 Task: Experiment with the "Pitch Shift" effect on a drum loop for a pitch-bending effect.
Action: Mouse moved to (97, 36)
Screenshot: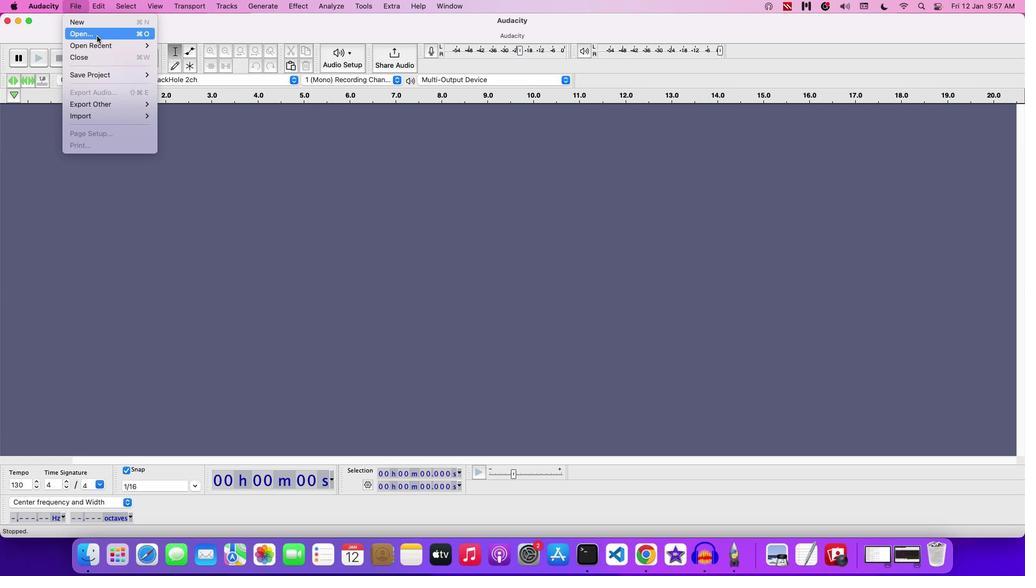 
Action: Mouse pressed left at (97, 36)
Screenshot: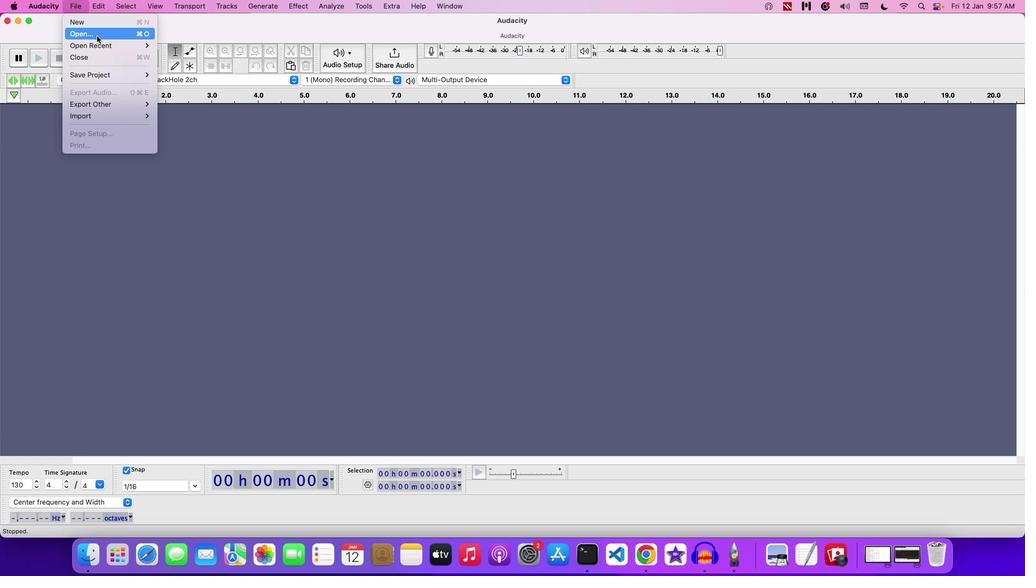 
Action: Mouse moved to (532, 112)
Screenshot: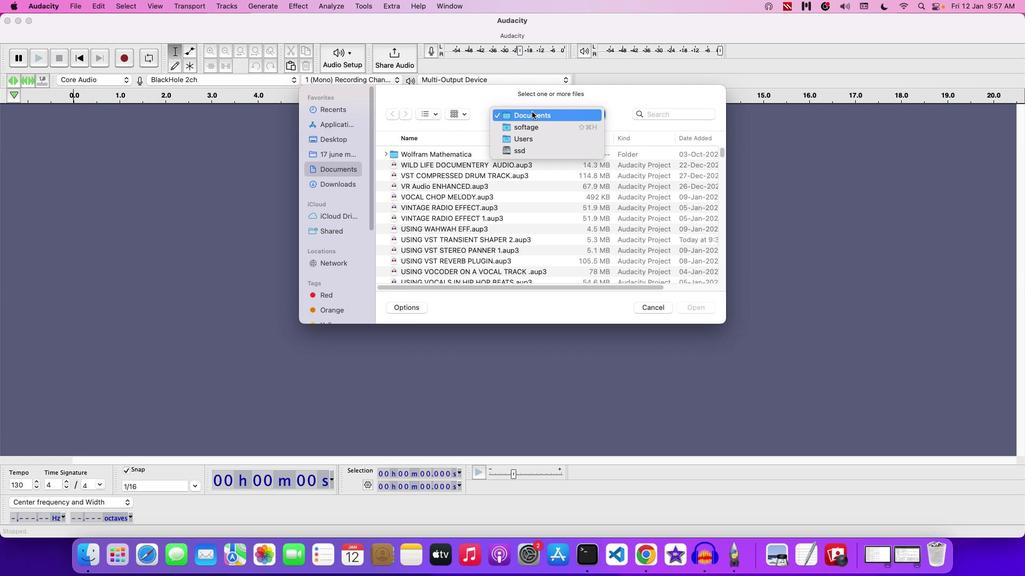 
Action: Mouse pressed left at (532, 112)
Screenshot: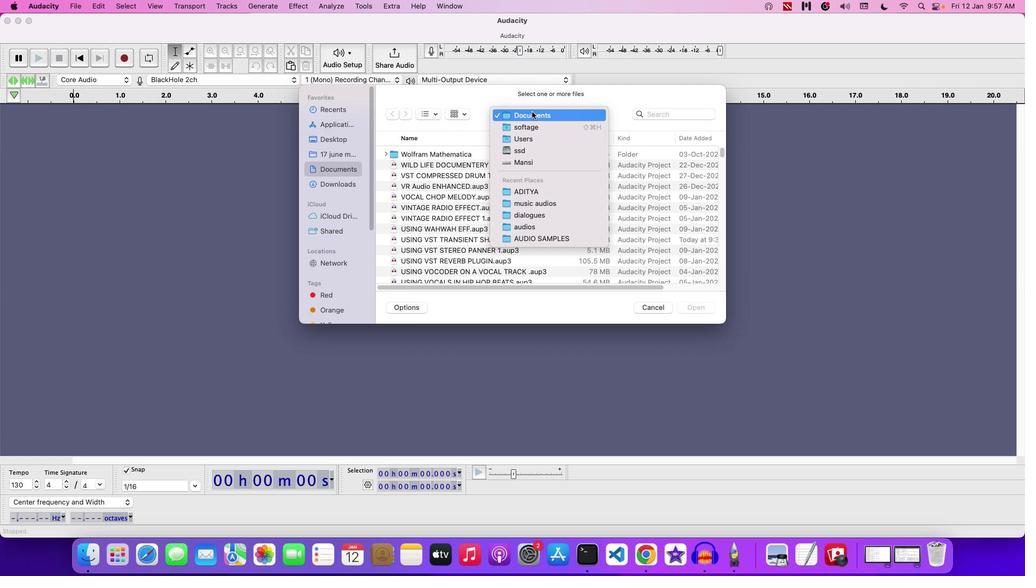 
Action: Mouse moved to (529, 186)
Screenshot: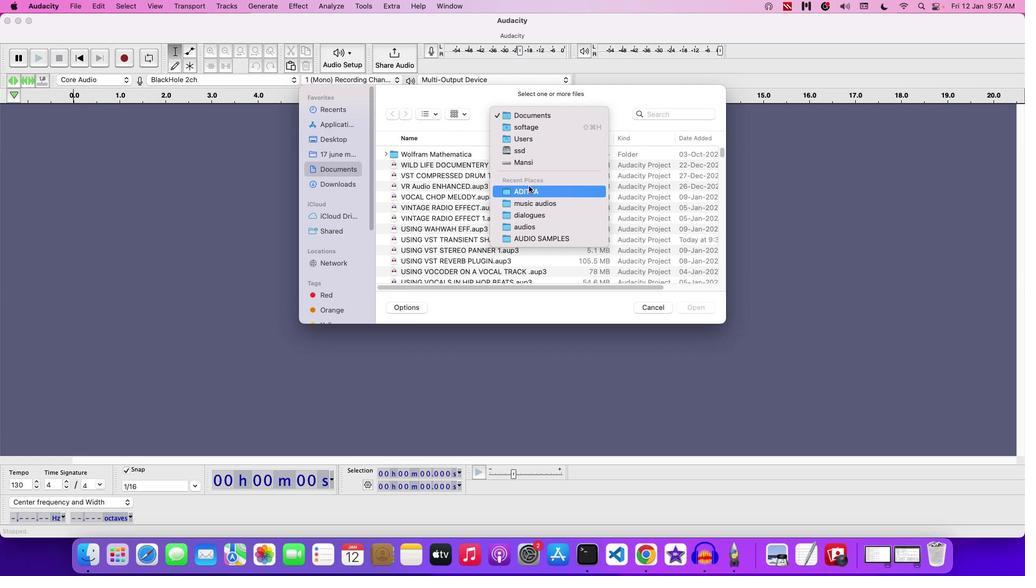 
Action: Mouse pressed left at (529, 186)
Screenshot: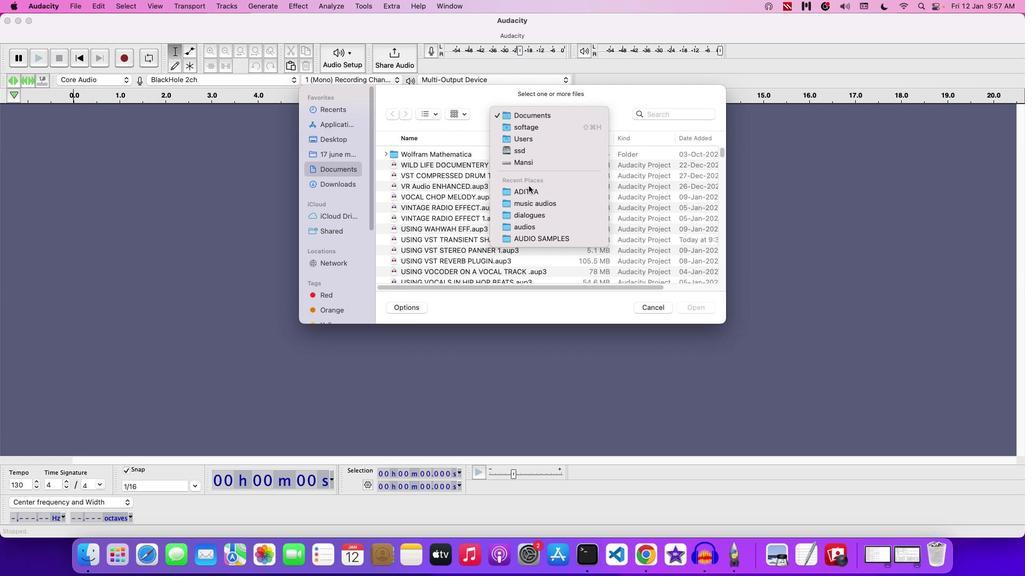 
Action: Mouse moved to (451, 229)
Screenshot: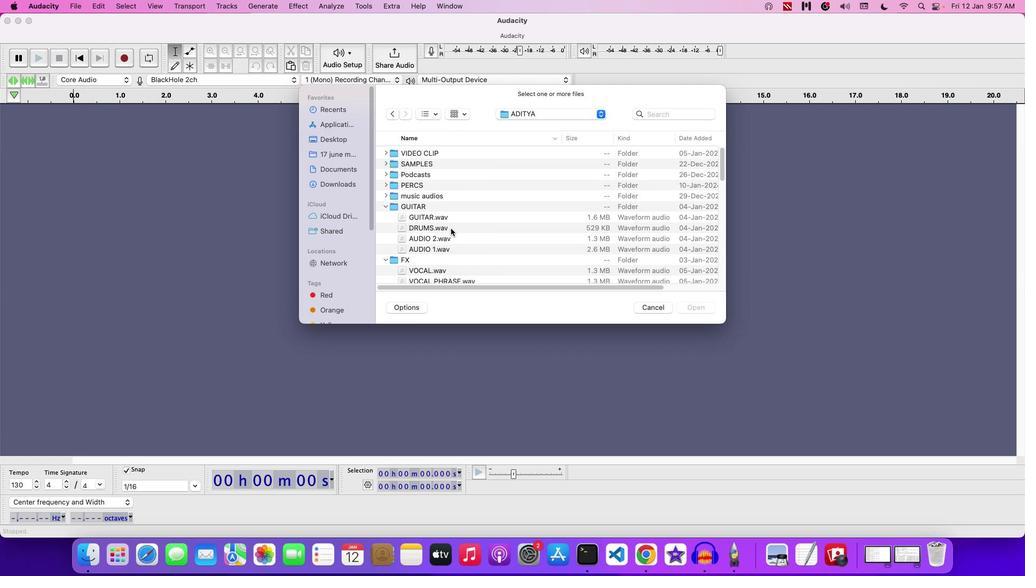 
Action: Mouse scrolled (451, 229) with delta (0, 0)
Screenshot: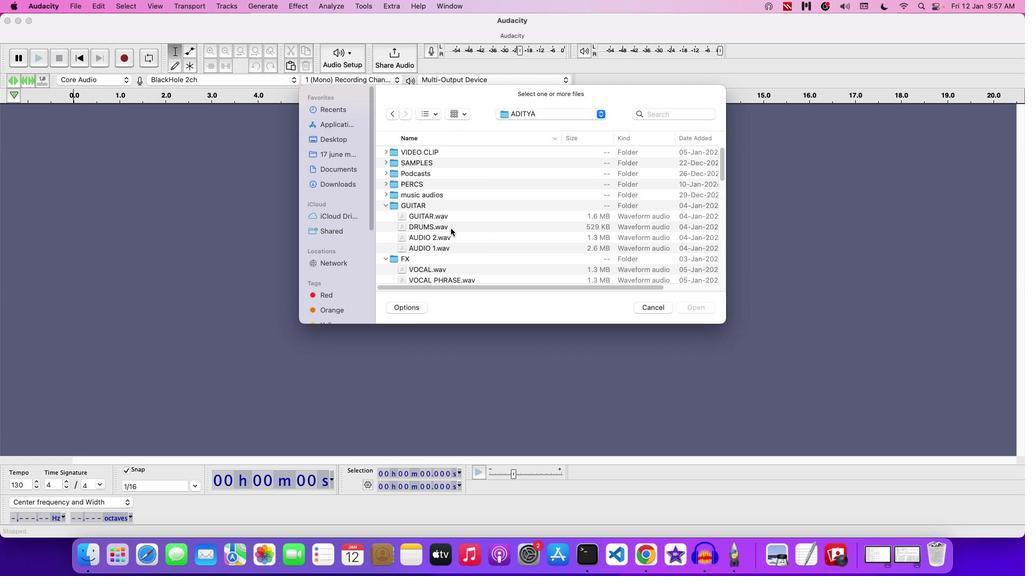 
Action: Mouse scrolled (451, 229) with delta (0, 0)
Screenshot: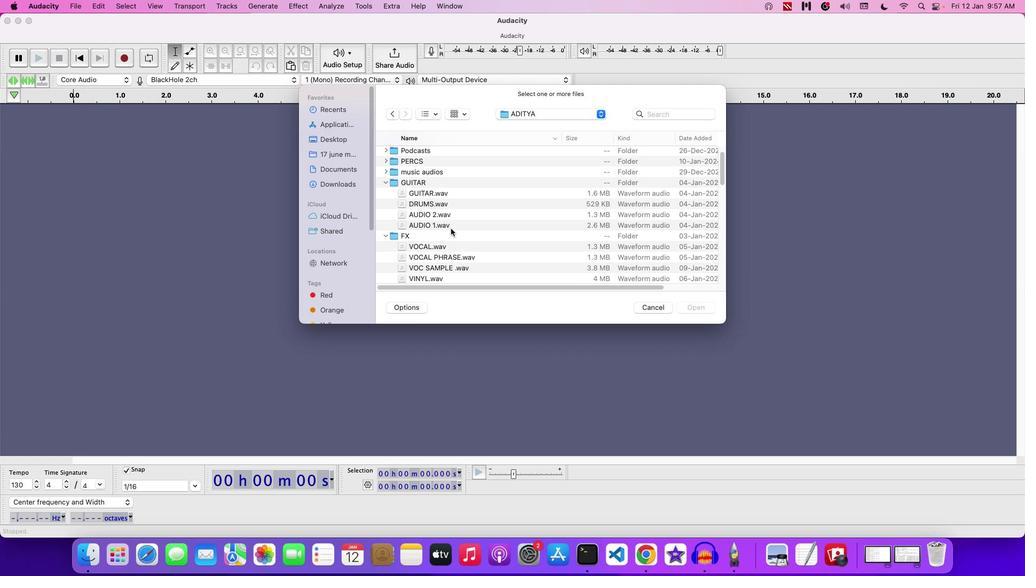 
Action: Mouse scrolled (451, 229) with delta (0, 0)
Screenshot: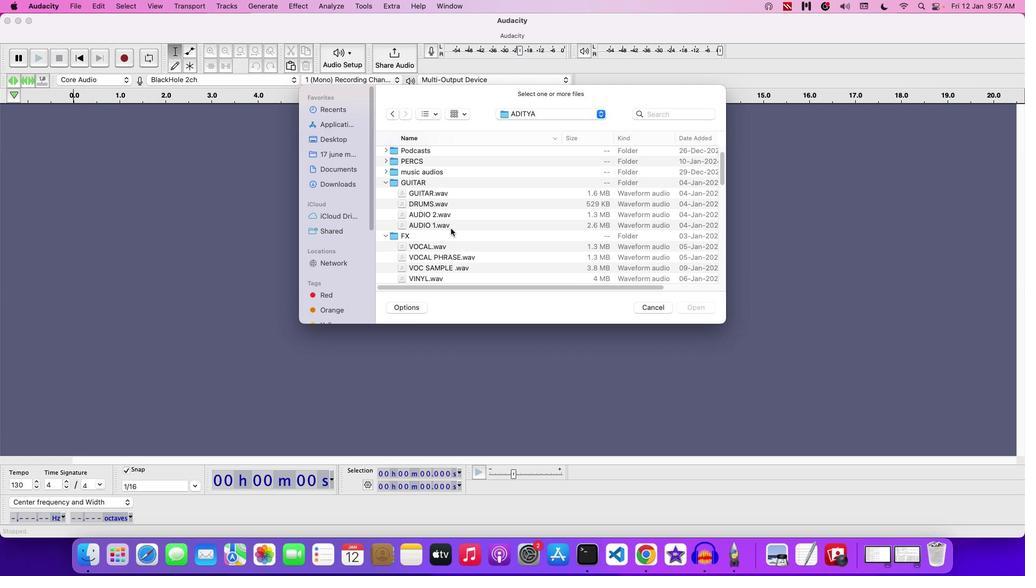 
Action: Mouse scrolled (451, 229) with delta (0, 0)
Screenshot: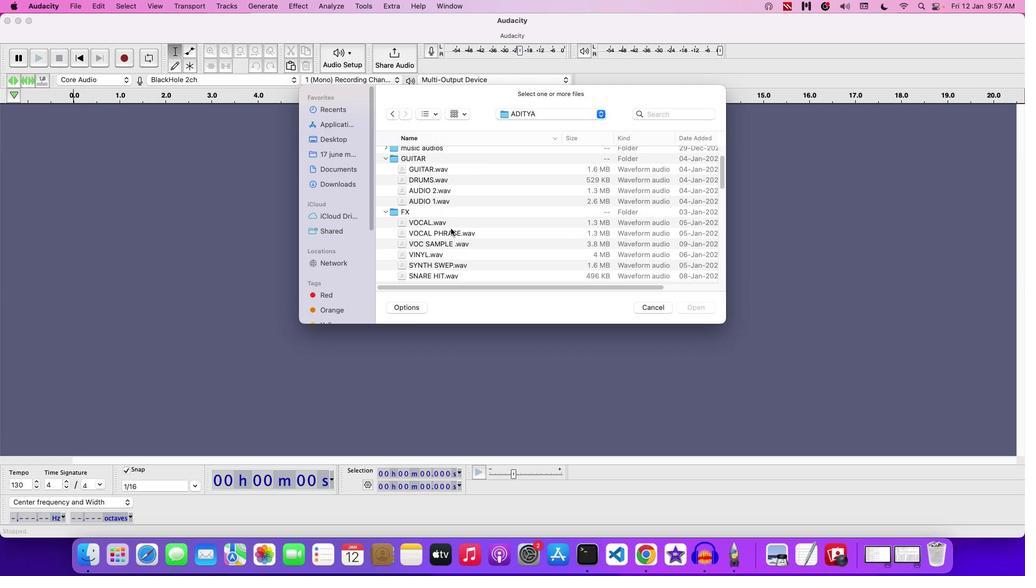
Action: Mouse scrolled (451, 229) with delta (0, 0)
Screenshot: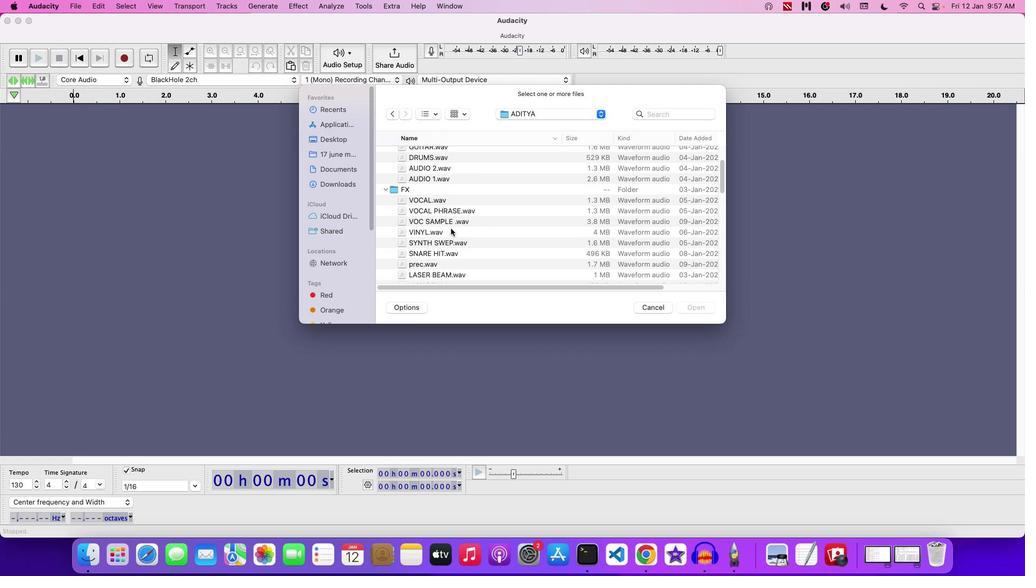 
Action: Mouse scrolled (451, 229) with delta (0, 0)
Screenshot: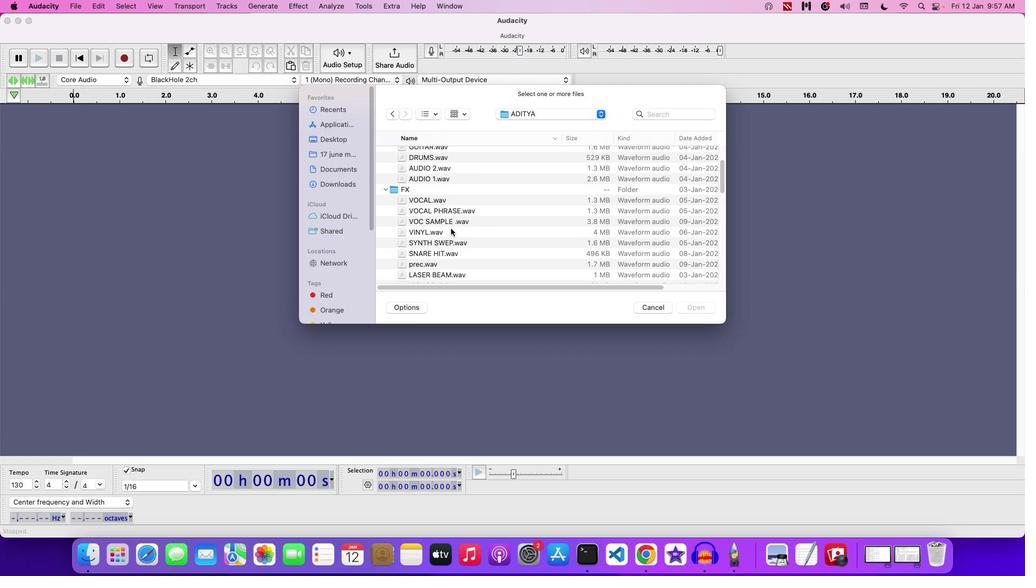 
Action: Mouse scrolled (451, 229) with delta (0, 0)
Screenshot: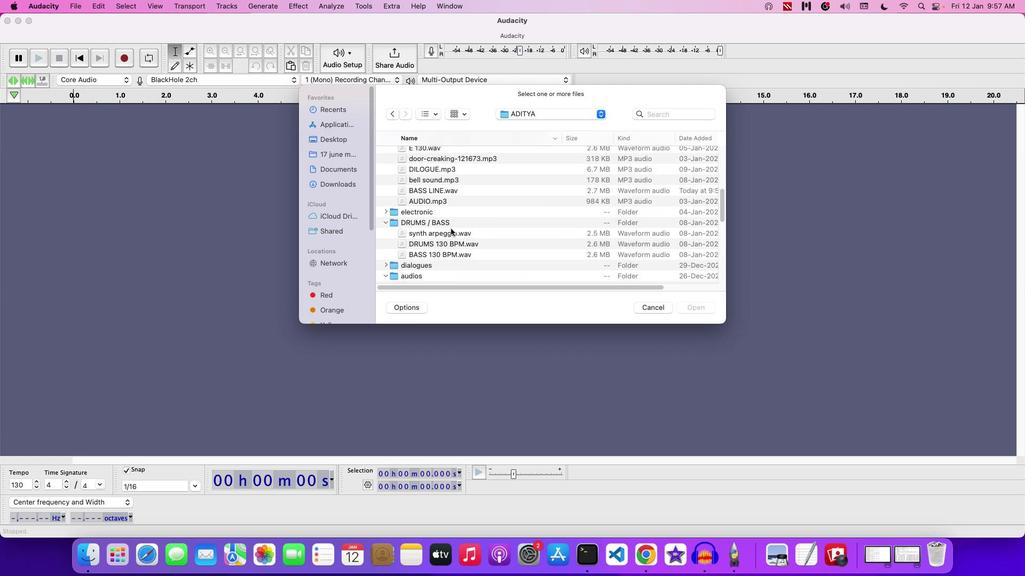 
Action: Mouse scrolled (451, 229) with delta (0, 0)
Screenshot: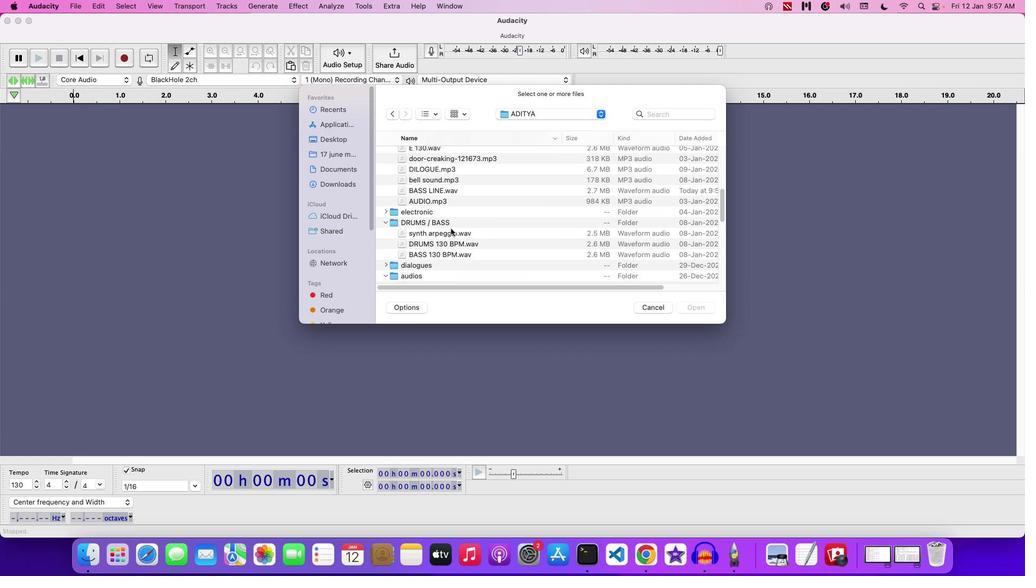 
Action: Mouse scrolled (451, 229) with delta (0, 0)
Screenshot: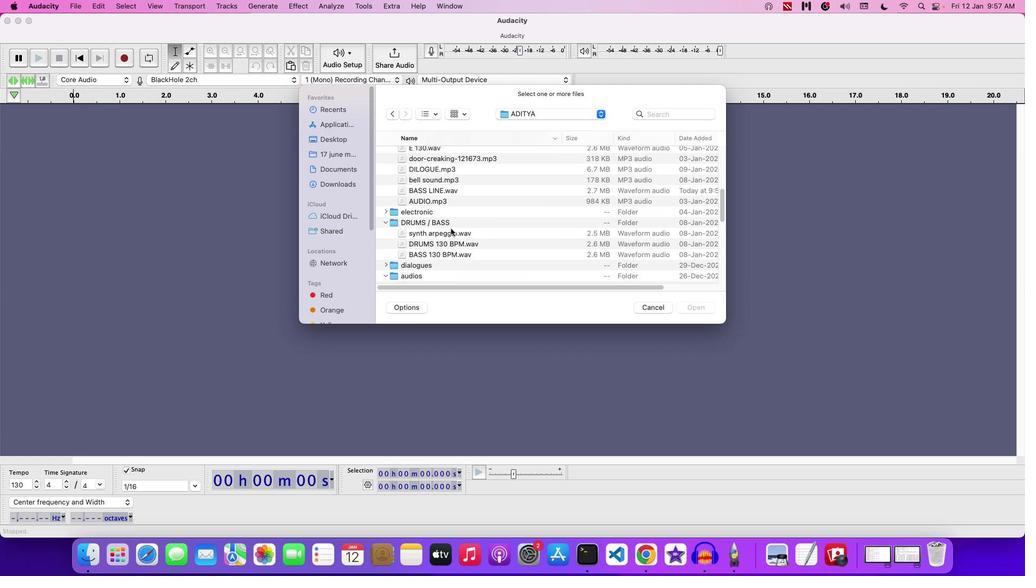 
Action: Mouse scrolled (451, 229) with delta (0, -1)
Screenshot: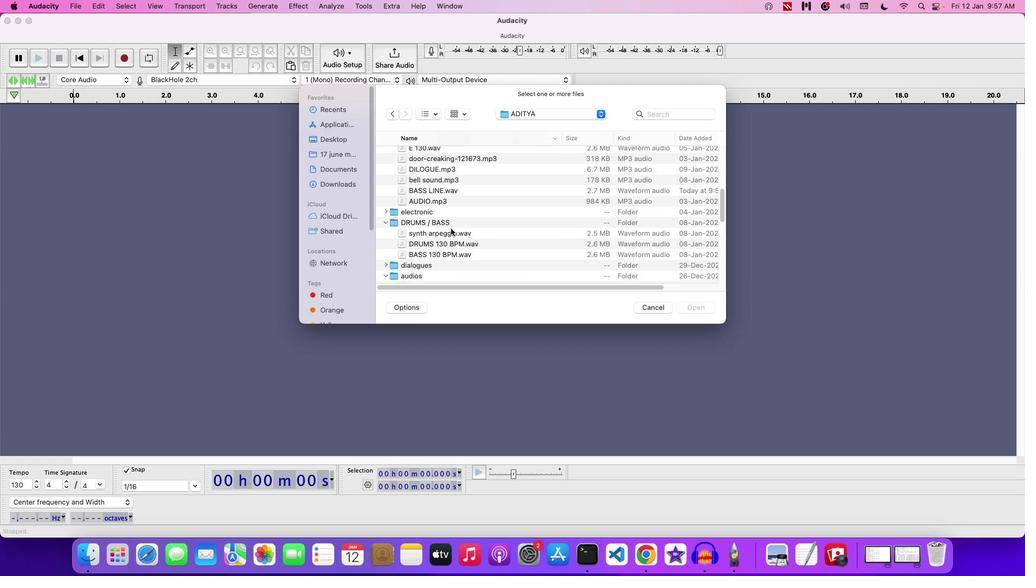
Action: Mouse scrolled (451, 229) with delta (0, -1)
Screenshot: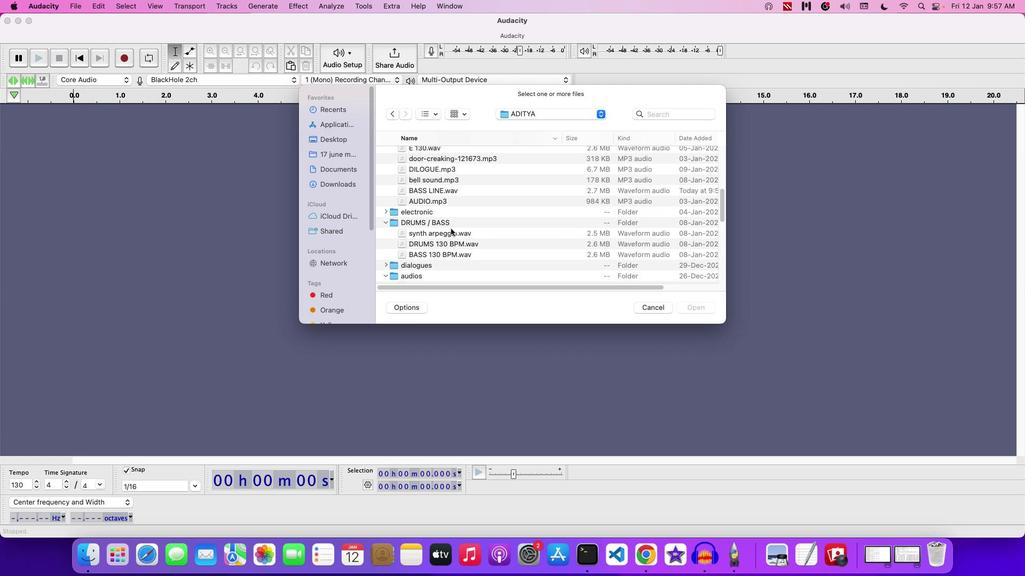 
Action: Mouse moved to (449, 246)
Screenshot: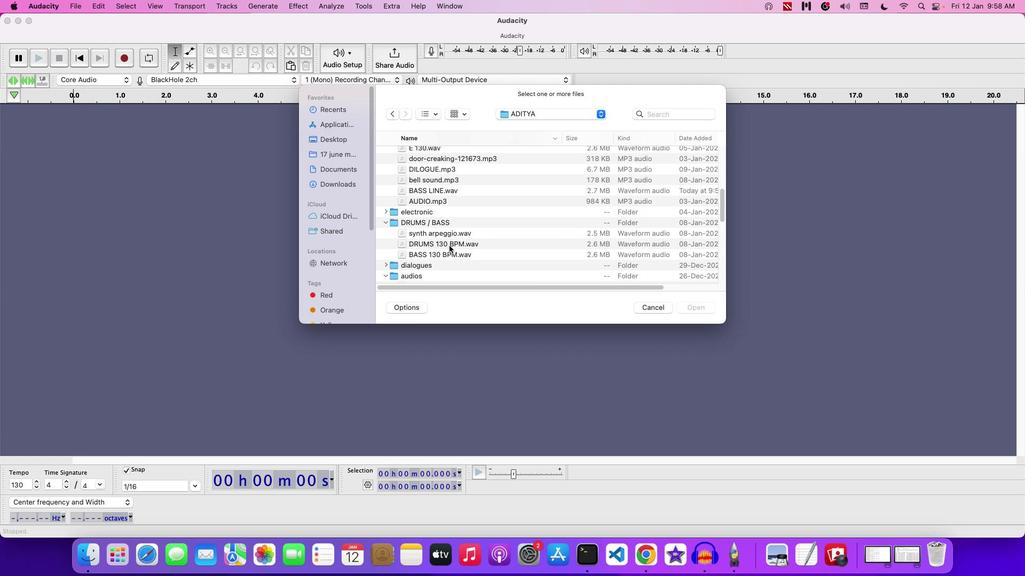 
Action: Mouse pressed left at (449, 246)
Screenshot: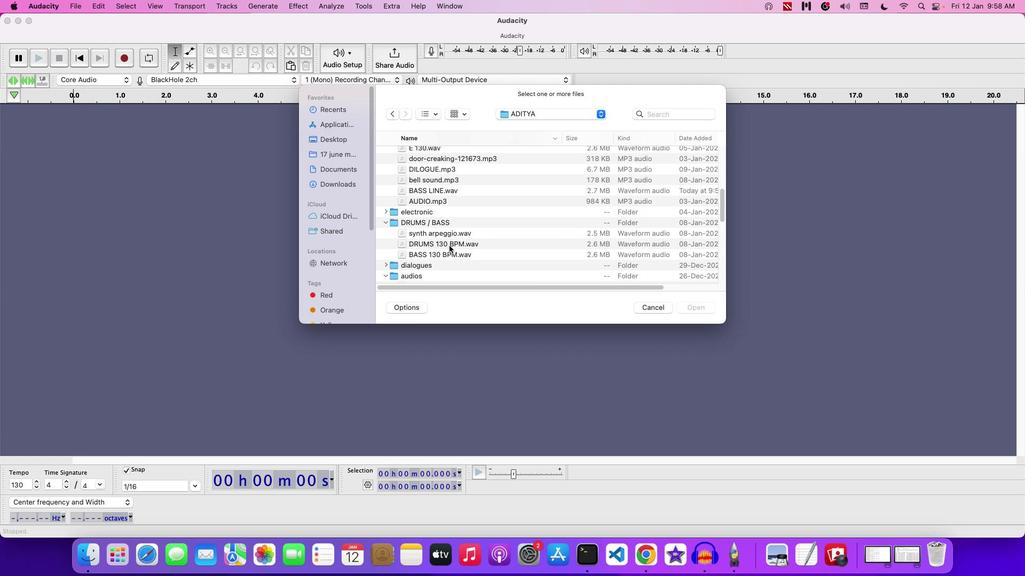 
Action: Mouse moved to (452, 245)
Screenshot: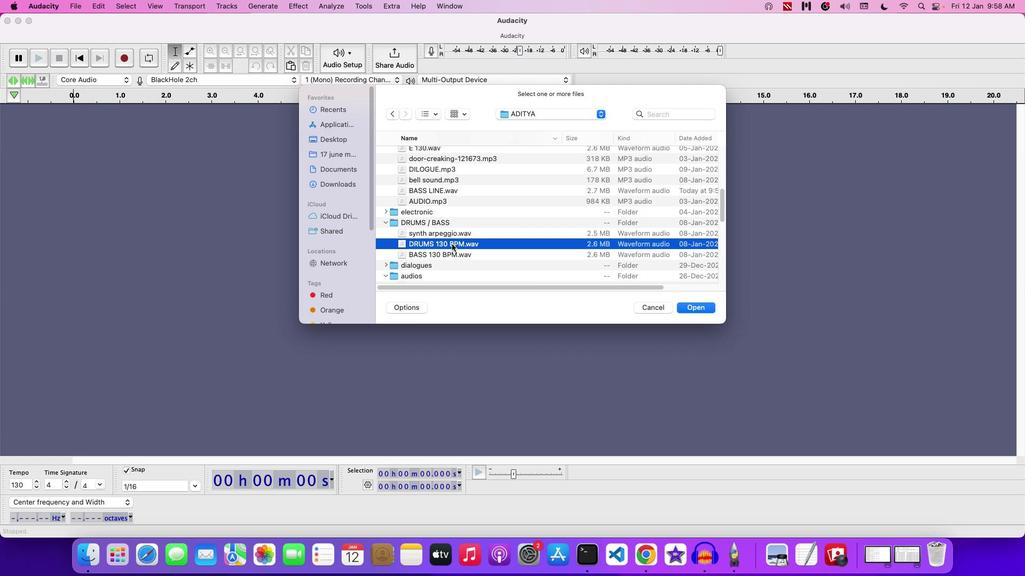 
Action: Mouse pressed left at (452, 245)
Screenshot: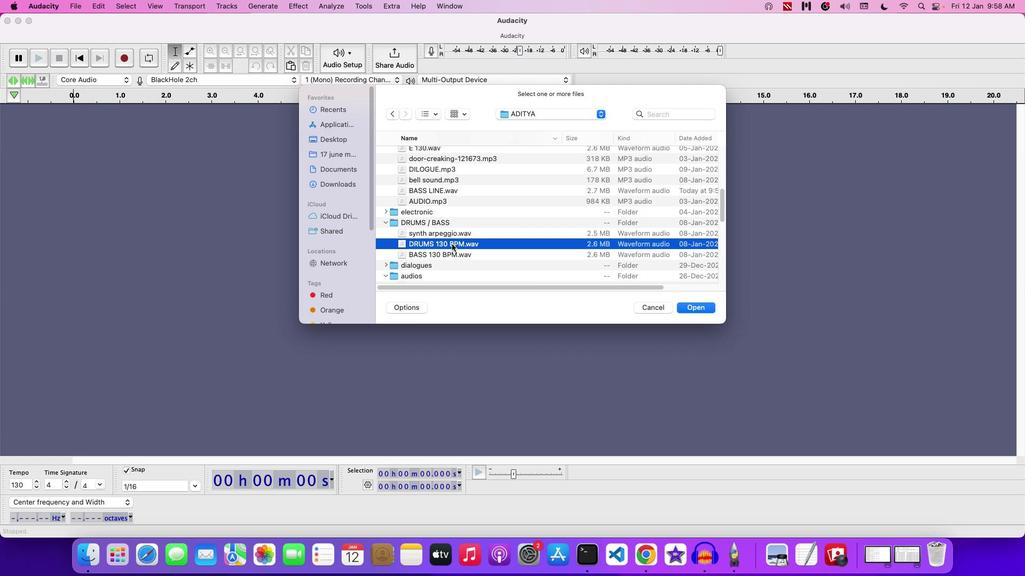 
Action: Mouse moved to (655, 309)
Screenshot: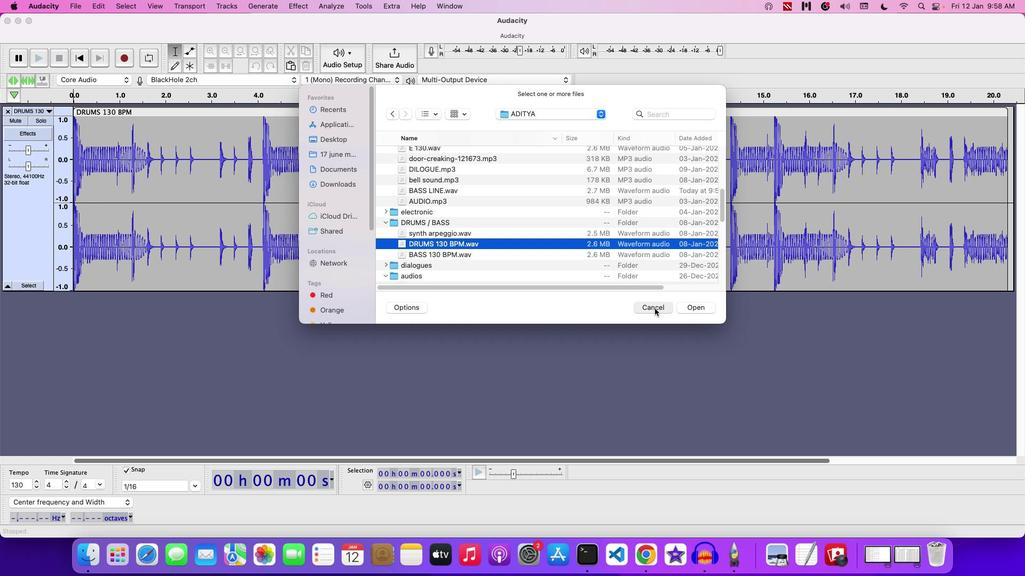 
Action: Mouse pressed left at (655, 309)
Screenshot: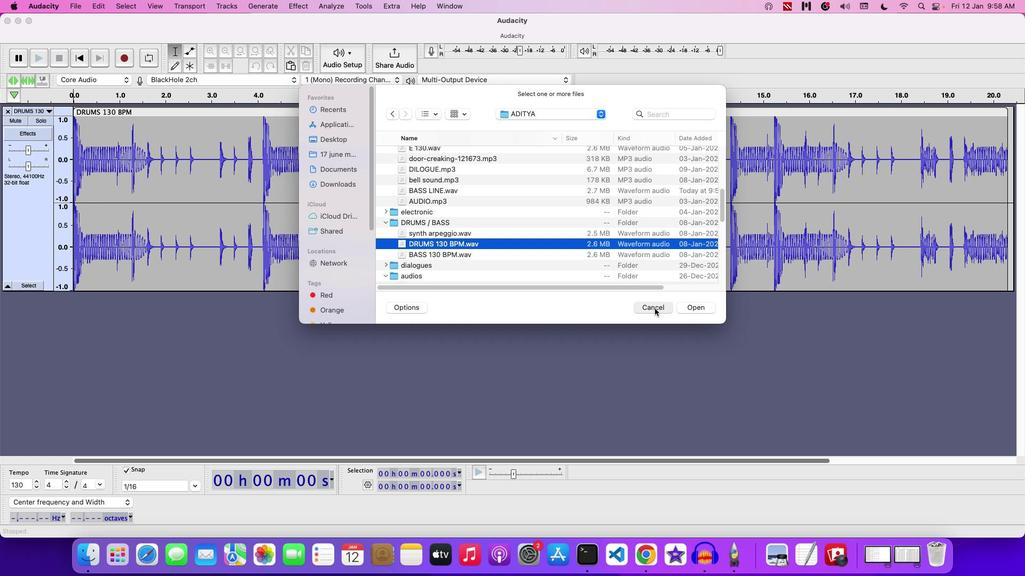 
Action: Mouse moved to (347, 265)
Screenshot: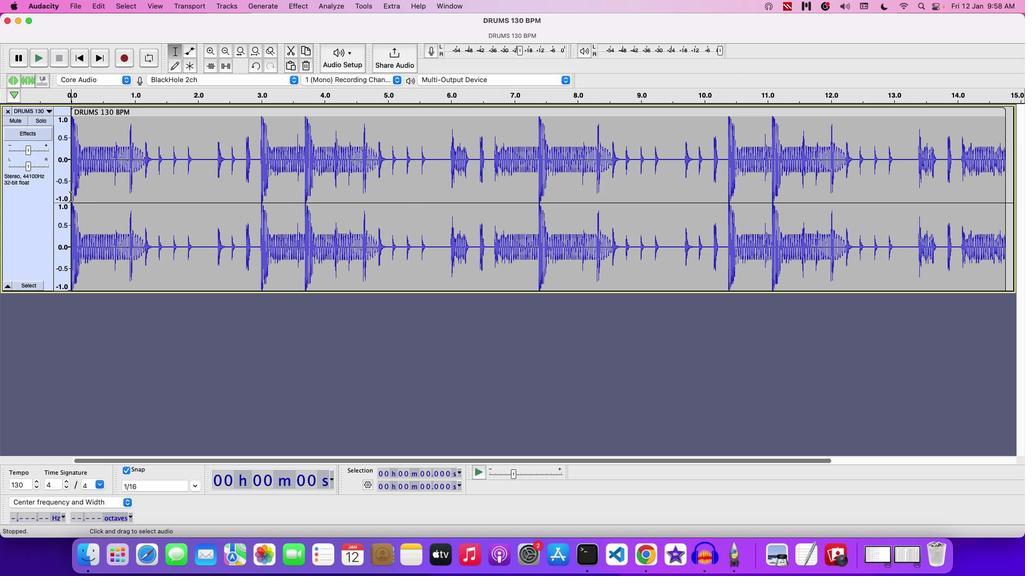 
Action: Key pressed Key.space
Screenshot: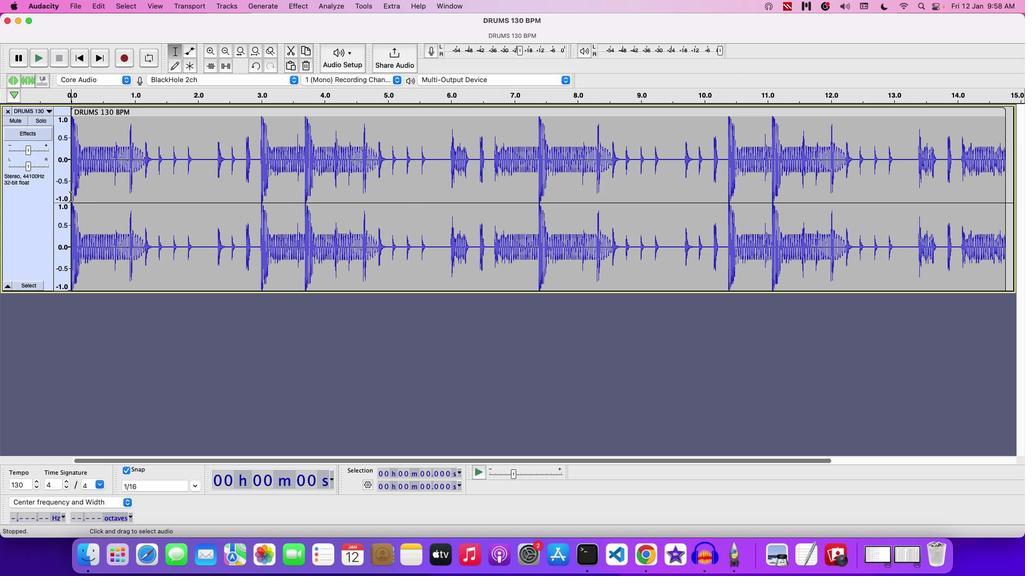 
Action: Mouse moved to (20, 153)
Screenshot: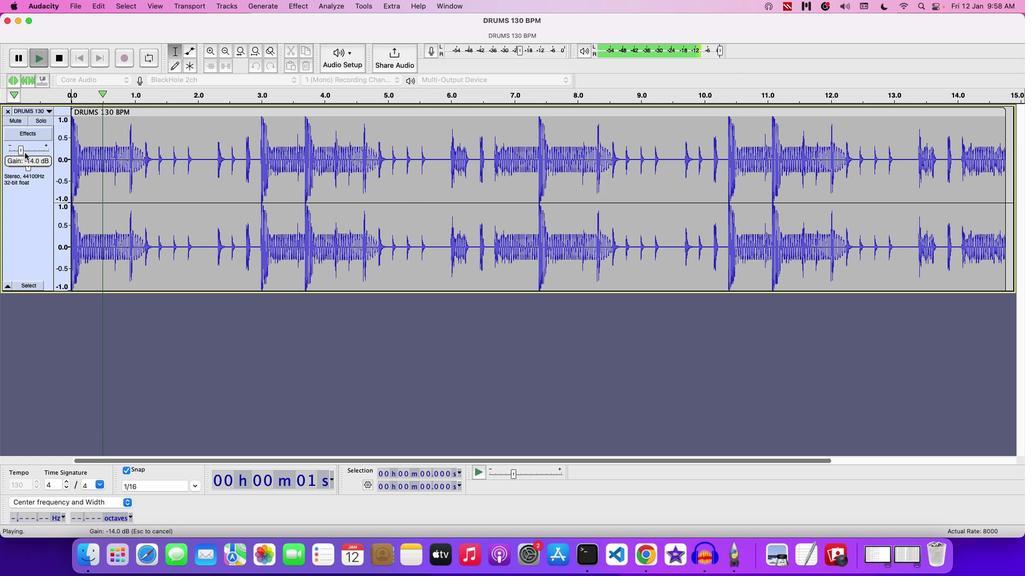 
Action: Mouse pressed left at (20, 153)
Screenshot: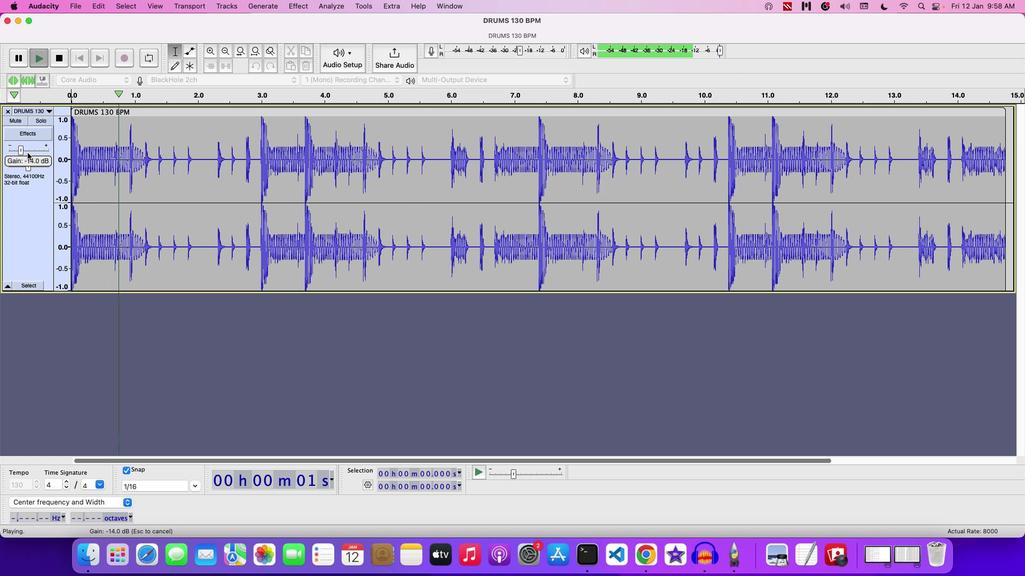 
Action: Mouse moved to (32, 152)
Screenshot: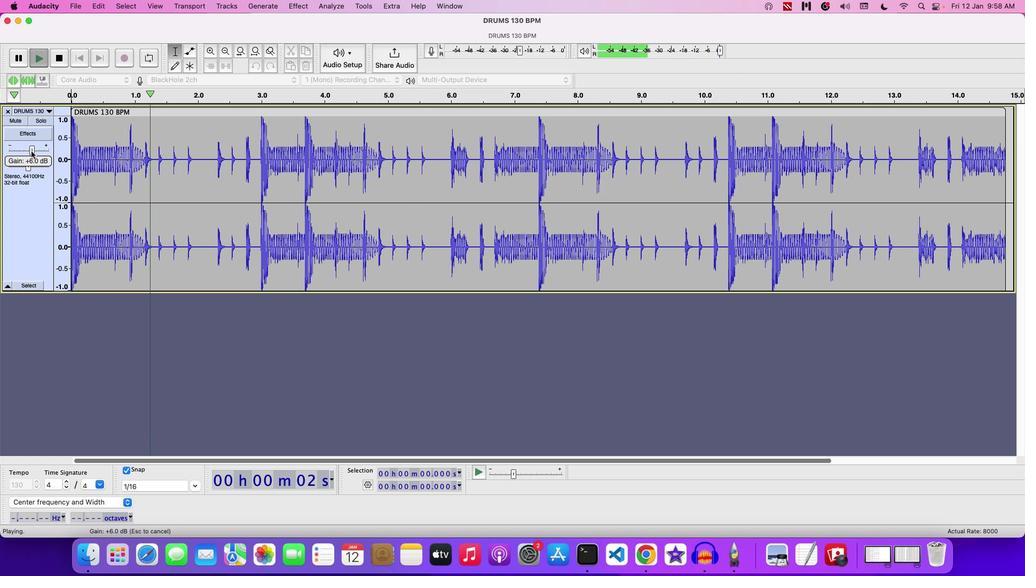 
Action: Mouse pressed left at (32, 152)
Screenshot: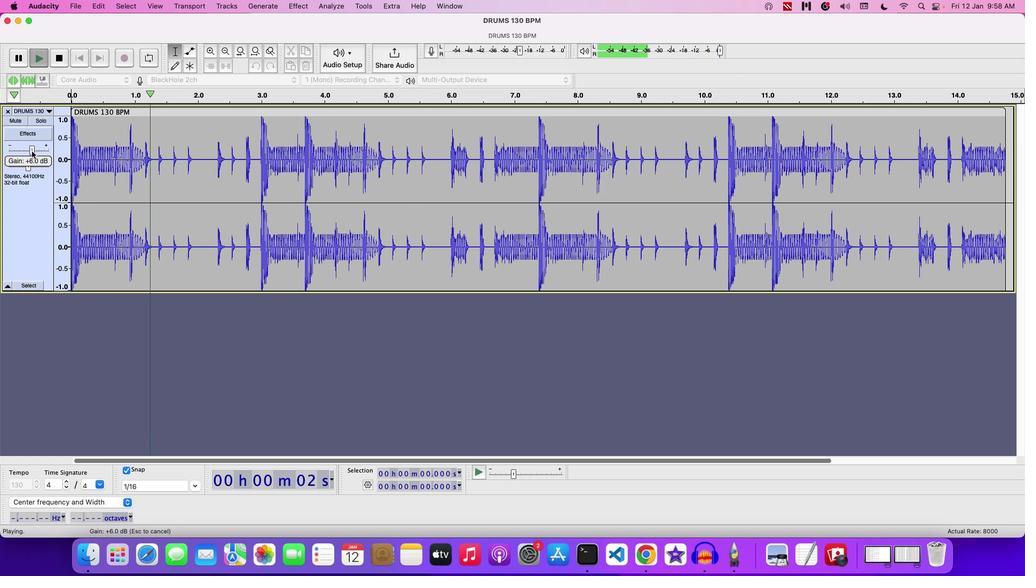 
Action: Mouse moved to (32, 150)
Screenshot: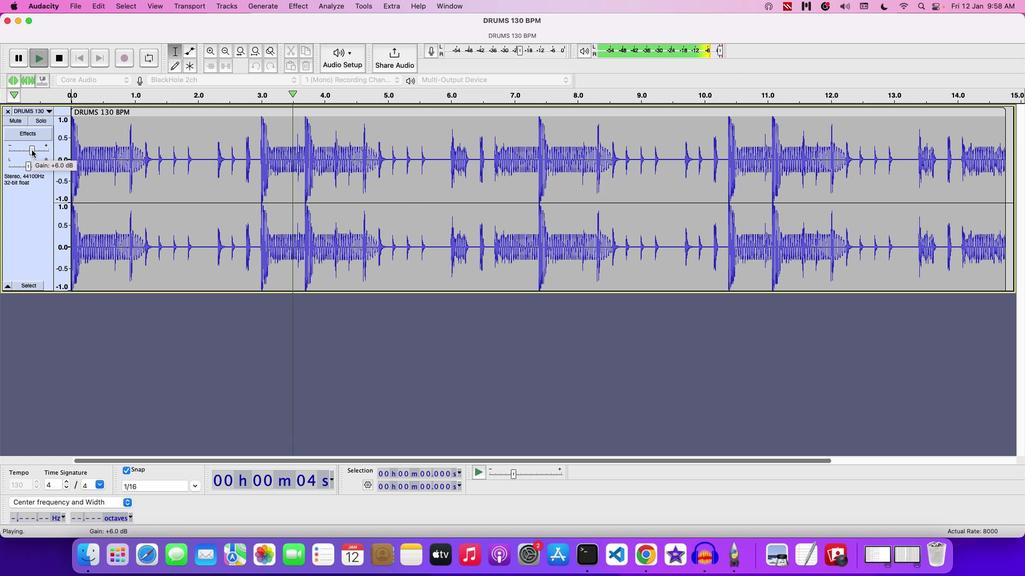 
Action: Mouse pressed left at (32, 150)
Screenshot: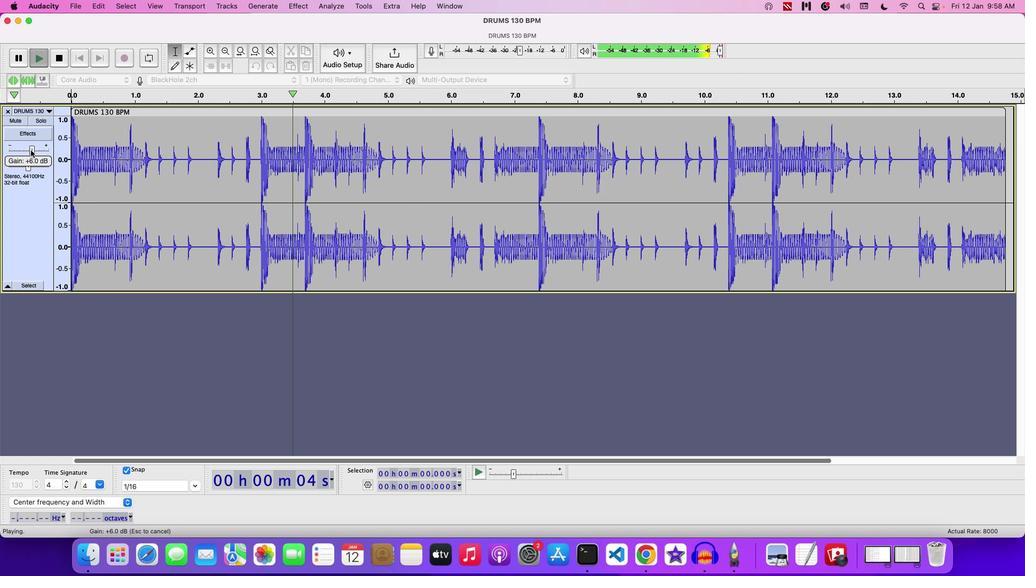 
Action: Mouse moved to (132, 165)
Screenshot: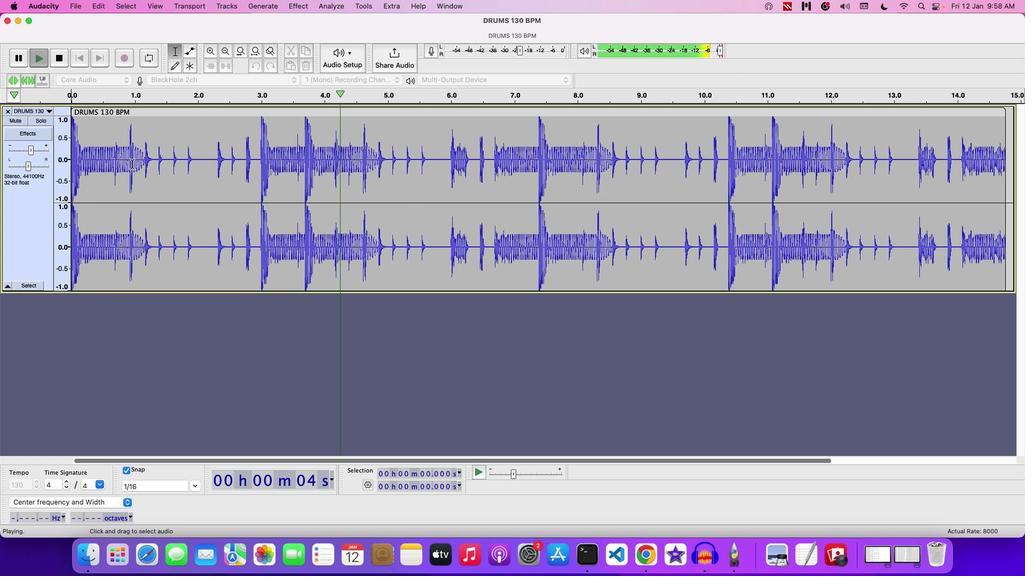 
Action: Mouse pressed left at (132, 165)
Screenshot: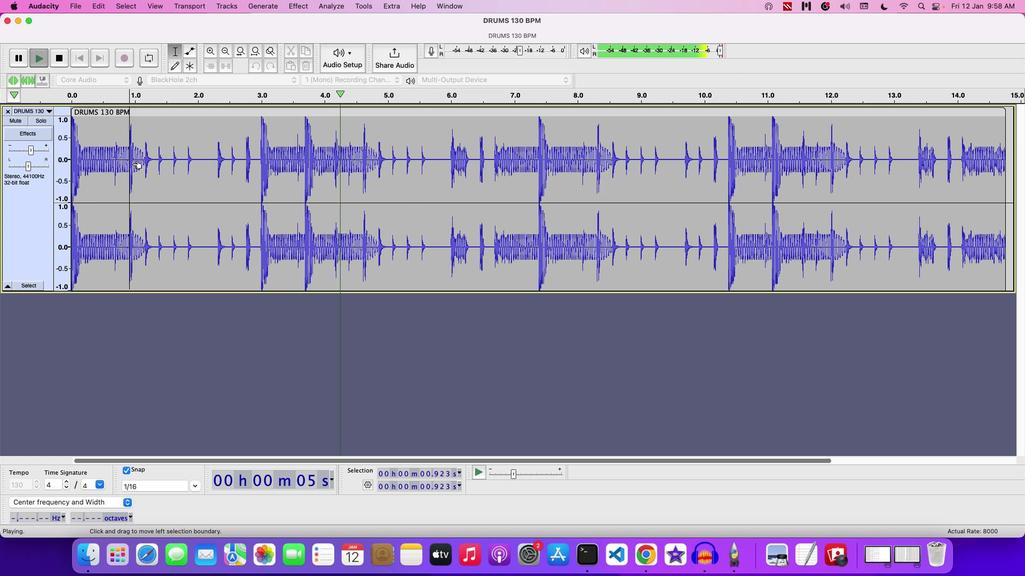 
Action: Mouse pressed left at (132, 165)
Screenshot: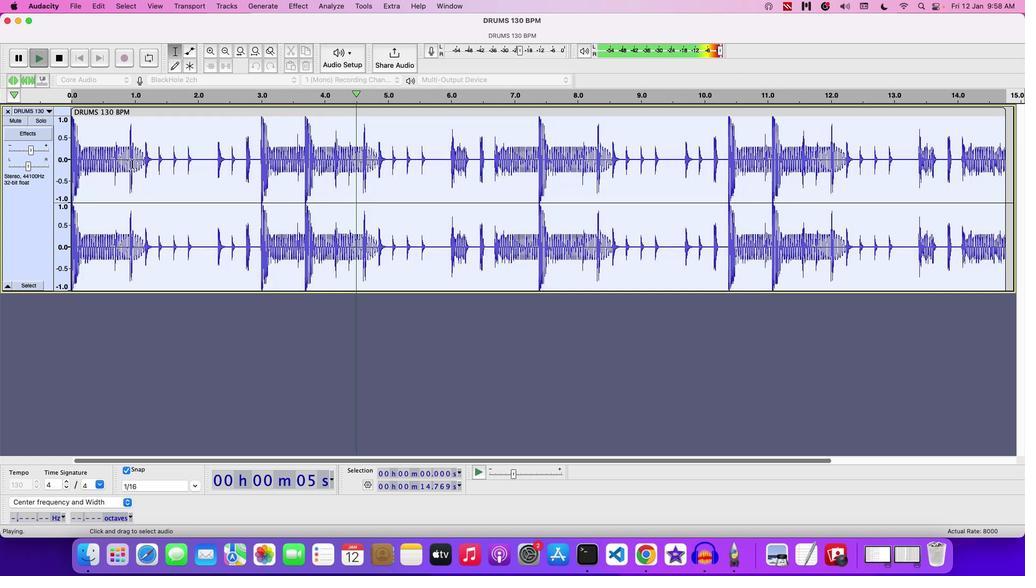 
Action: Mouse moved to (537, 196)
Screenshot: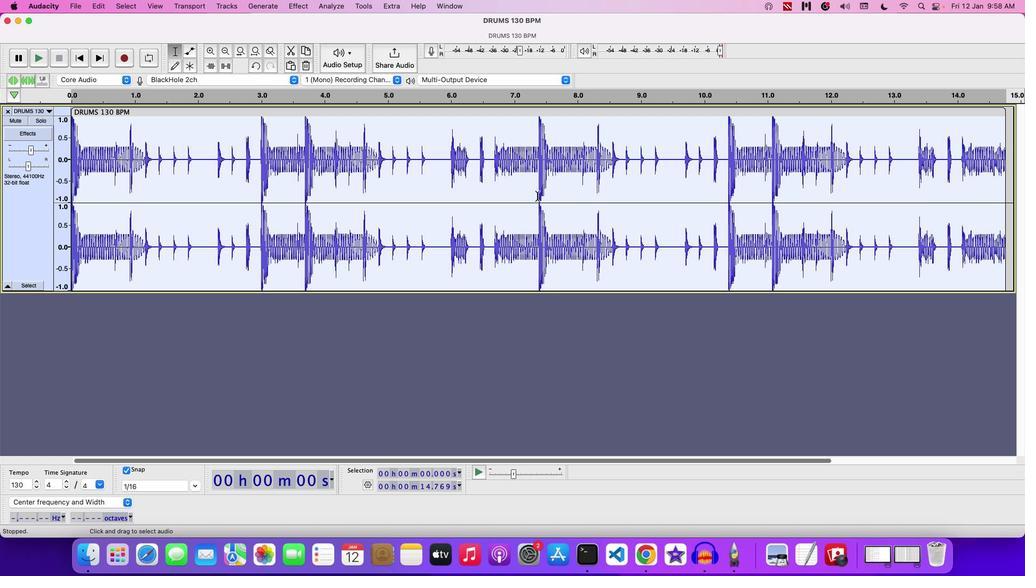 
Action: Key pressed Key.cmd'c'
Screenshot: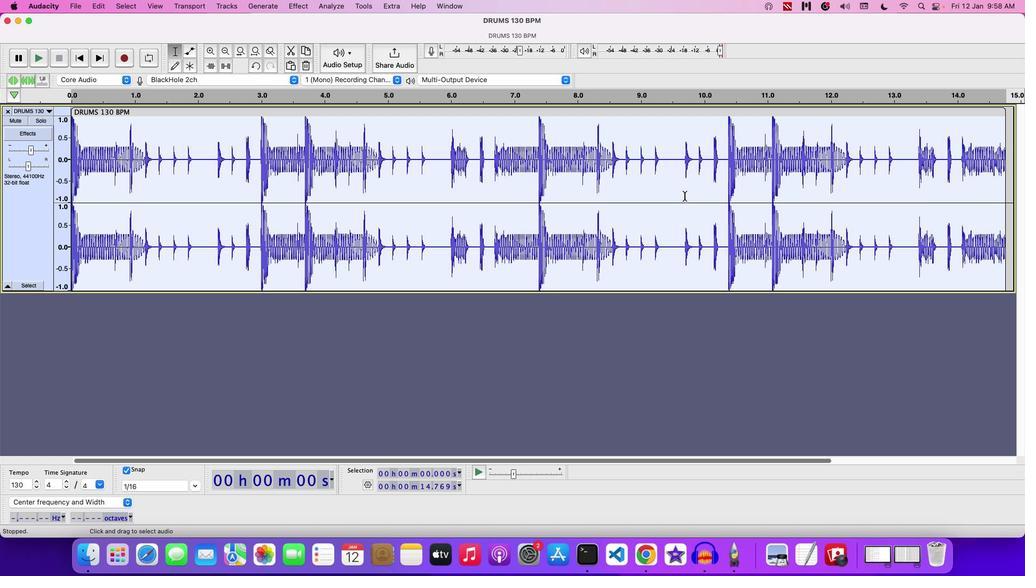 
Action: Mouse moved to (423, 360)
Screenshot: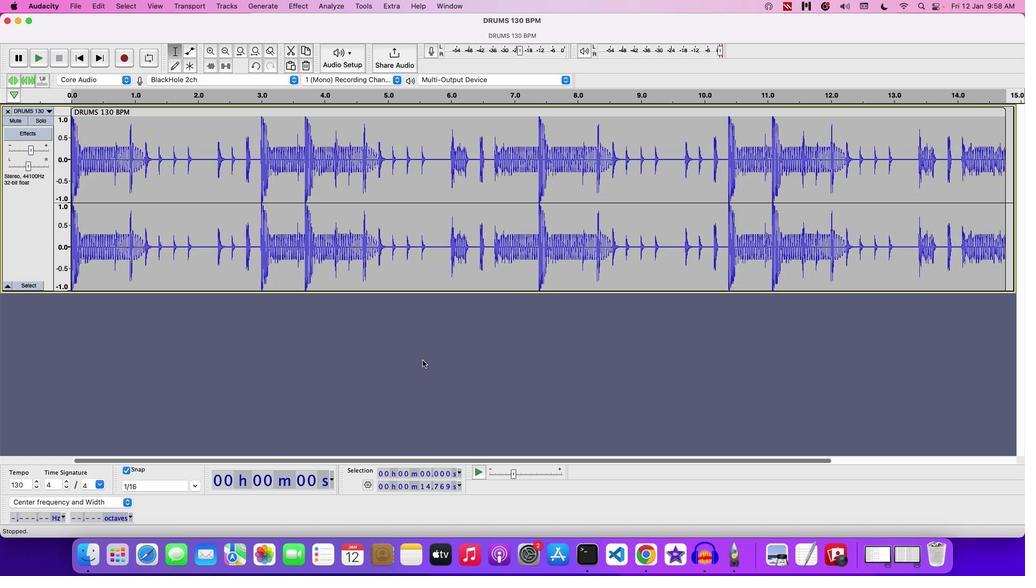 
Action: Mouse pressed left at (423, 360)
Screenshot: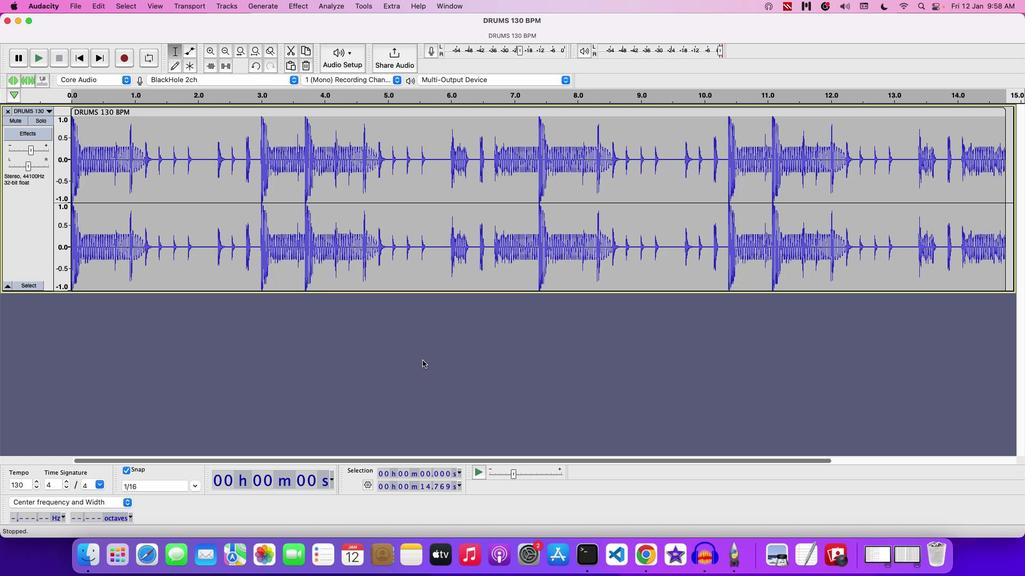 
Action: Mouse moved to (423, 360)
Screenshot: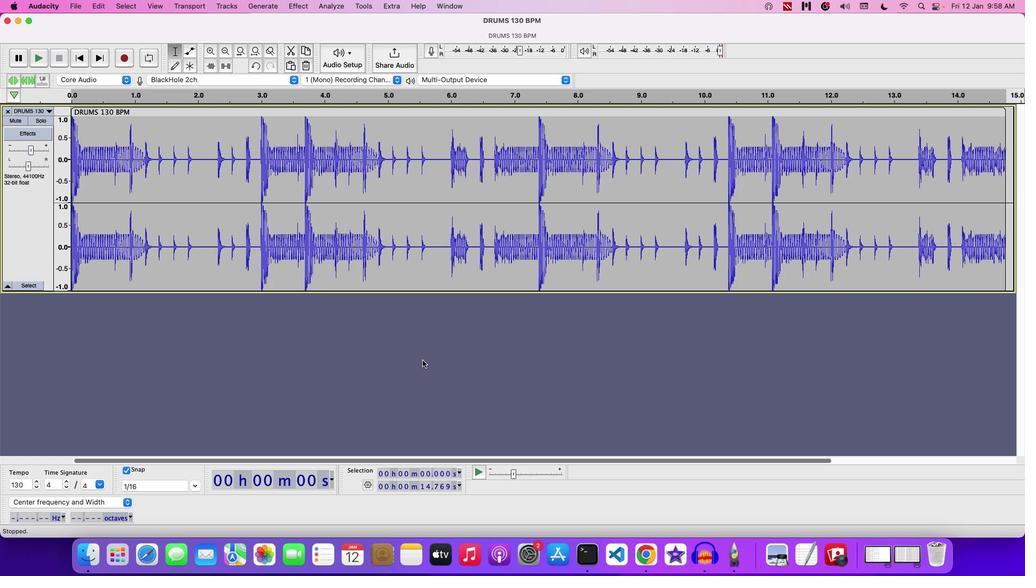 
Action: Mouse pressed right at (423, 360)
Screenshot: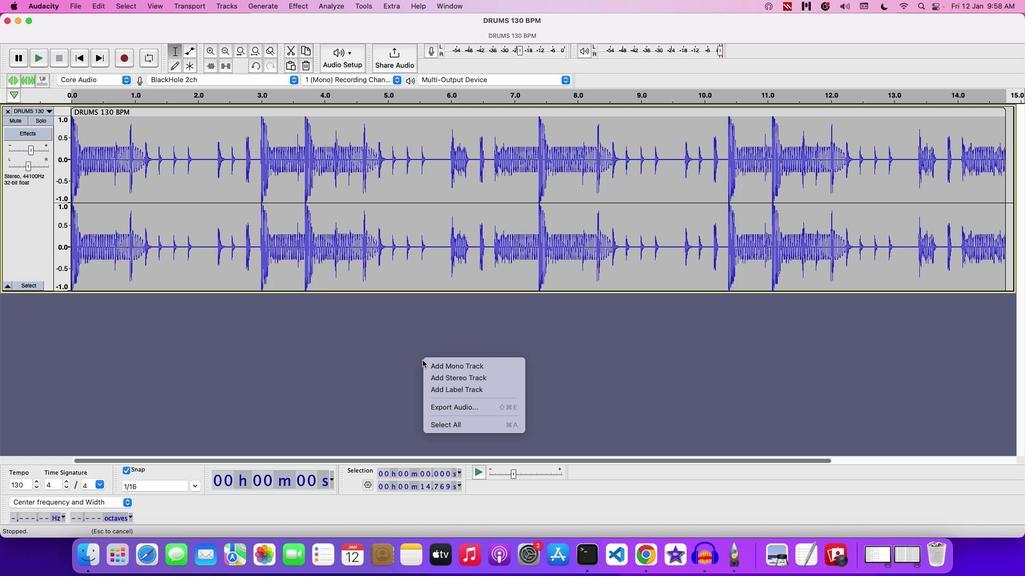 
Action: Mouse moved to (458, 378)
Screenshot: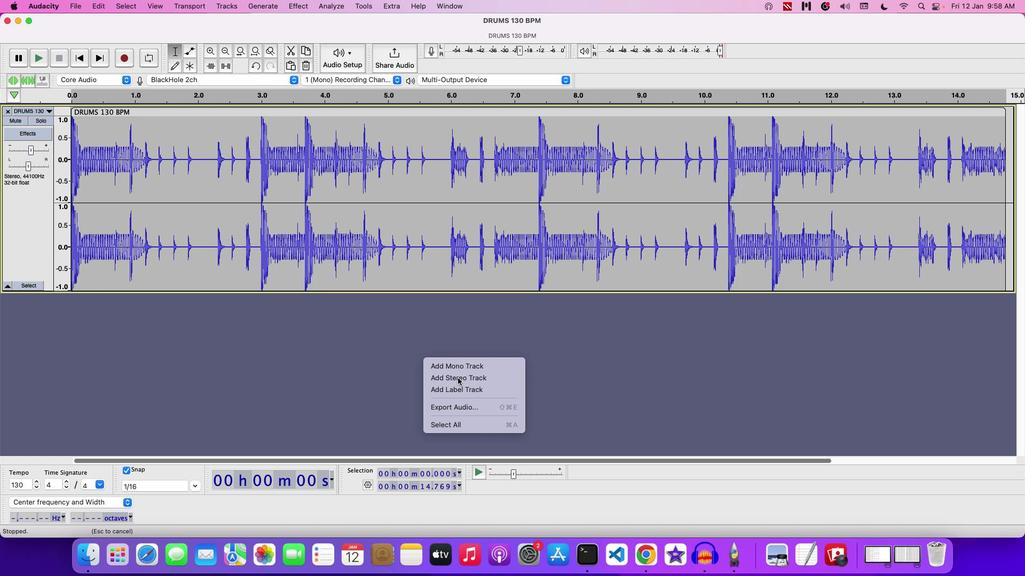 
Action: Mouse pressed left at (458, 378)
Screenshot: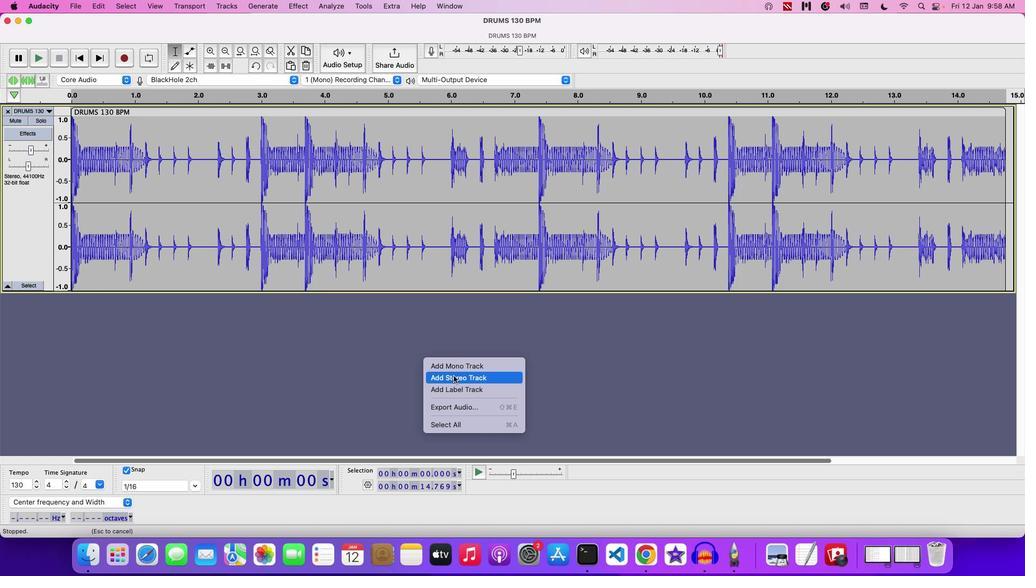 
Action: Mouse moved to (407, 377)
Screenshot: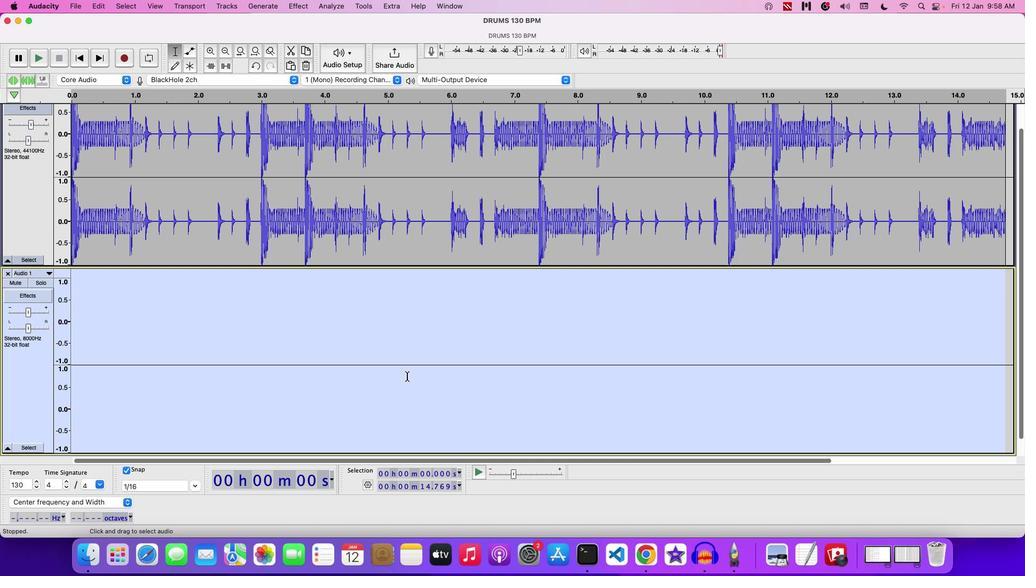 
Action: Key pressed Key.cmd
Screenshot: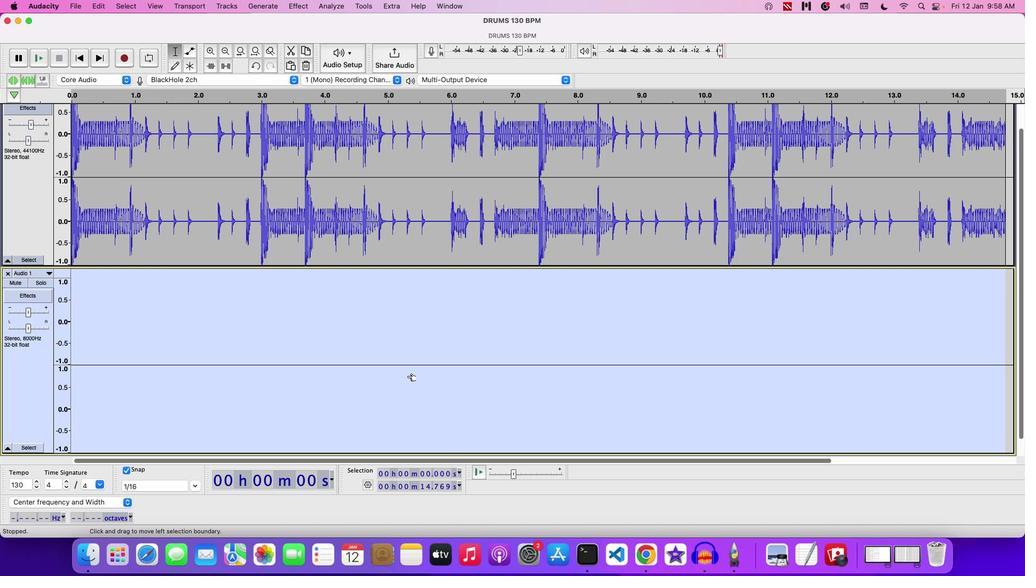 
Action: Mouse moved to (407, 376)
Screenshot: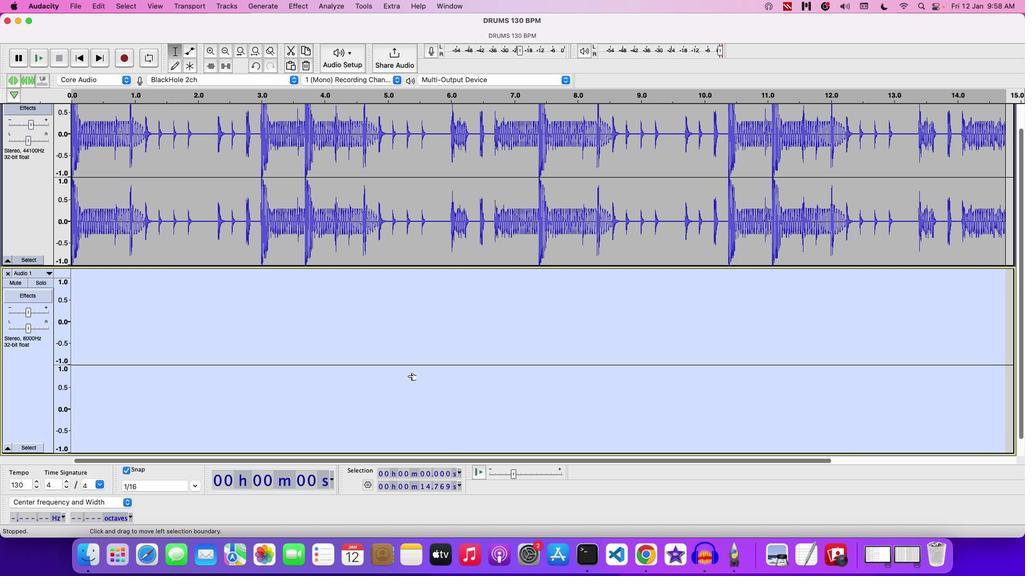 
Action: Key pressed 'v'
Screenshot: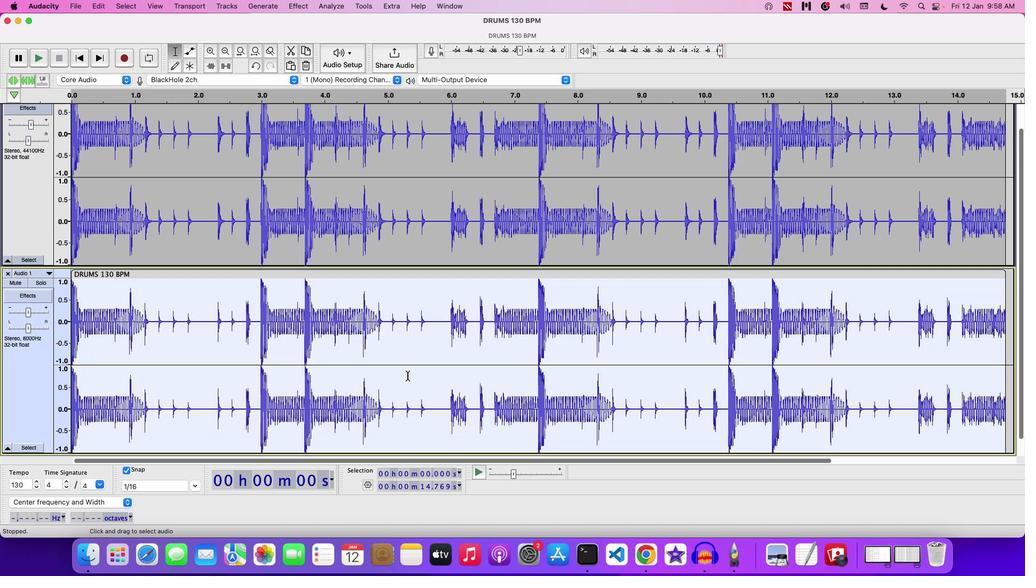 
Action: Mouse moved to (303, 275)
Screenshot: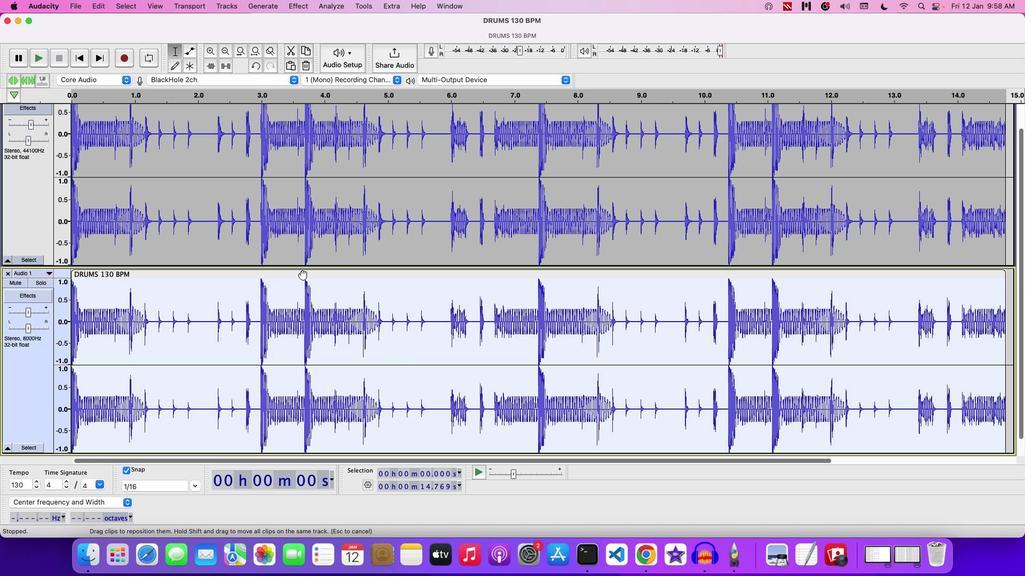 
Action: Mouse pressed left at (303, 275)
Screenshot: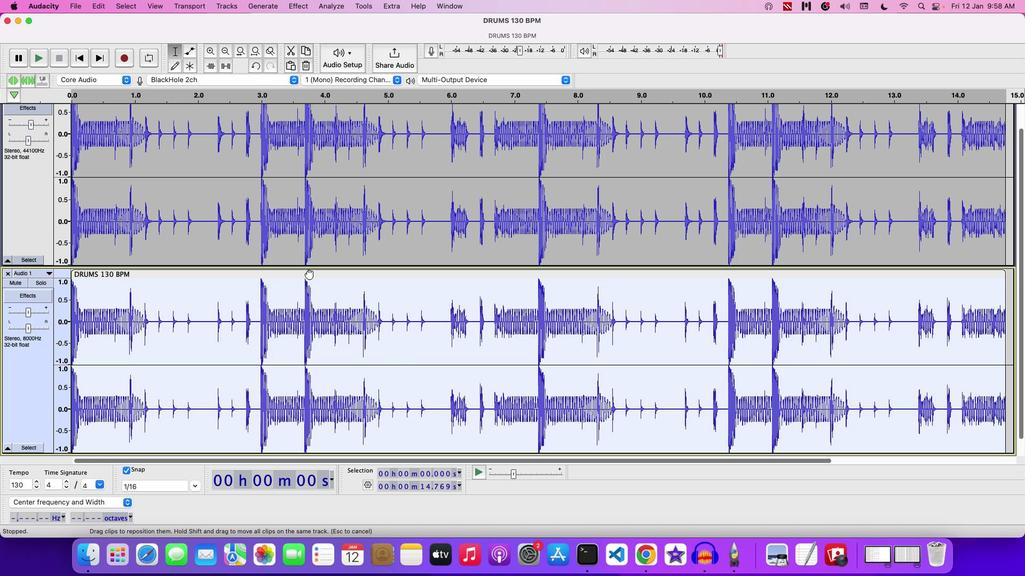 
Action: Mouse moved to (744, 276)
Screenshot: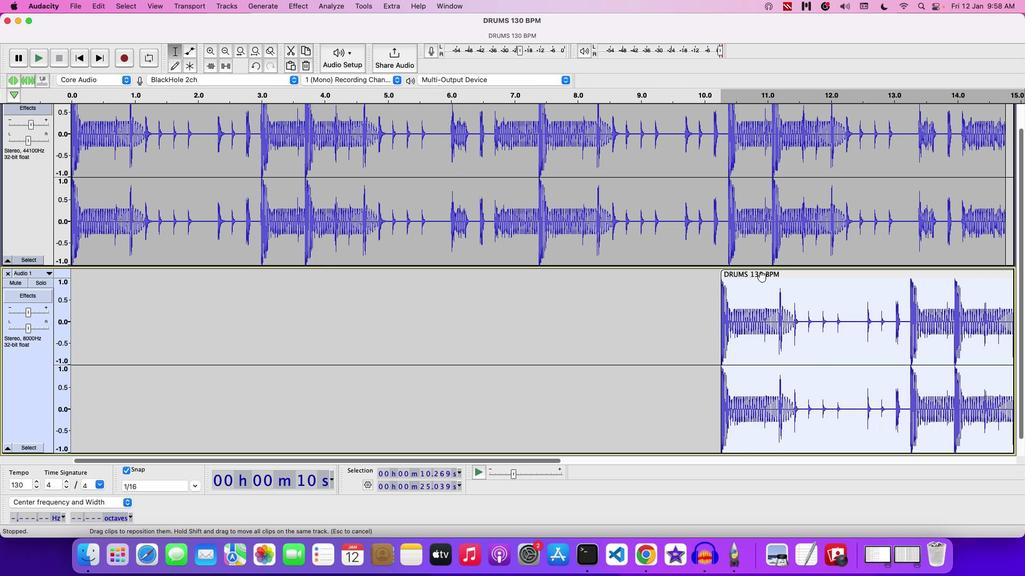 
Action: Mouse pressed left at (744, 276)
Screenshot: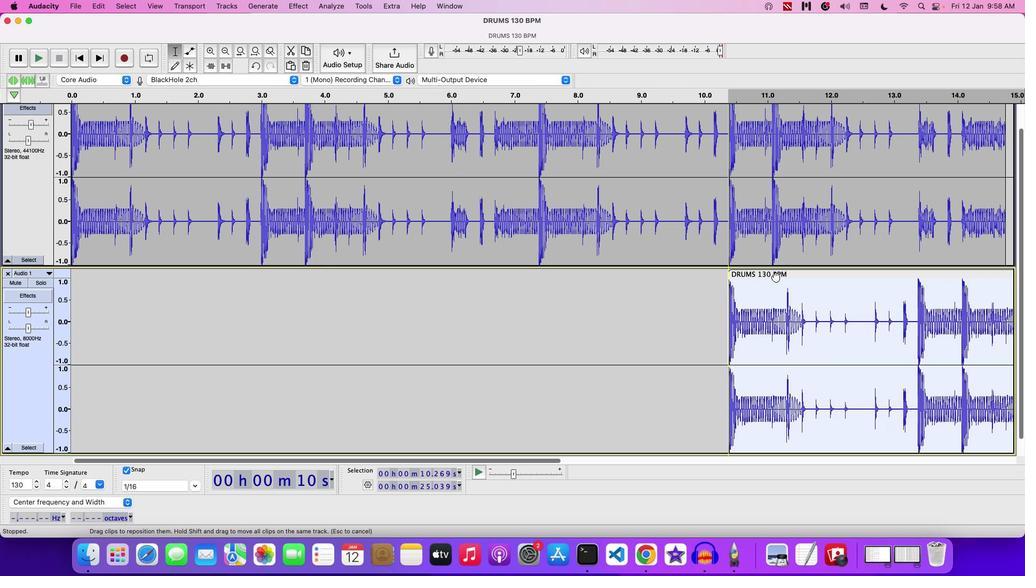 
Action: Mouse moved to (466, 463)
Screenshot: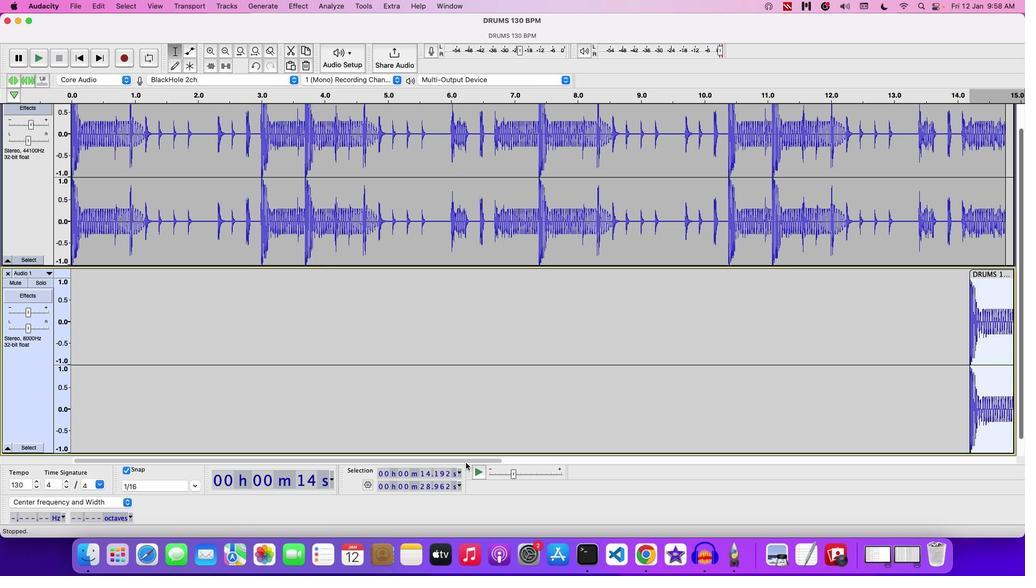
Action: Mouse pressed left at (466, 463)
Screenshot: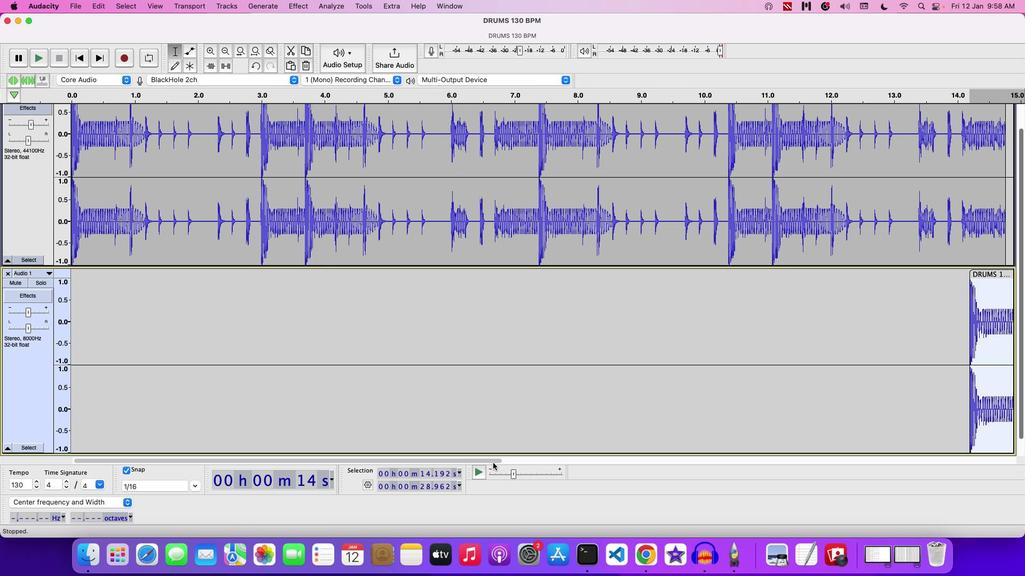 
Action: Mouse moved to (614, 273)
Screenshot: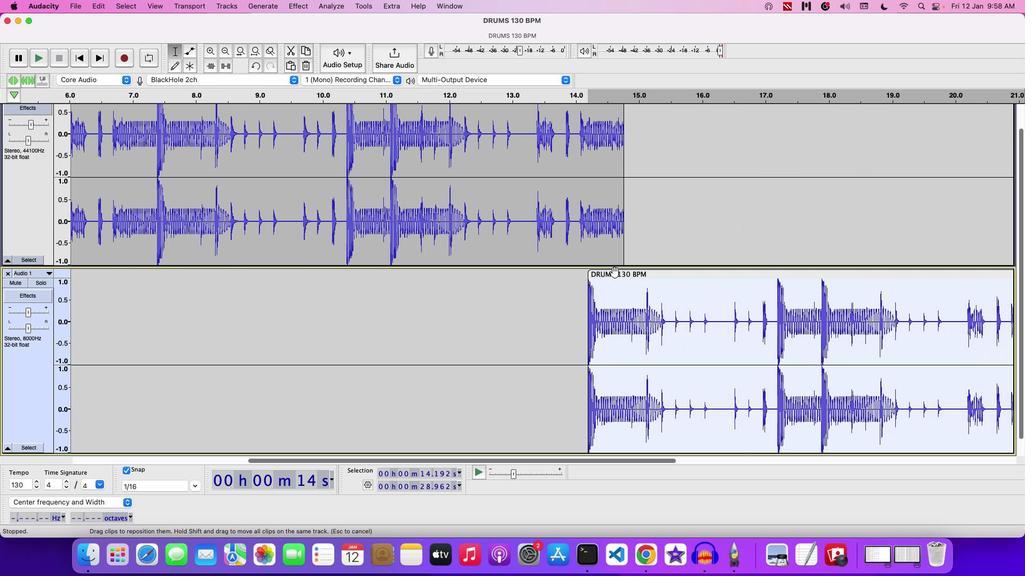 
Action: Mouse pressed left at (614, 273)
Screenshot: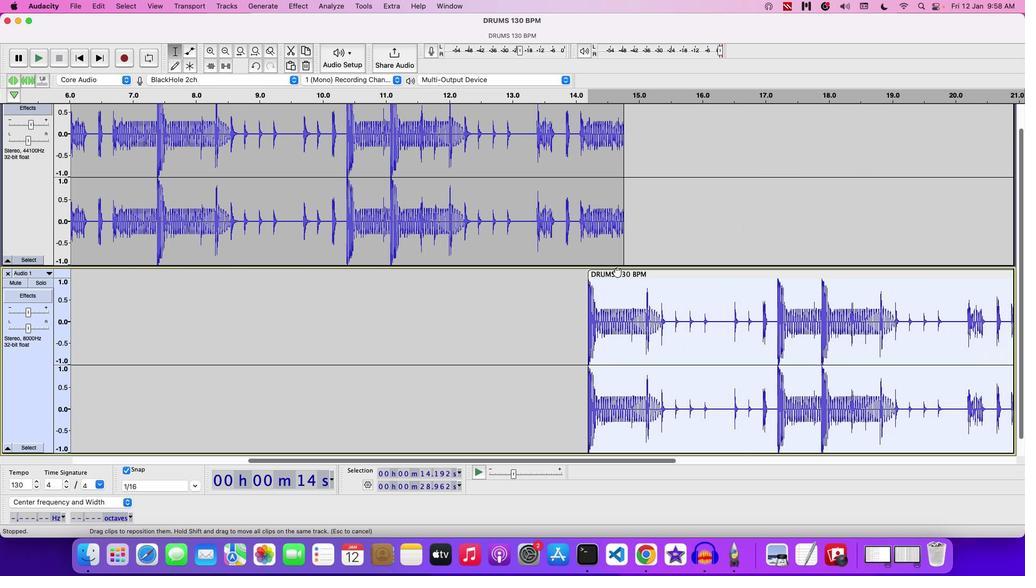 
Action: Mouse moved to (648, 324)
Screenshot: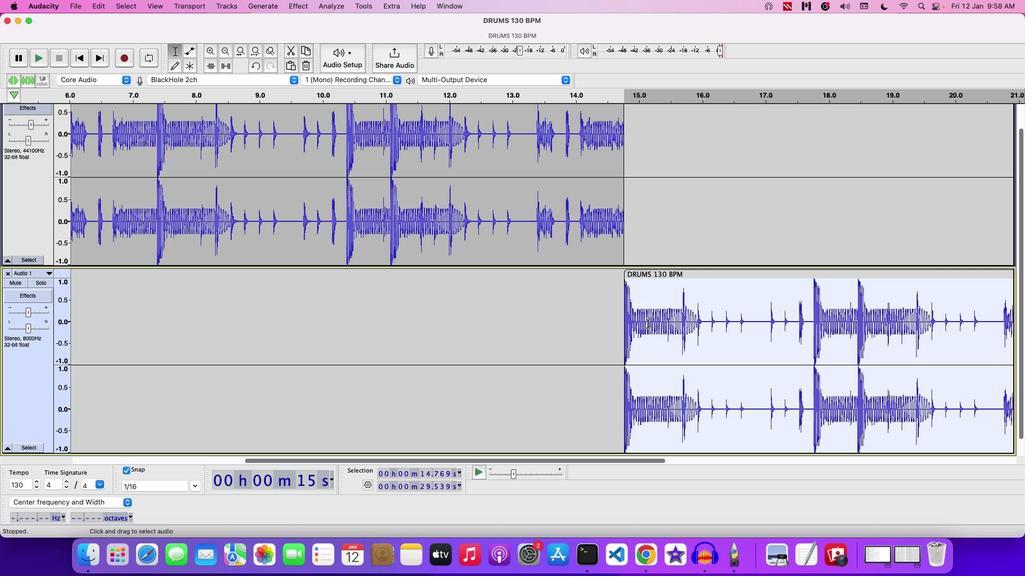 
Action: Mouse pressed left at (648, 324)
Screenshot: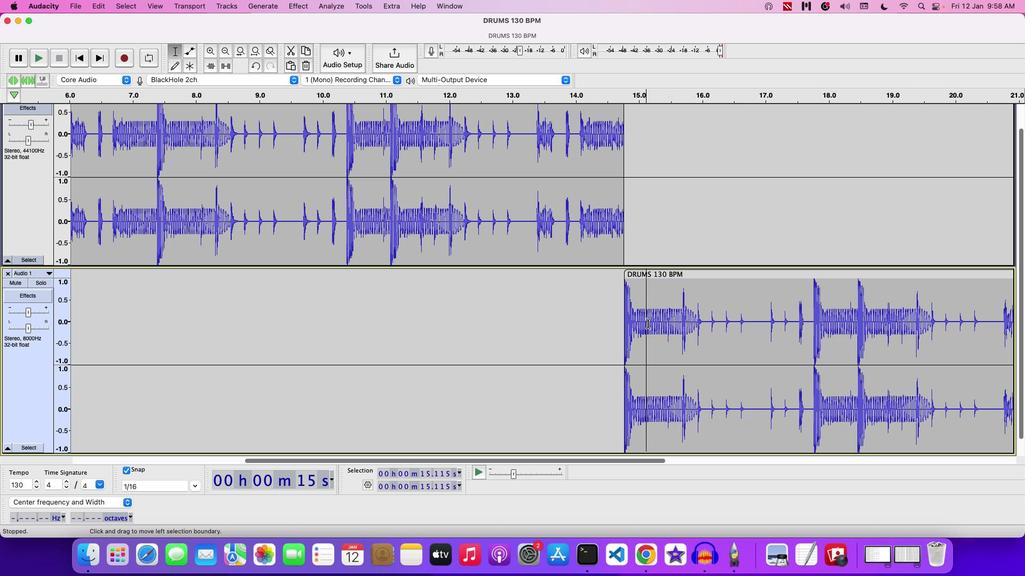 
Action: Mouse pressed left at (648, 324)
Screenshot: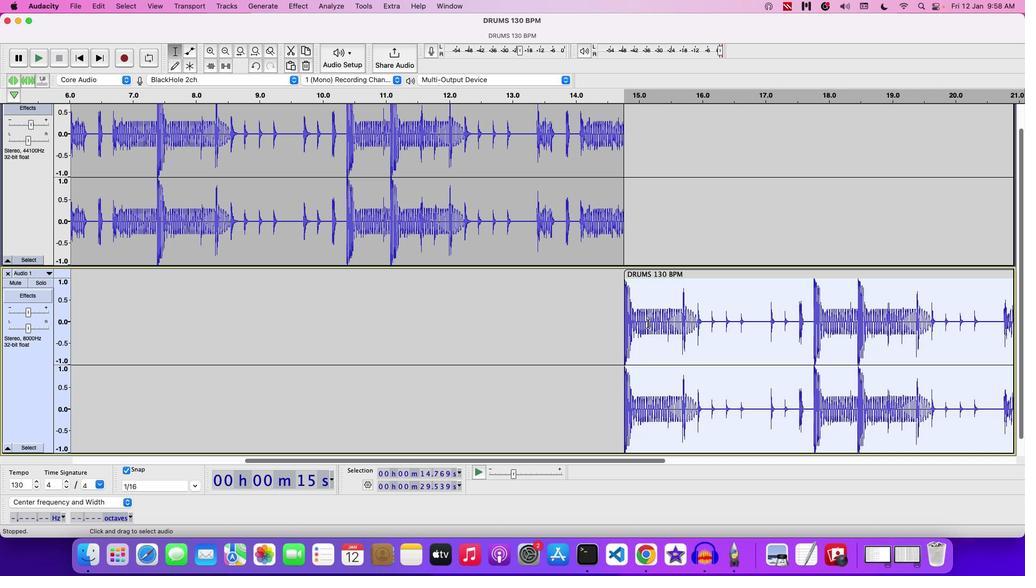 
Action: Mouse moved to (300, 4)
Screenshot: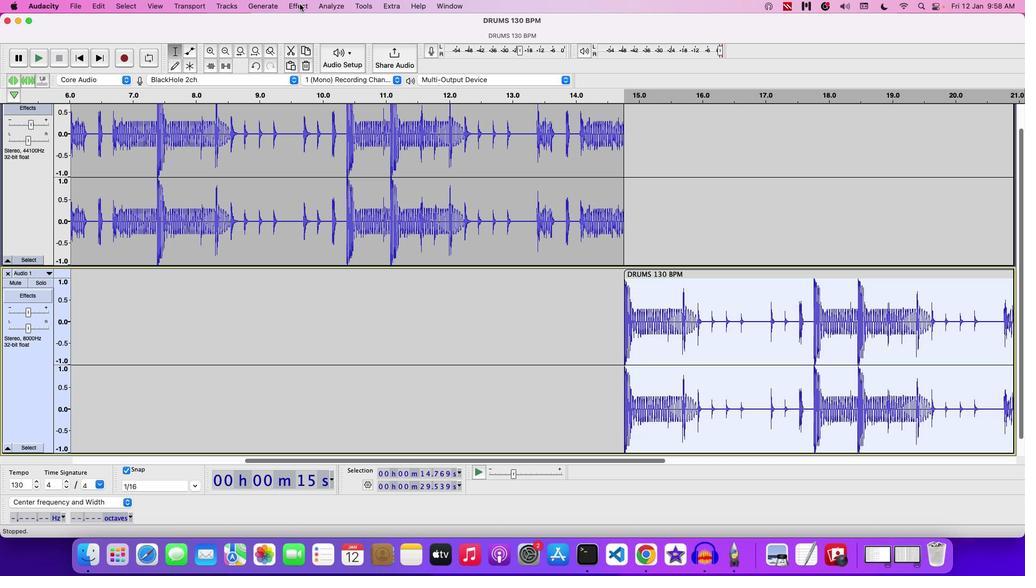 
Action: Mouse pressed left at (300, 4)
Screenshot: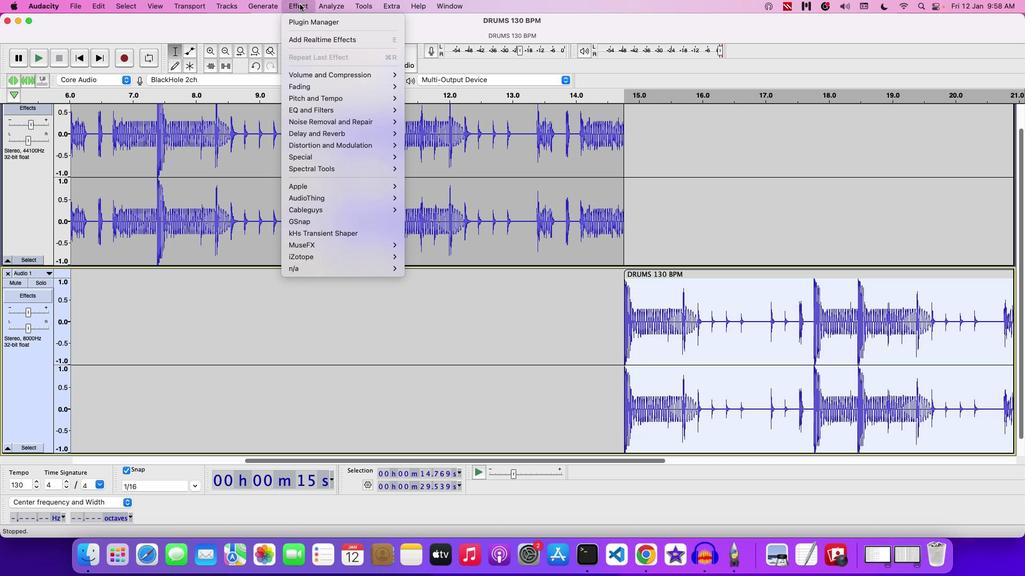 
Action: Mouse moved to (418, 96)
Screenshot: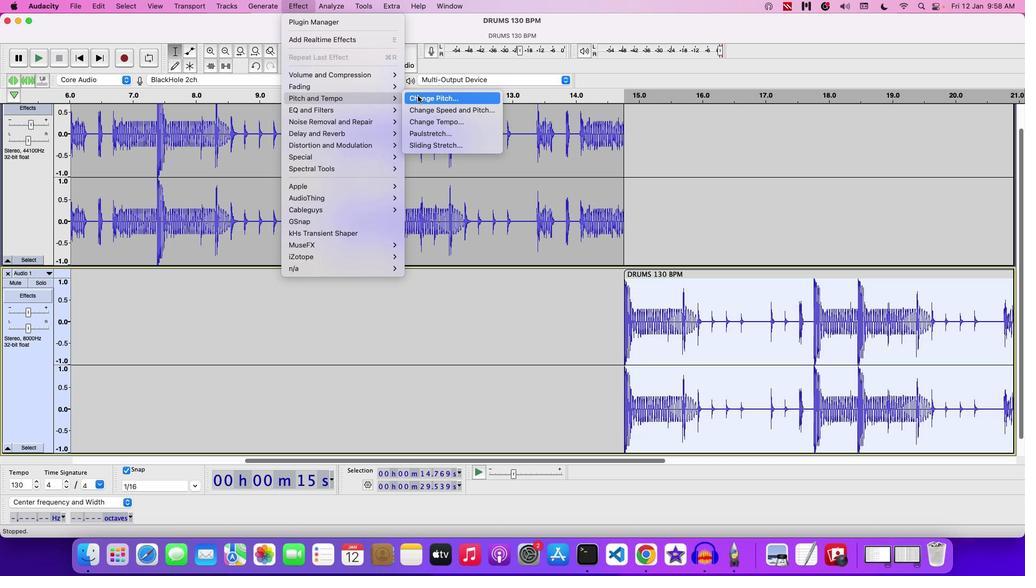
Action: Mouse pressed left at (418, 96)
Screenshot: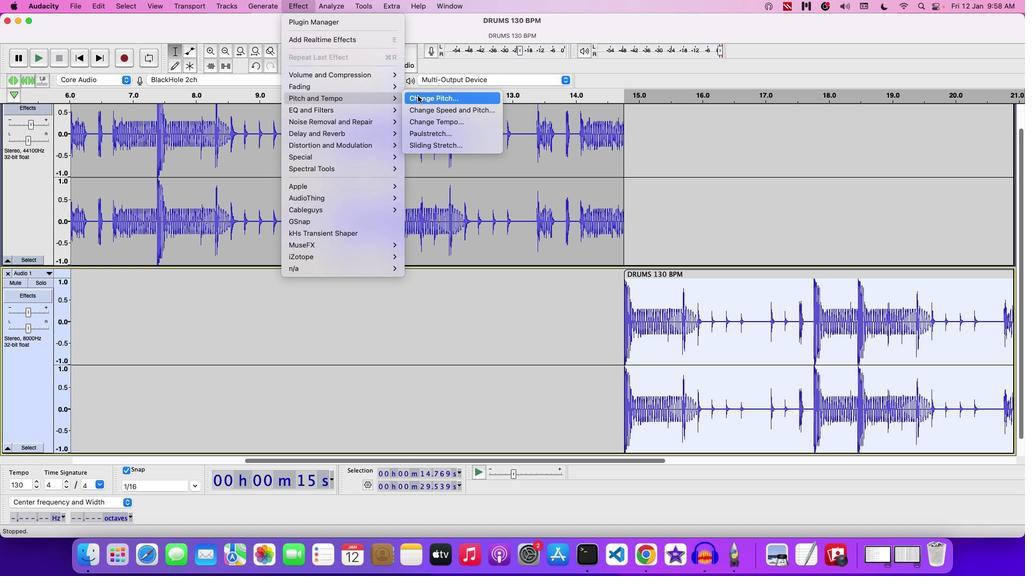 
Action: Mouse moved to (477, 339)
Screenshot: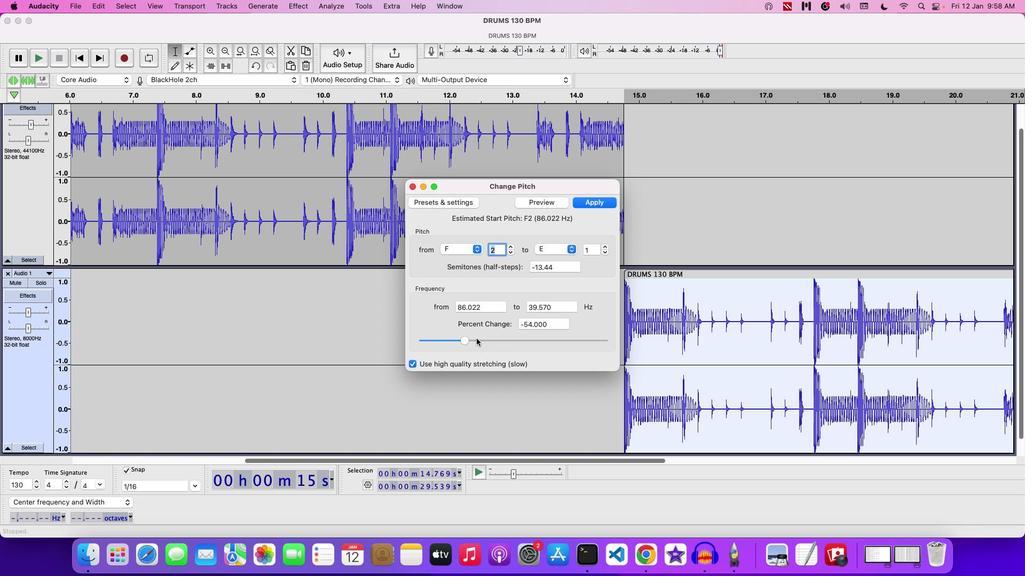 
Action: Mouse pressed left at (477, 339)
Screenshot: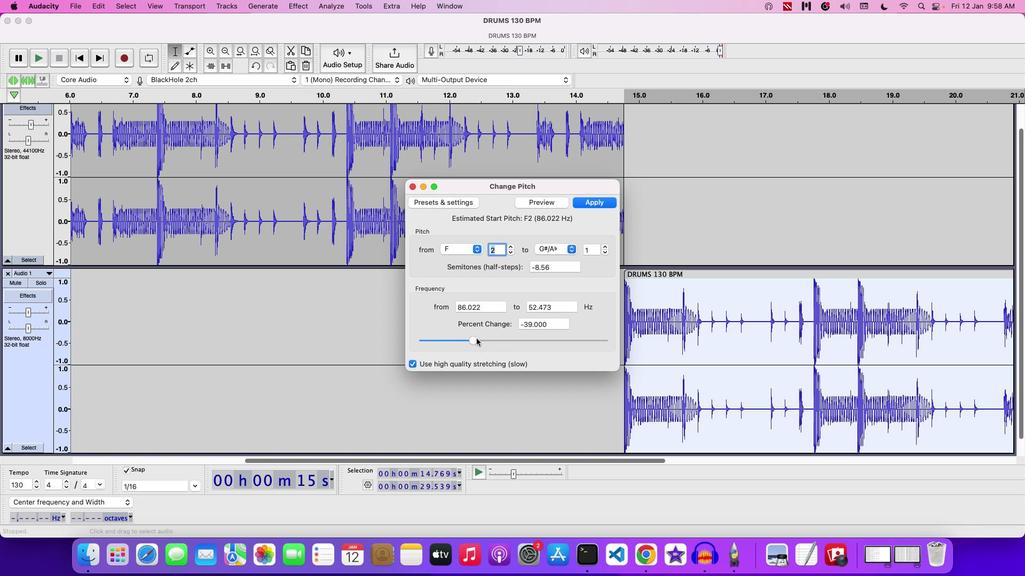 
Action: Mouse moved to (534, 200)
Screenshot: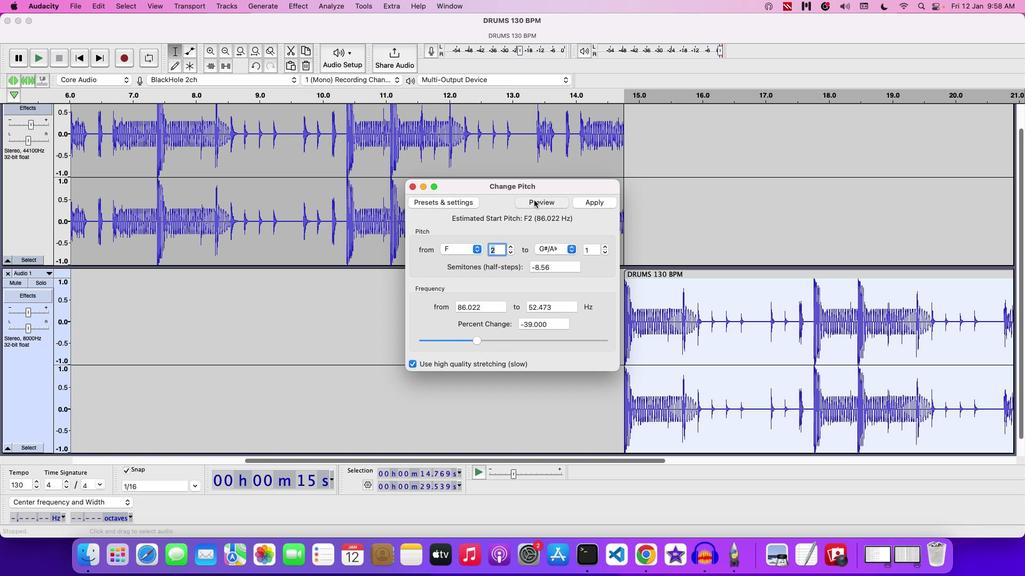 
Action: Mouse pressed left at (534, 200)
Screenshot: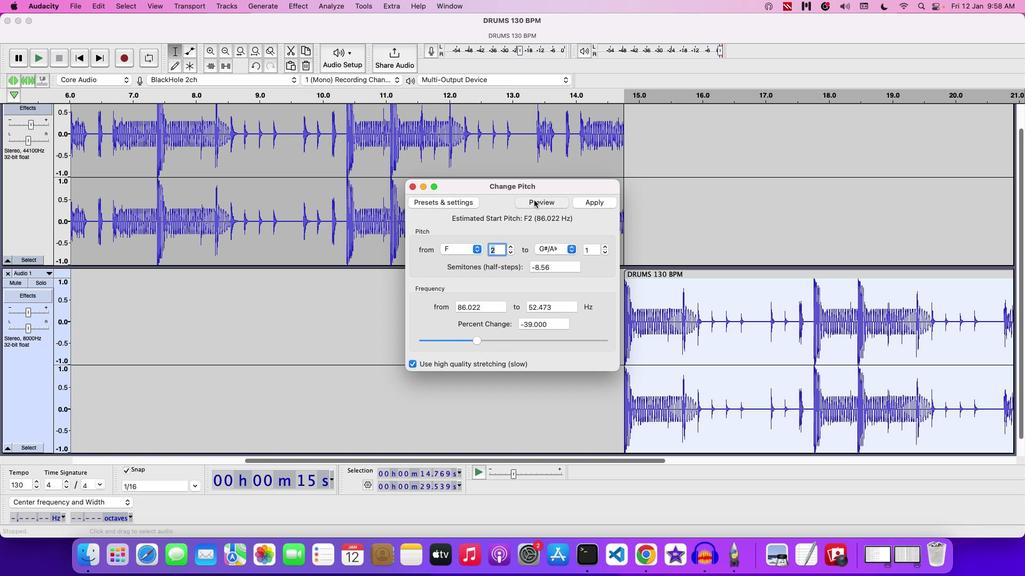 
Action: Mouse moved to (454, 338)
Screenshot: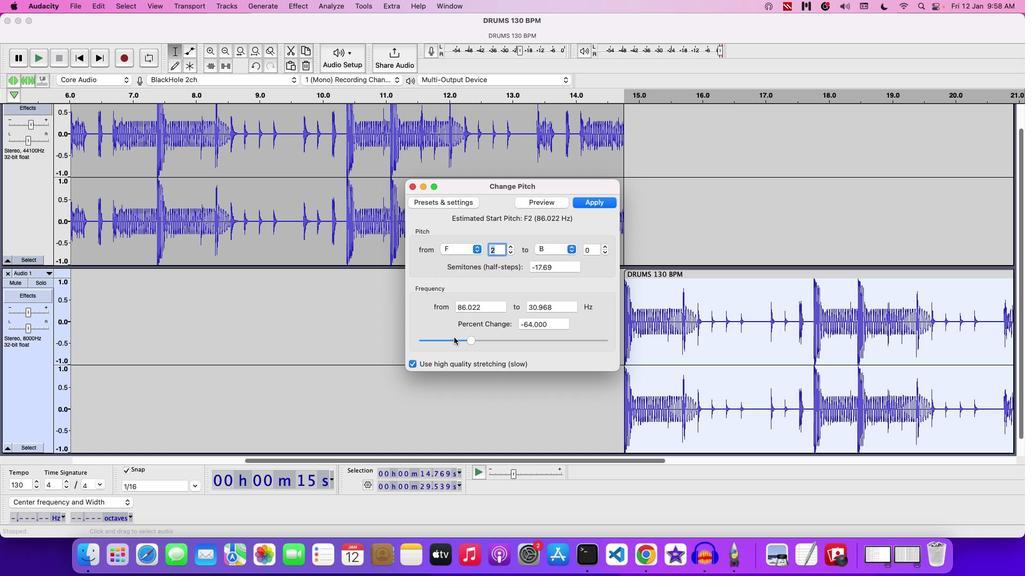 
Action: Mouse pressed left at (454, 338)
Screenshot: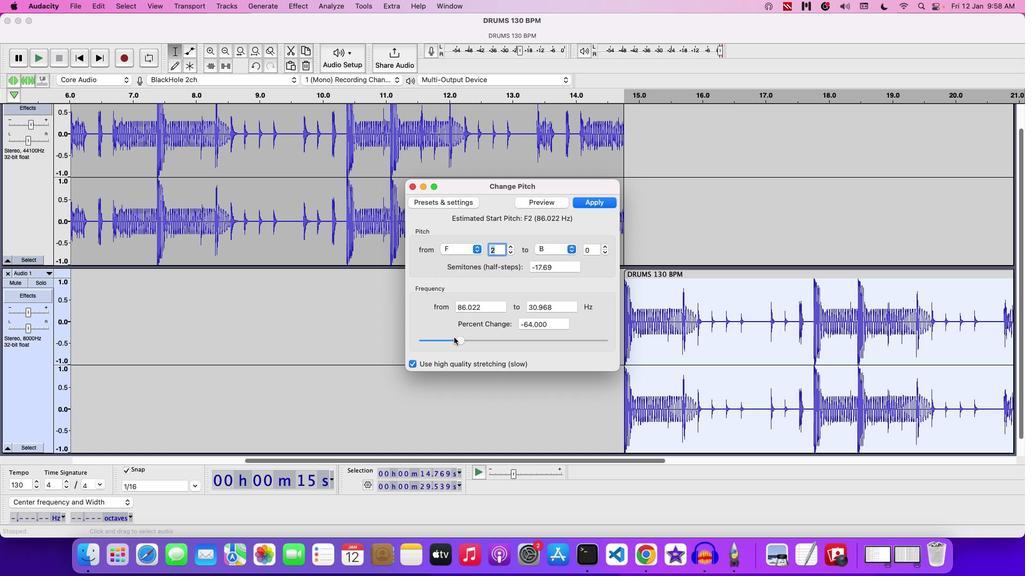 
Action: Mouse moved to (531, 200)
Screenshot: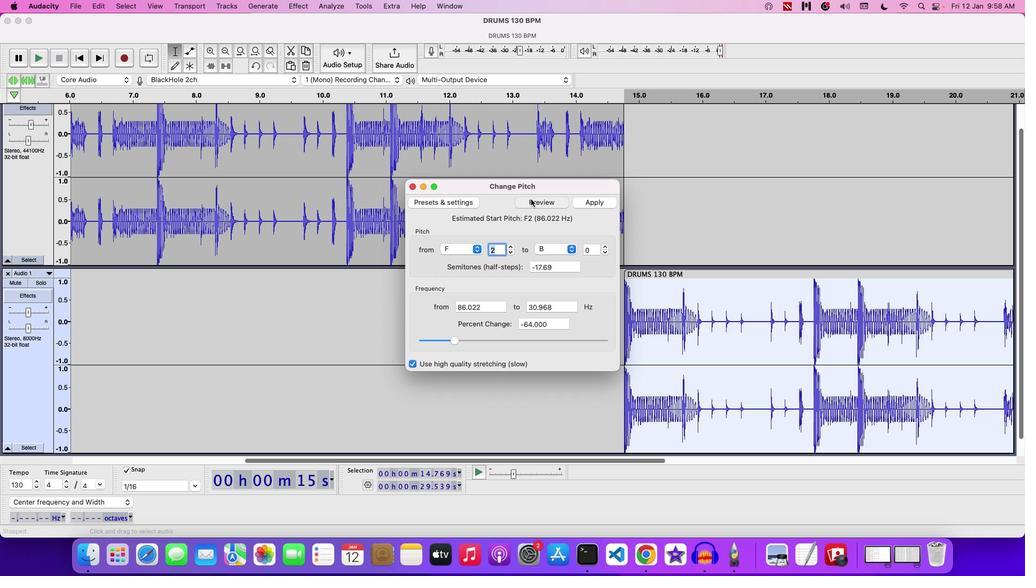 
Action: Mouse pressed left at (531, 200)
Screenshot: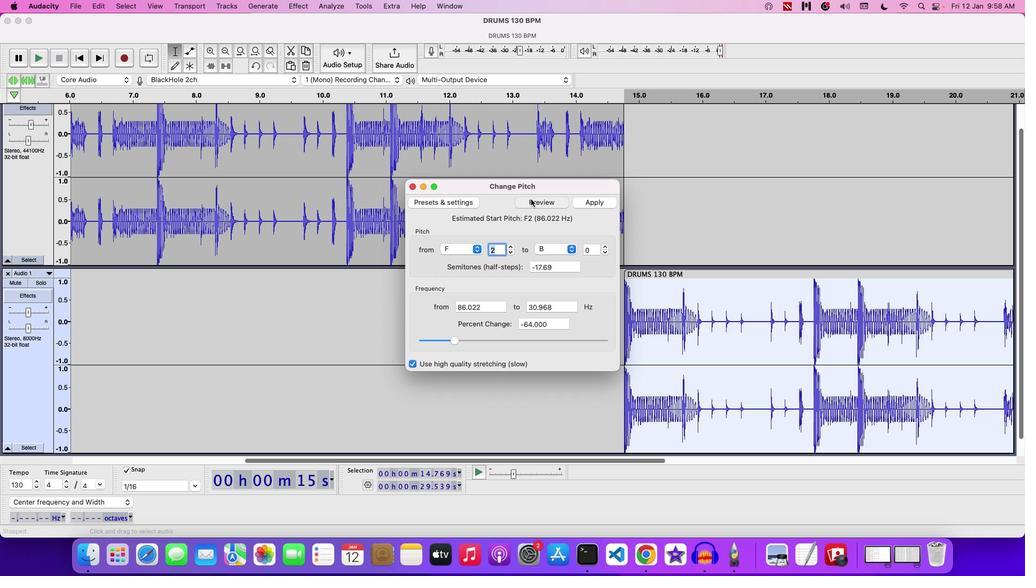 
Action: Mouse moved to (496, 339)
Screenshot: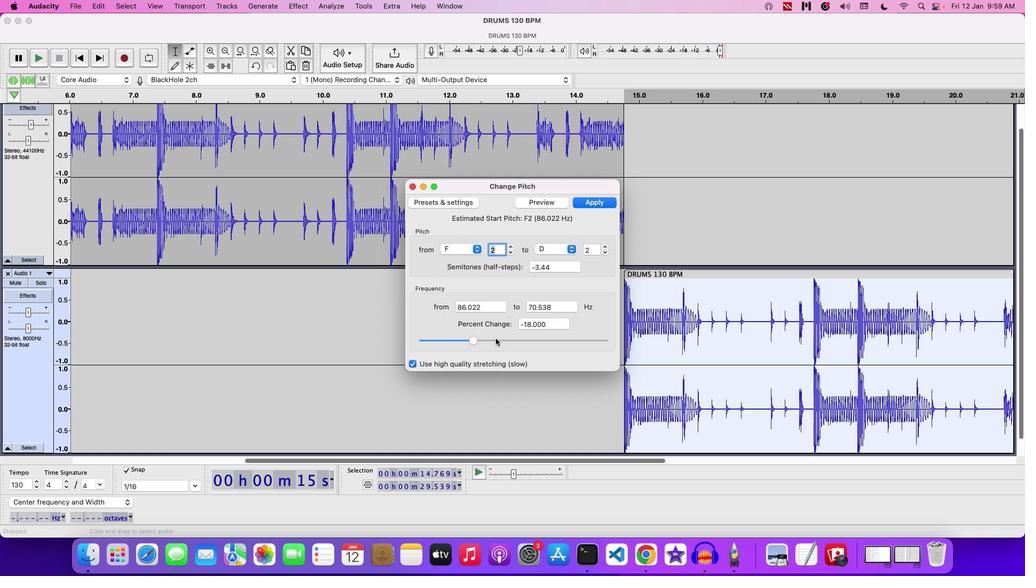 
Action: Mouse pressed left at (496, 339)
Screenshot: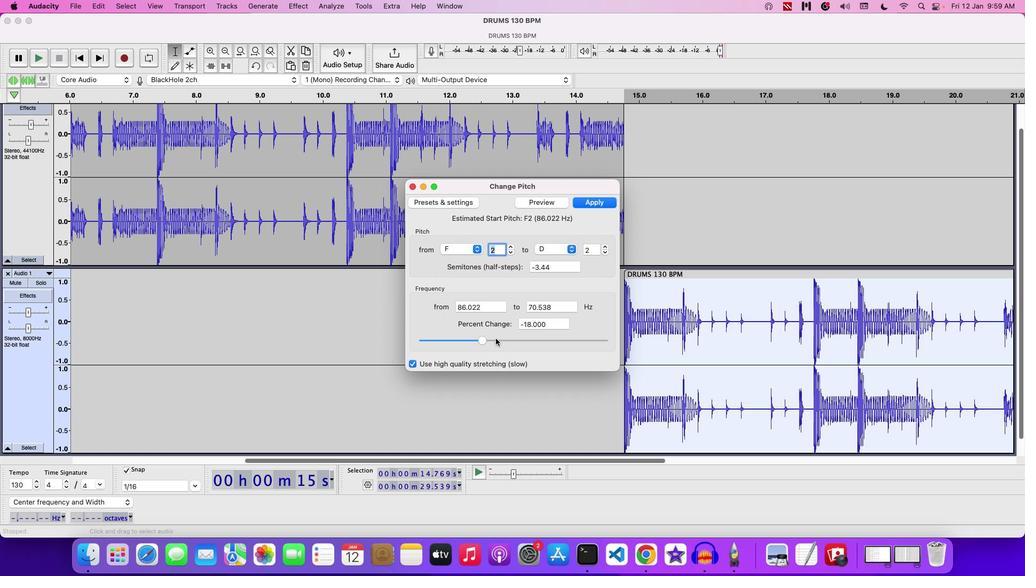 
Action: Mouse moved to (549, 199)
Screenshot: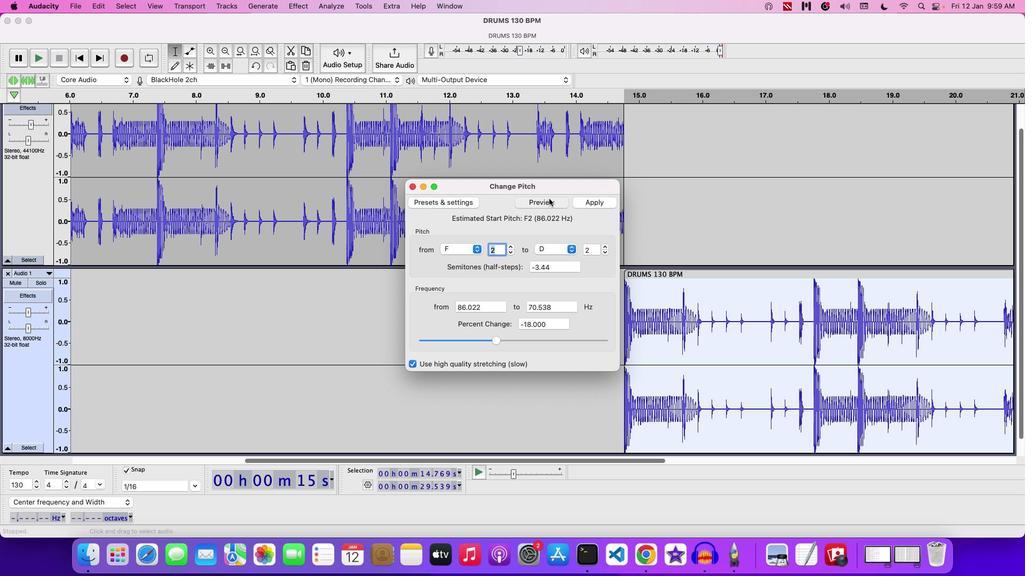 
Action: Mouse pressed left at (549, 199)
Screenshot: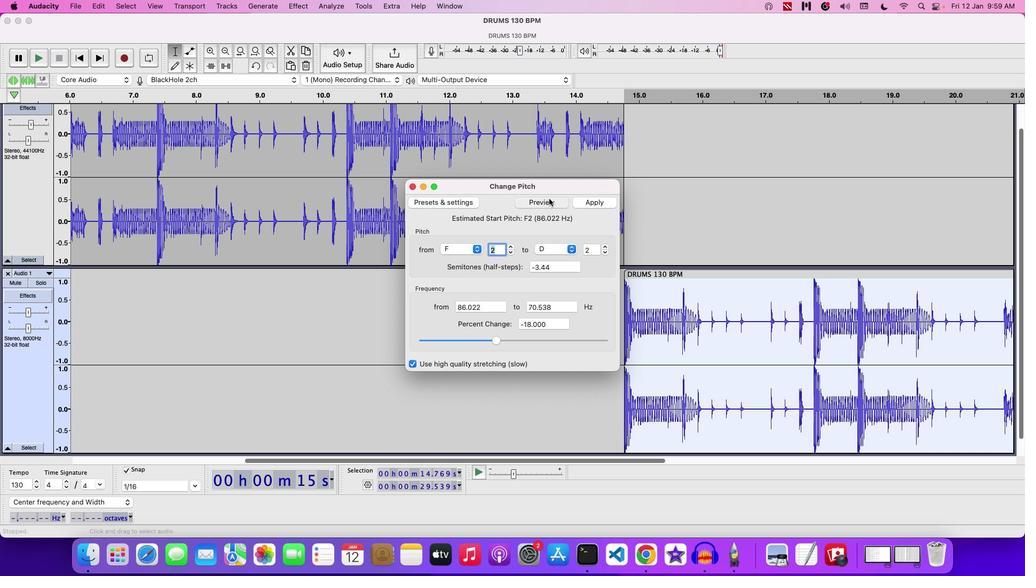 
Action: Mouse moved to (529, 314)
Screenshot: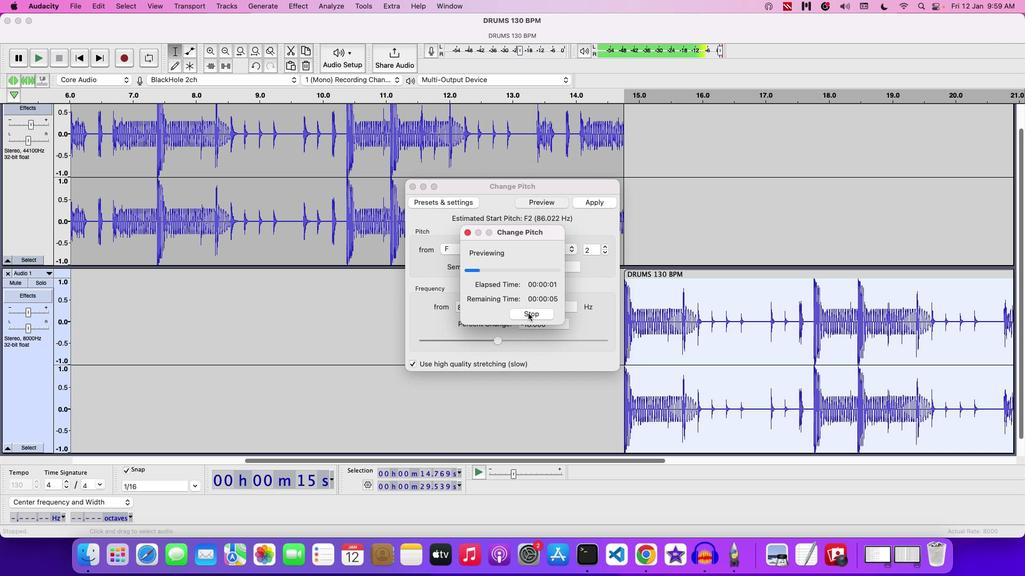 
Action: Mouse pressed left at (529, 314)
Screenshot: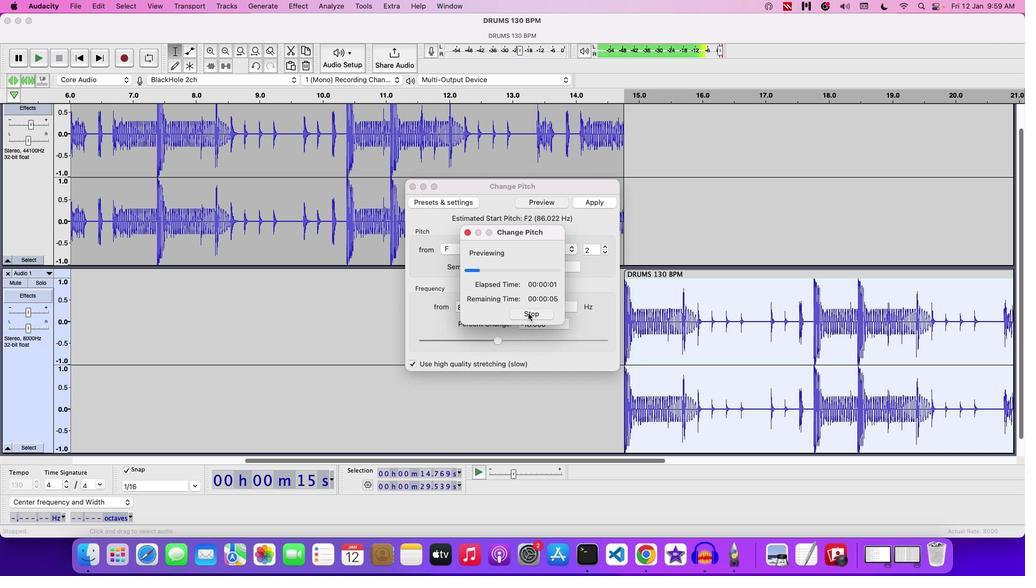 
Action: Mouse moved to (470, 343)
Screenshot: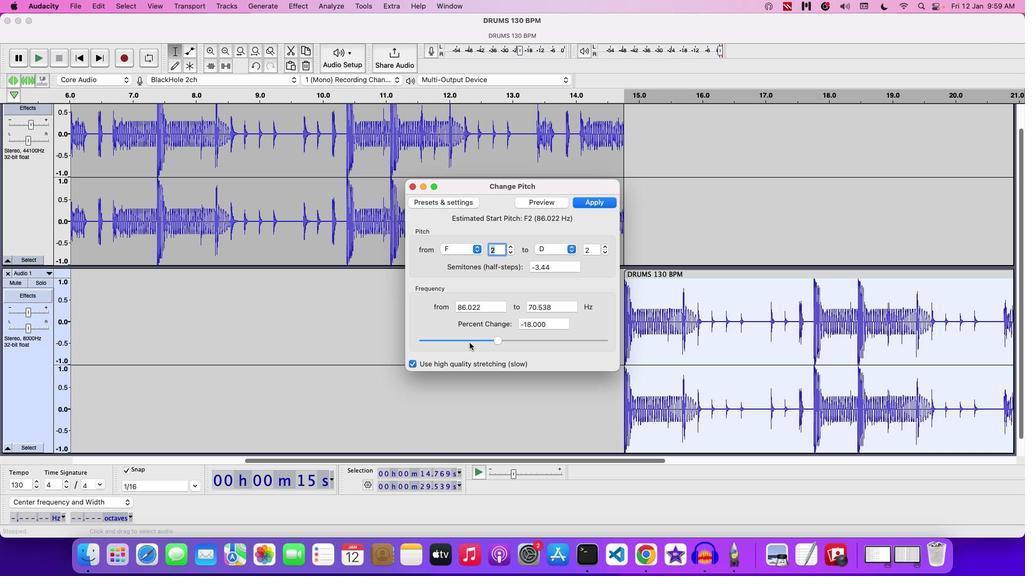
Action: Mouse pressed left at (470, 343)
Screenshot: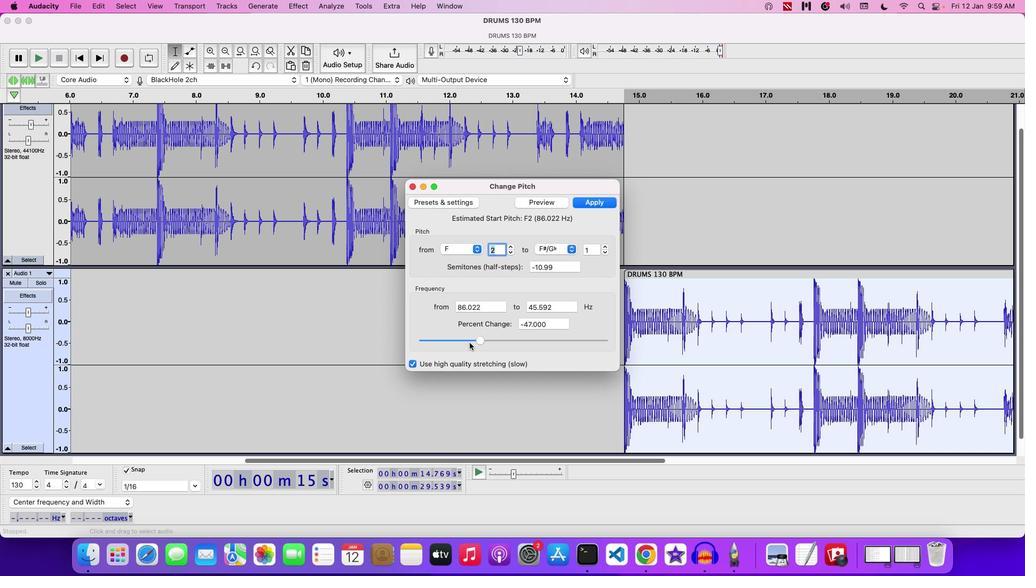 
Action: Mouse moved to (461, 341)
Screenshot: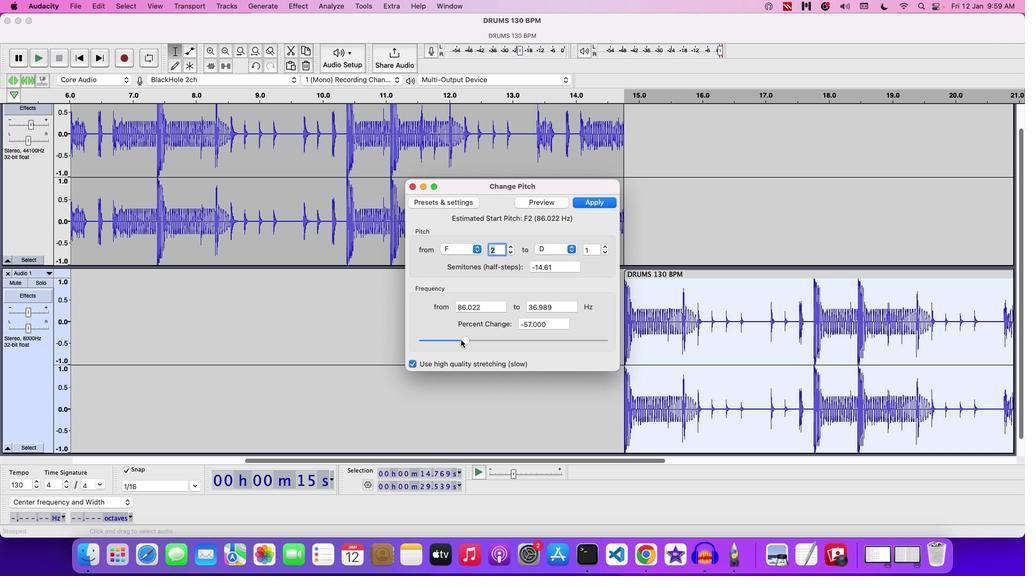 
Action: Mouse pressed left at (461, 341)
Screenshot: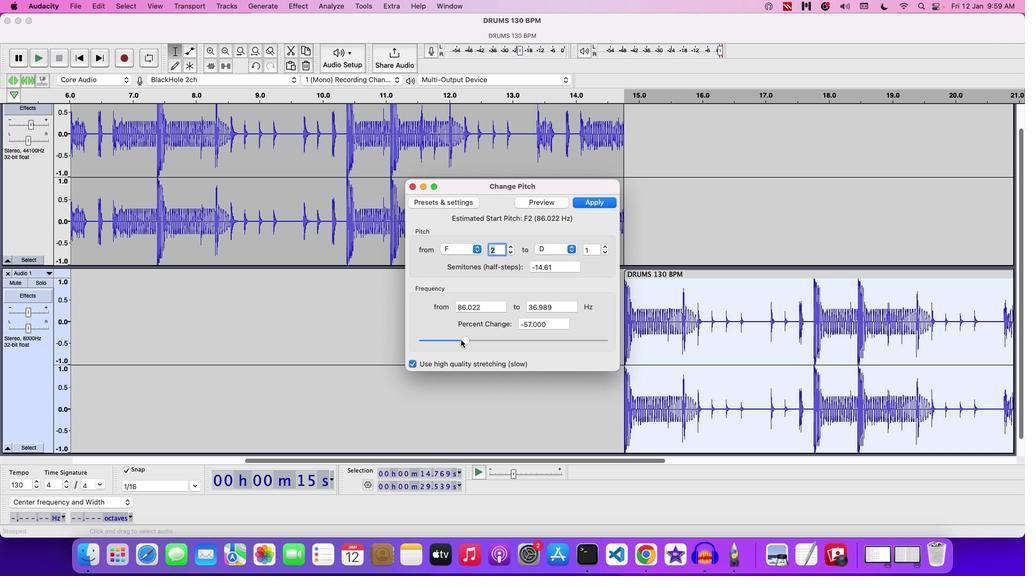 
Action: Mouse moved to (597, 196)
Screenshot: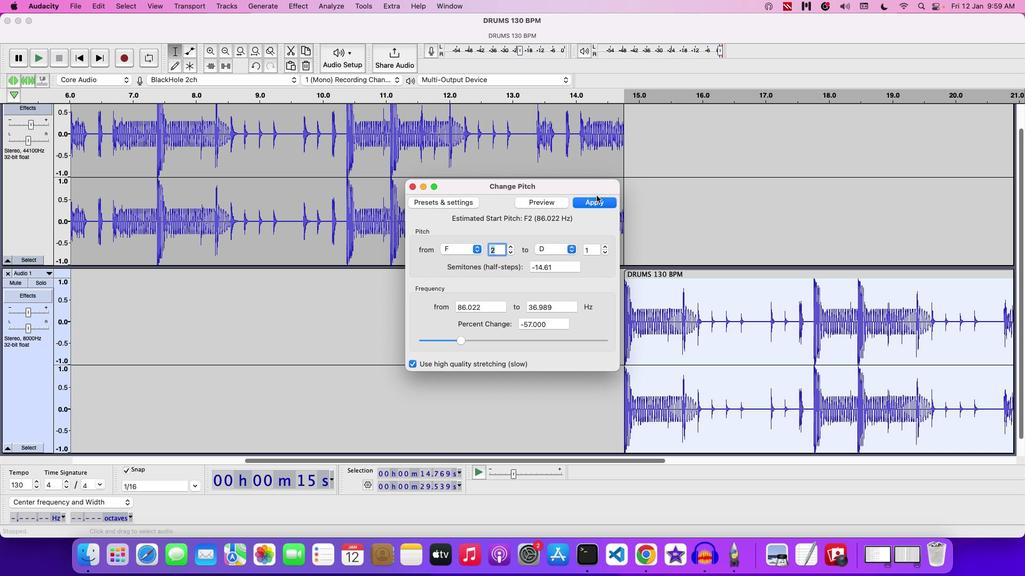 
Action: Mouse pressed left at (597, 196)
Screenshot: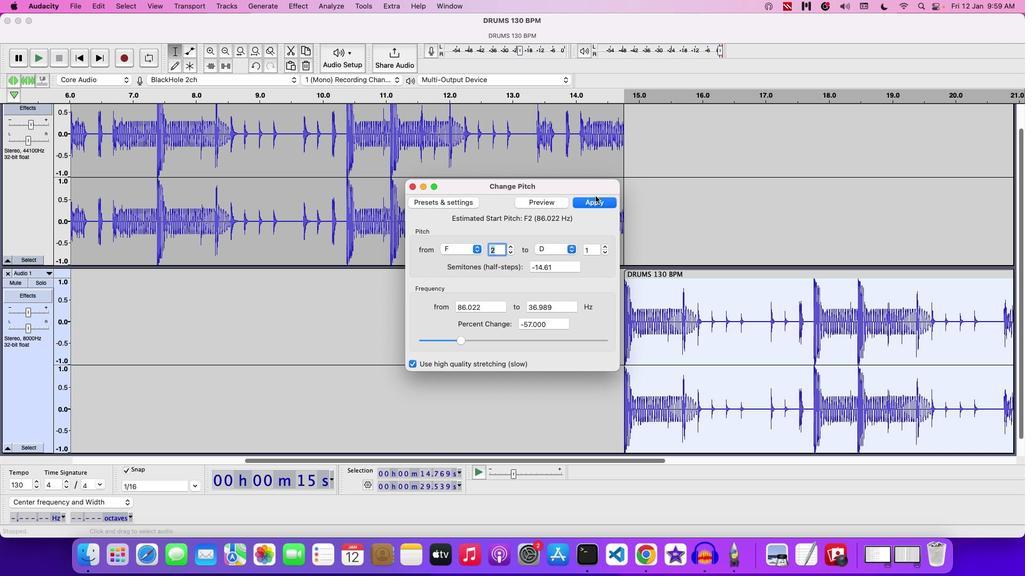 
Action: Mouse moved to (587, 204)
Screenshot: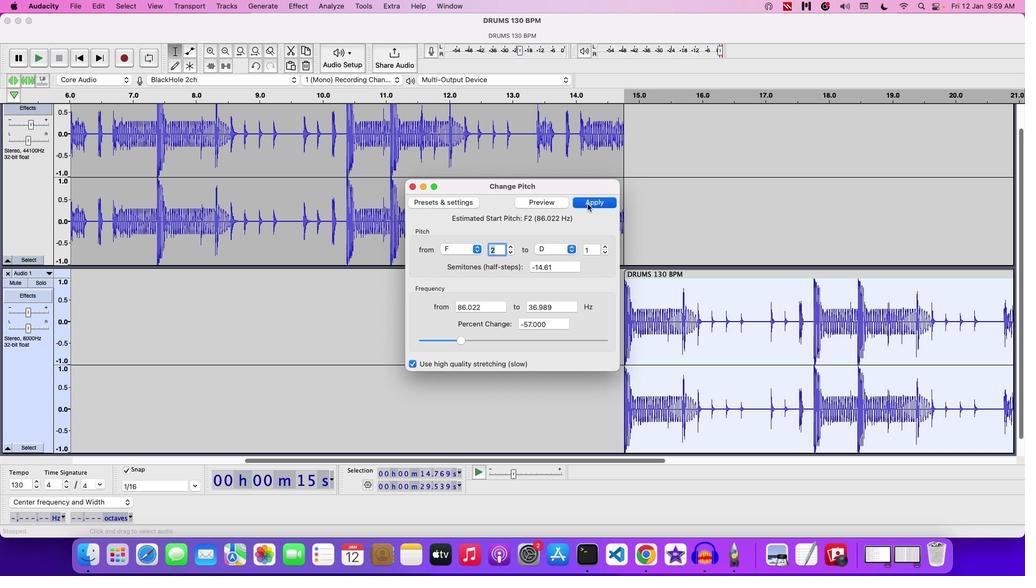 
Action: Mouse pressed left at (587, 204)
Screenshot: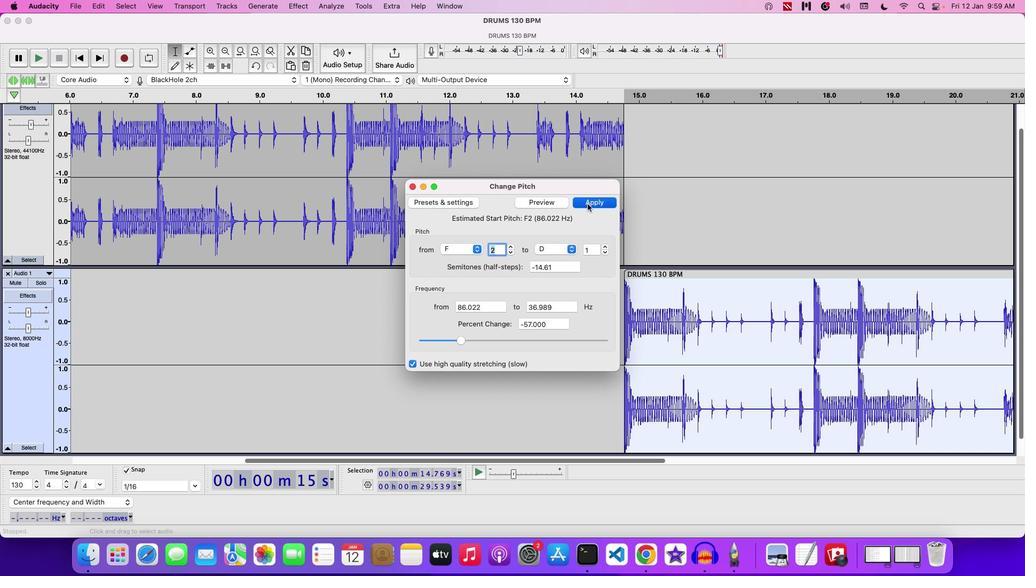 
Action: Mouse moved to (37, 179)
Screenshot: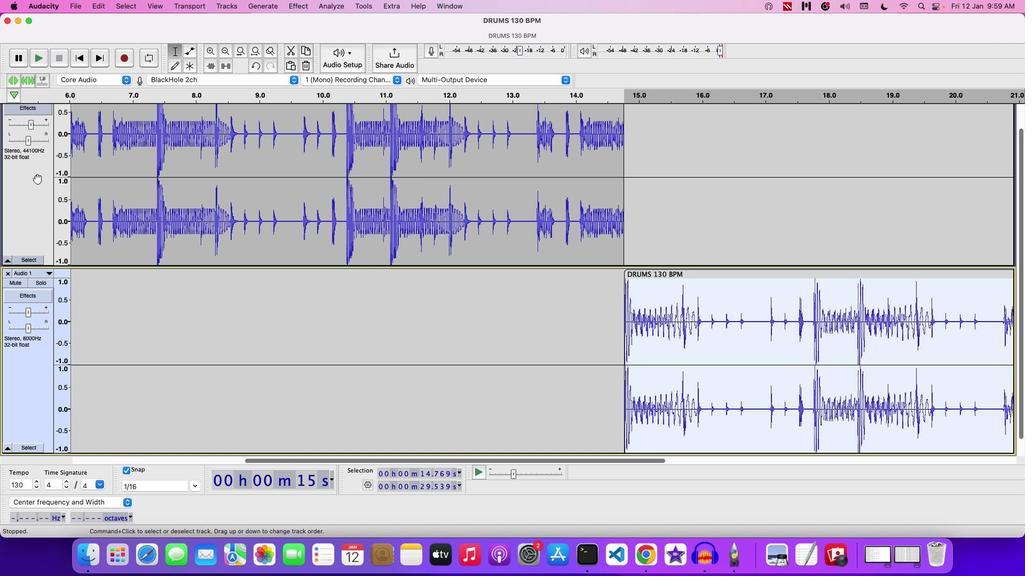 
Action: Mouse pressed left at (37, 179)
Screenshot: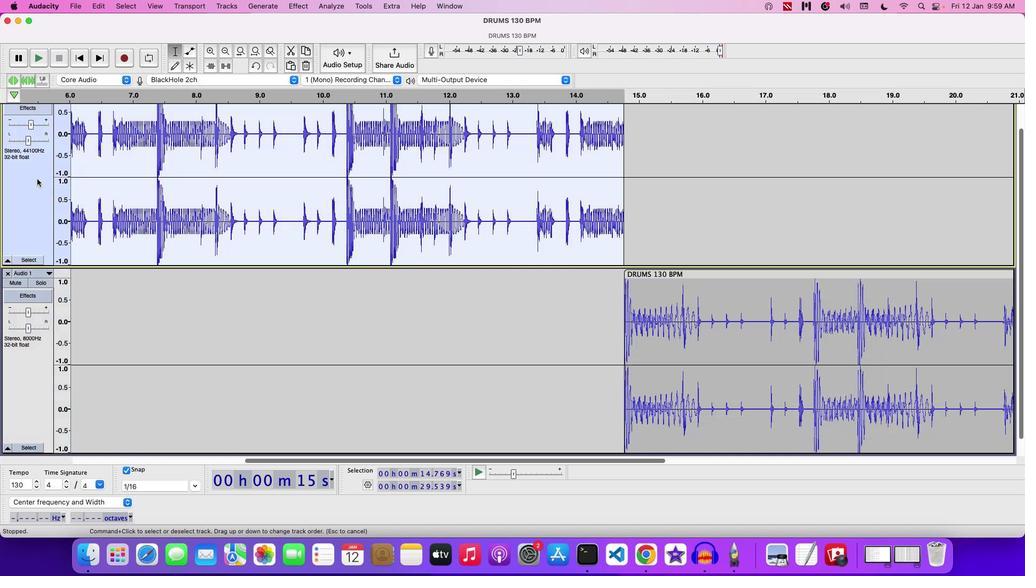 
Action: Mouse pressed left at (37, 179)
Screenshot: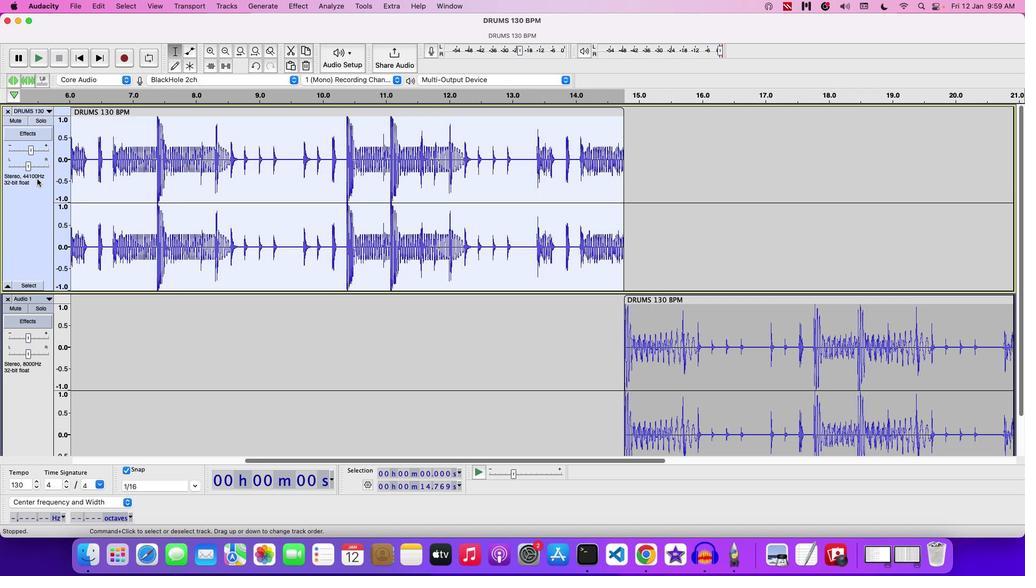 
Action: Mouse moved to (37, 179)
Screenshot: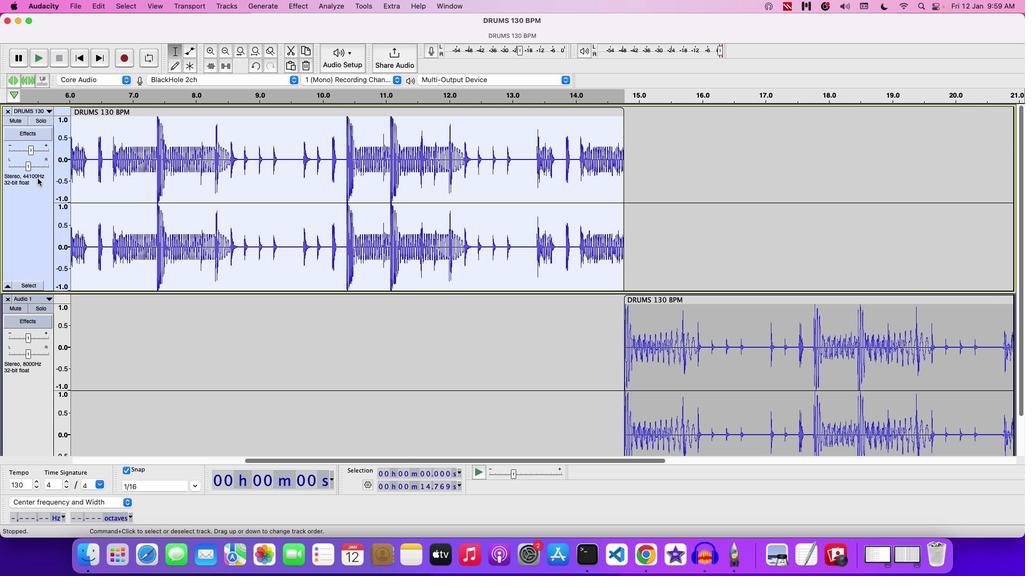 
Action: Key pressed Key.space
Screenshot: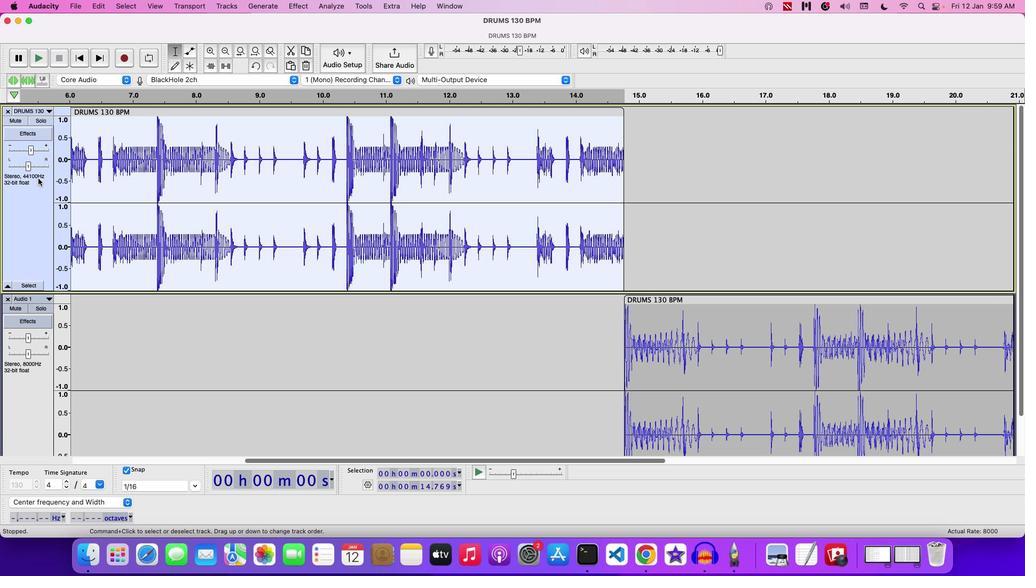 
Action: Mouse moved to (228, 52)
Screenshot: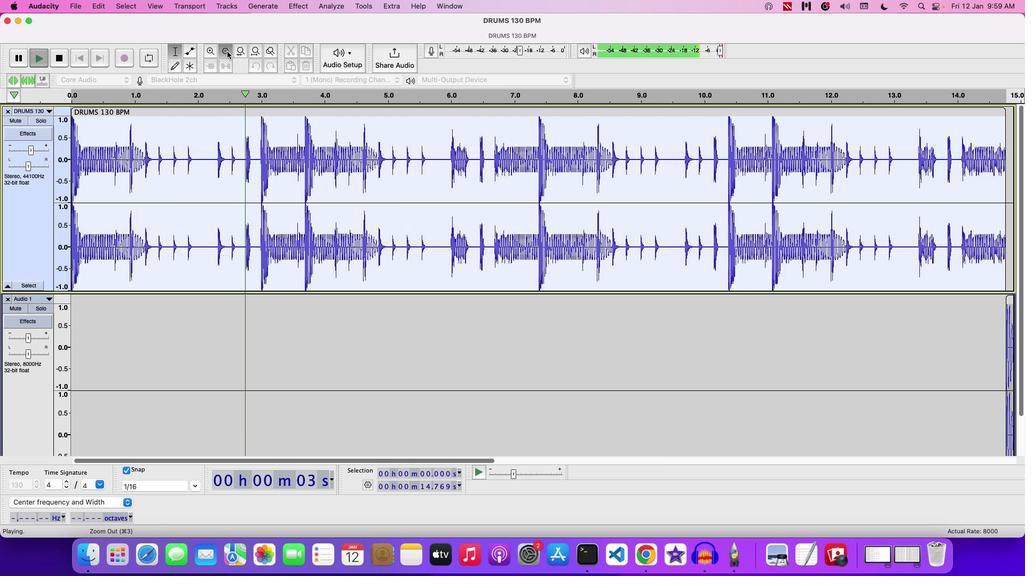 
Action: Mouse pressed left at (228, 52)
Screenshot: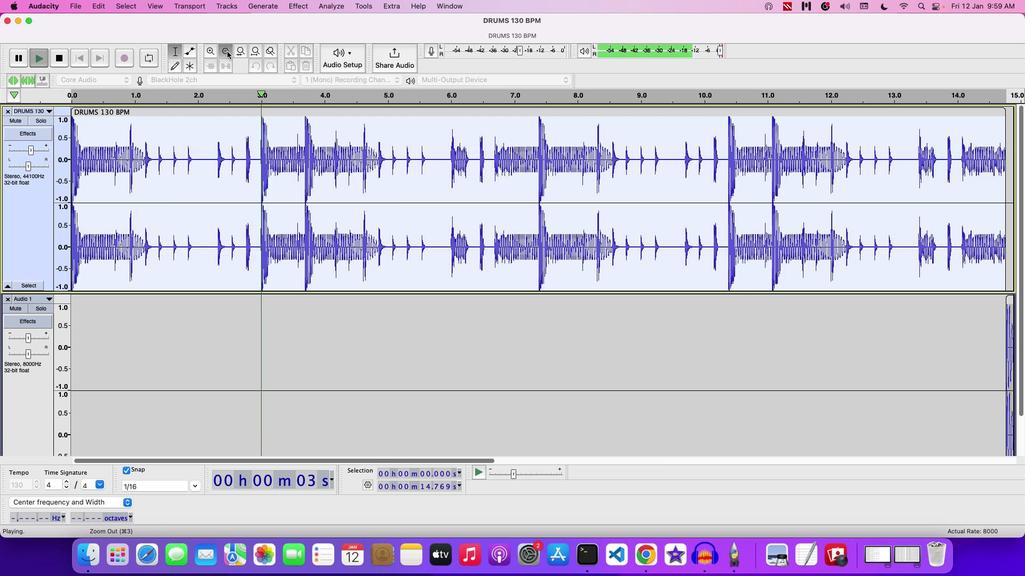 
Action: Mouse pressed left at (228, 52)
Screenshot: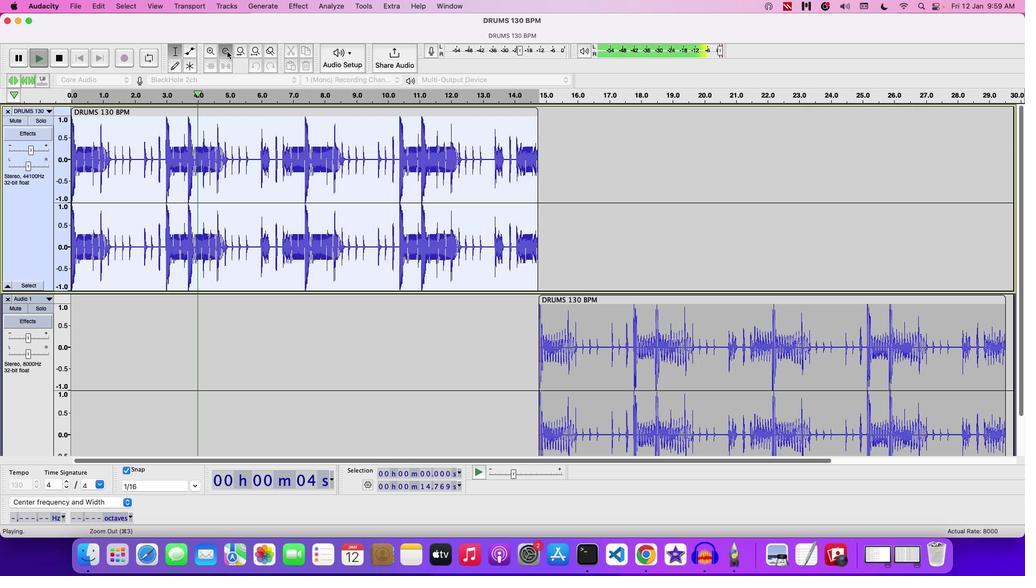 
Action: Mouse moved to (29, 341)
Screenshot: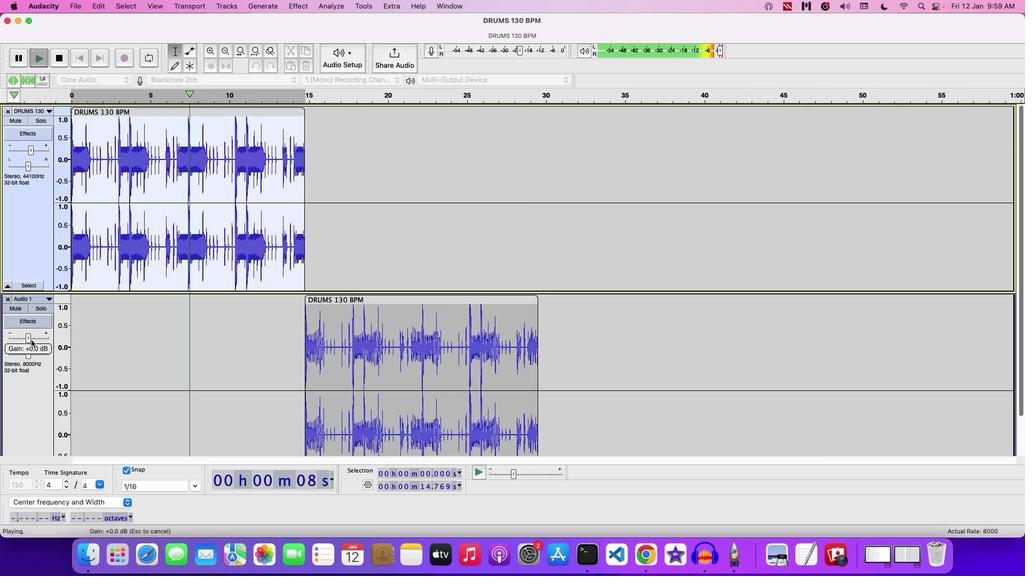 
Action: Mouse pressed left at (29, 341)
Screenshot: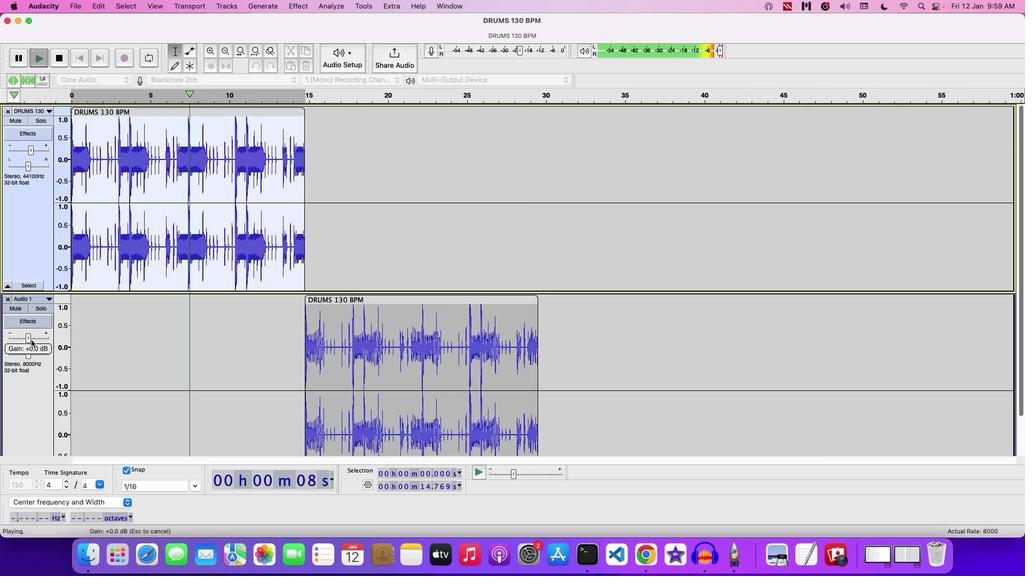 
Action: Mouse moved to (32, 124)
Screenshot: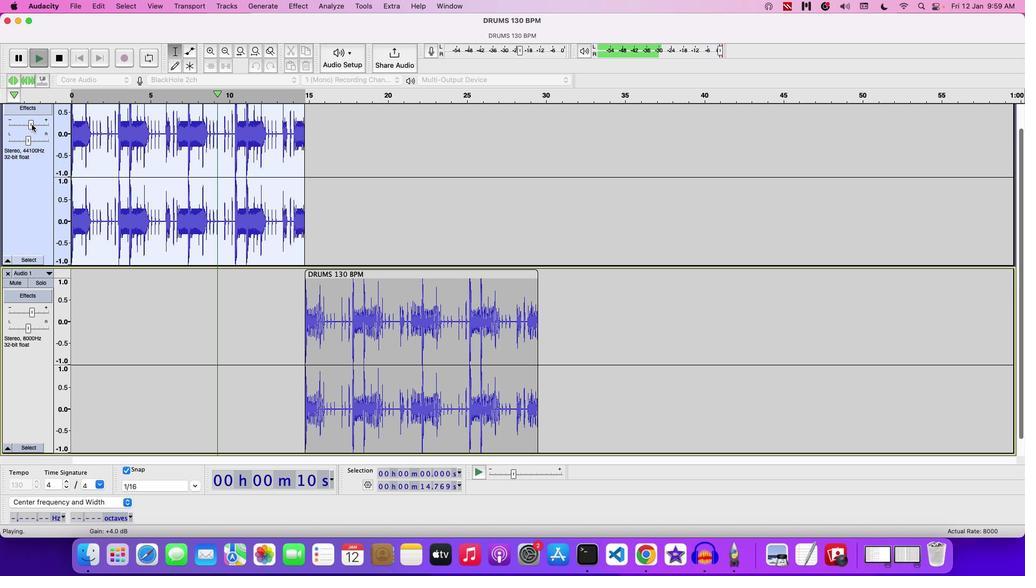 
Action: Mouse pressed left at (32, 124)
Screenshot: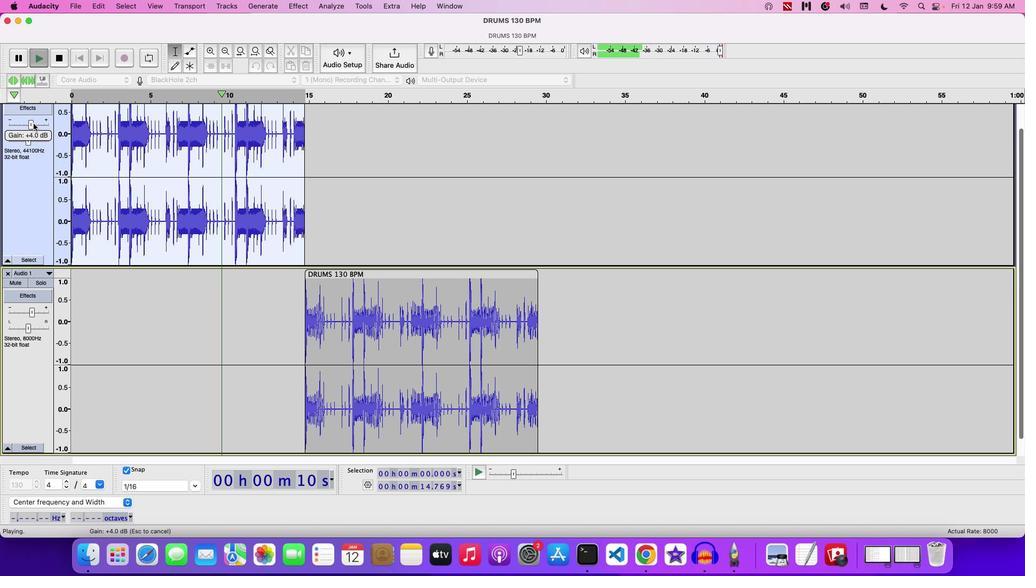 
Action: Mouse moved to (394, 280)
Screenshot: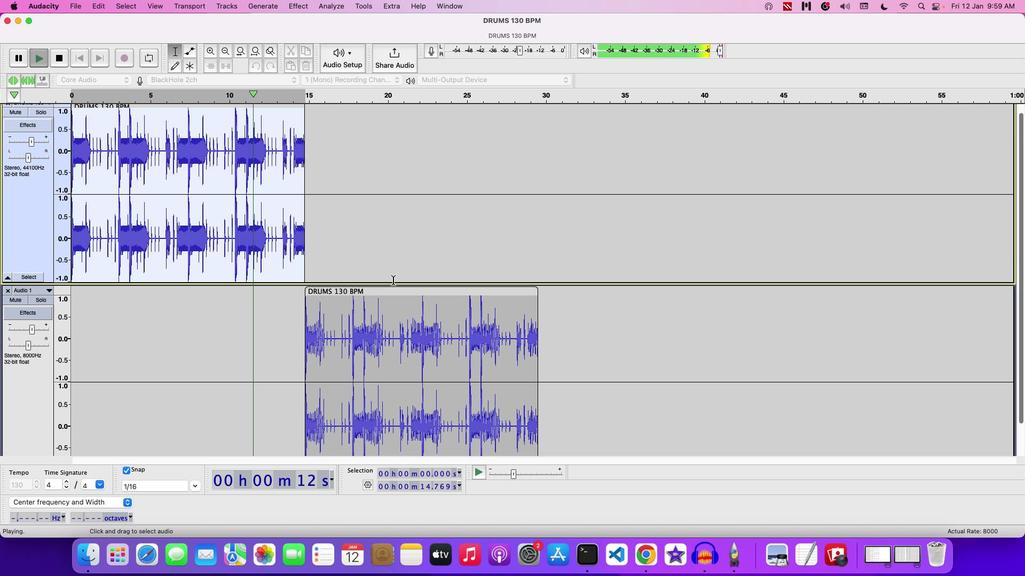 
Action: Mouse scrolled (394, 280) with delta (0, 0)
Screenshot: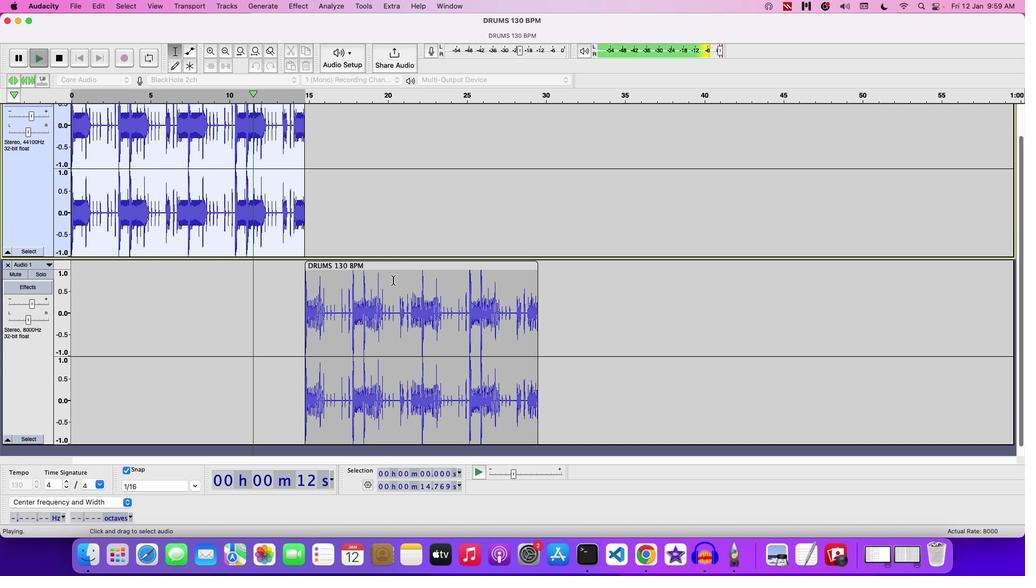 
Action: Mouse moved to (394, 280)
Screenshot: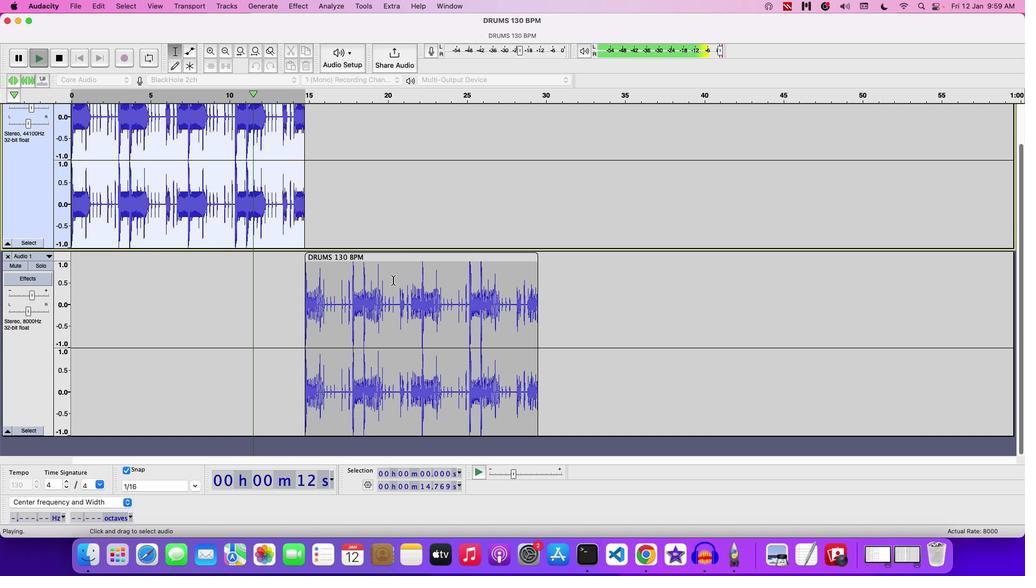 
Action: Mouse scrolled (394, 280) with delta (0, 0)
Screenshot: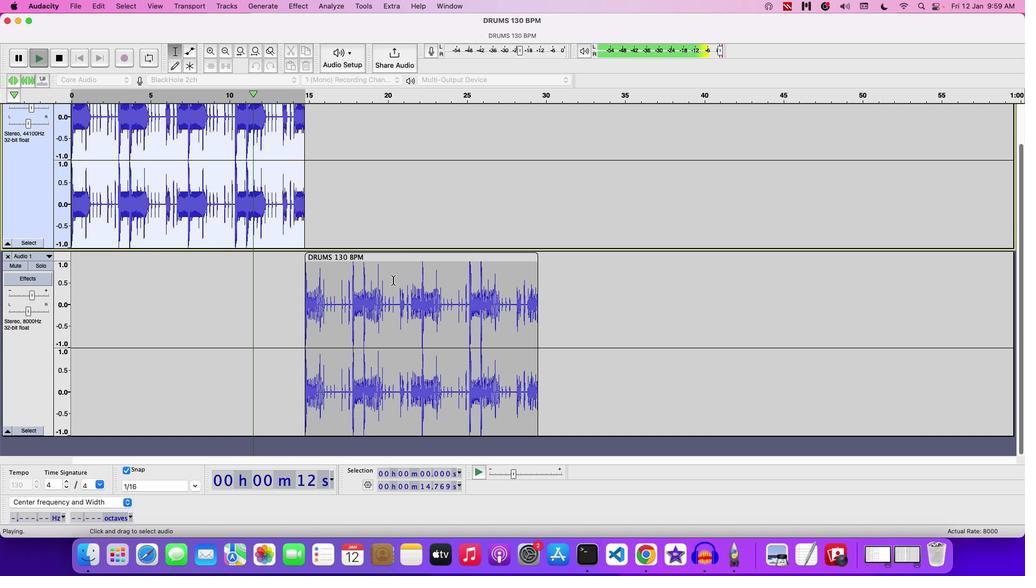 
Action: Mouse scrolled (394, 280) with delta (0, 0)
Screenshot: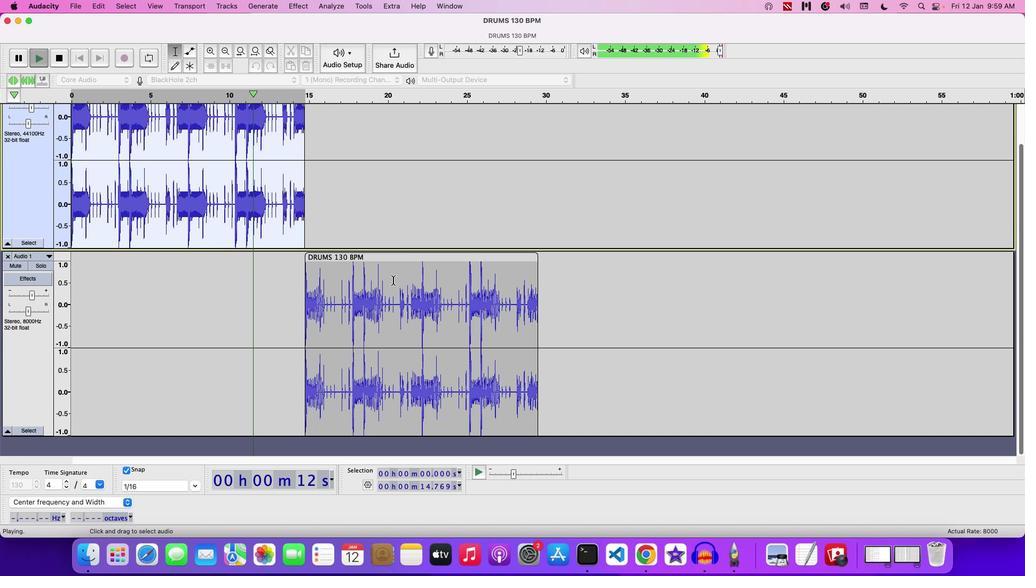 
Action: Mouse scrolled (394, 280) with delta (0, -1)
Screenshot: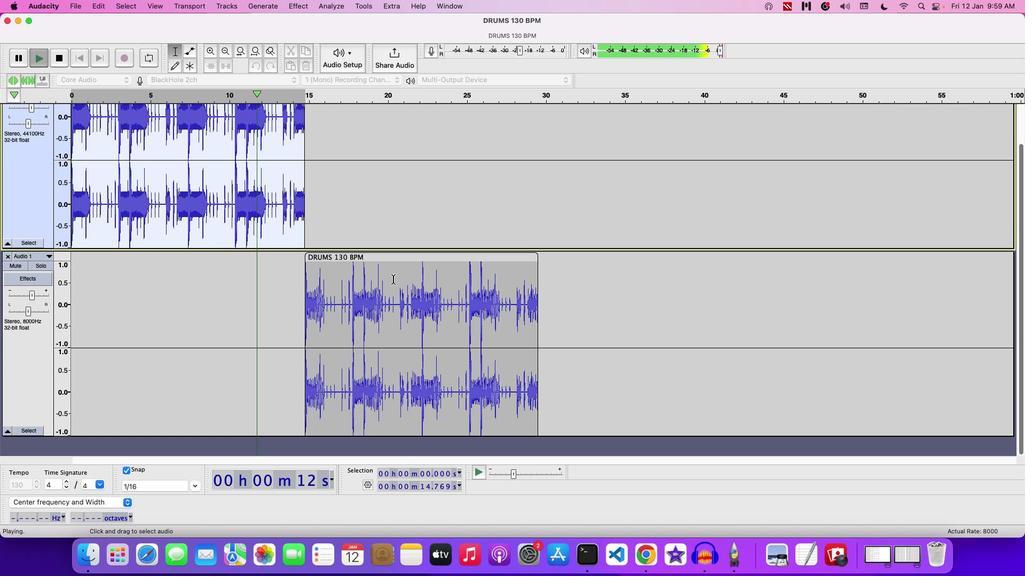 
Action: Mouse scrolled (394, 280) with delta (0, -1)
Screenshot: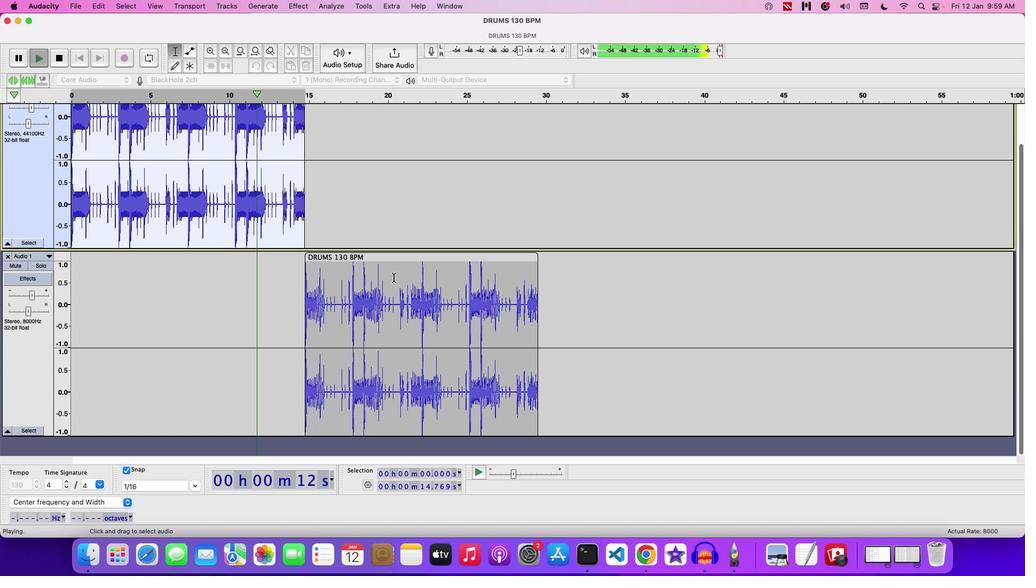 
Action: Mouse moved to (567, 289)
Screenshot: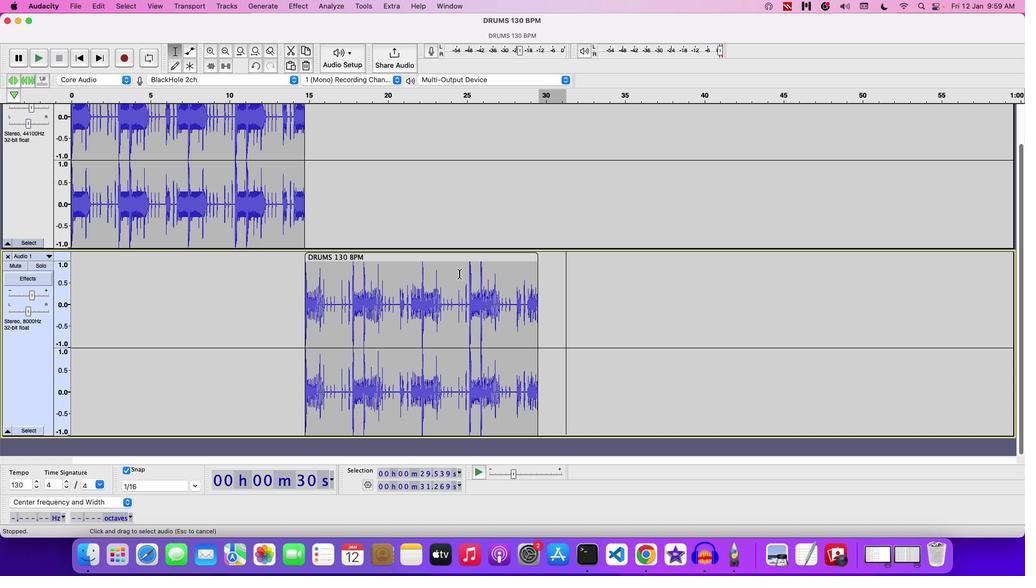 
Action: Mouse pressed left at (567, 289)
Screenshot: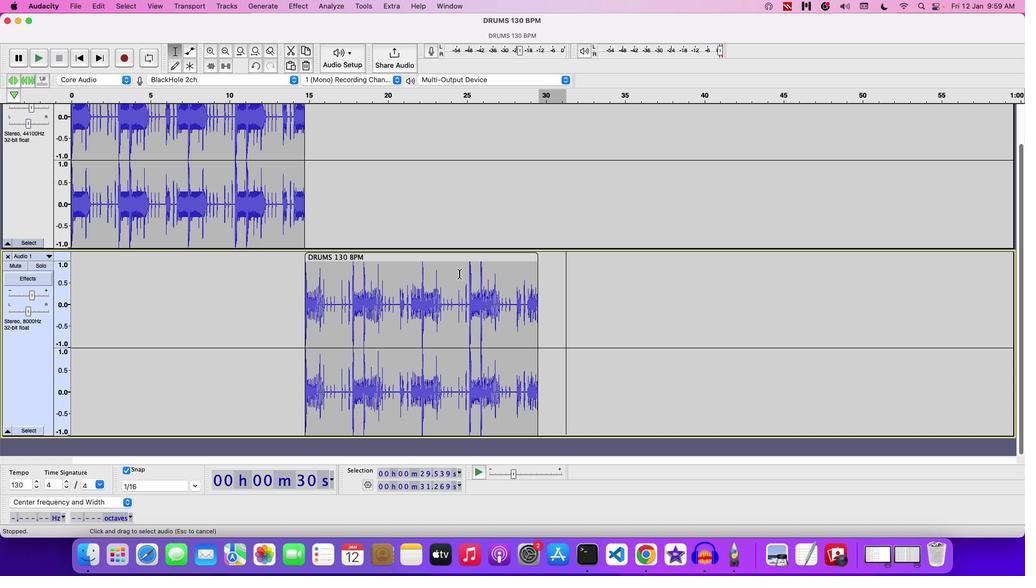 
Action: Mouse moved to (72, 151)
Screenshot: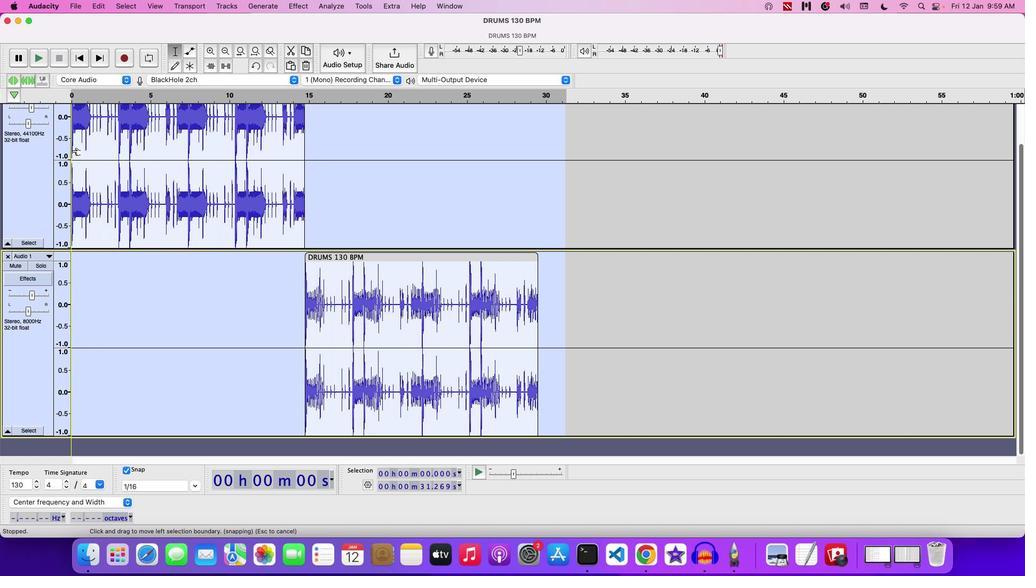 
Action: Mouse pressed left at (72, 151)
Screenshot: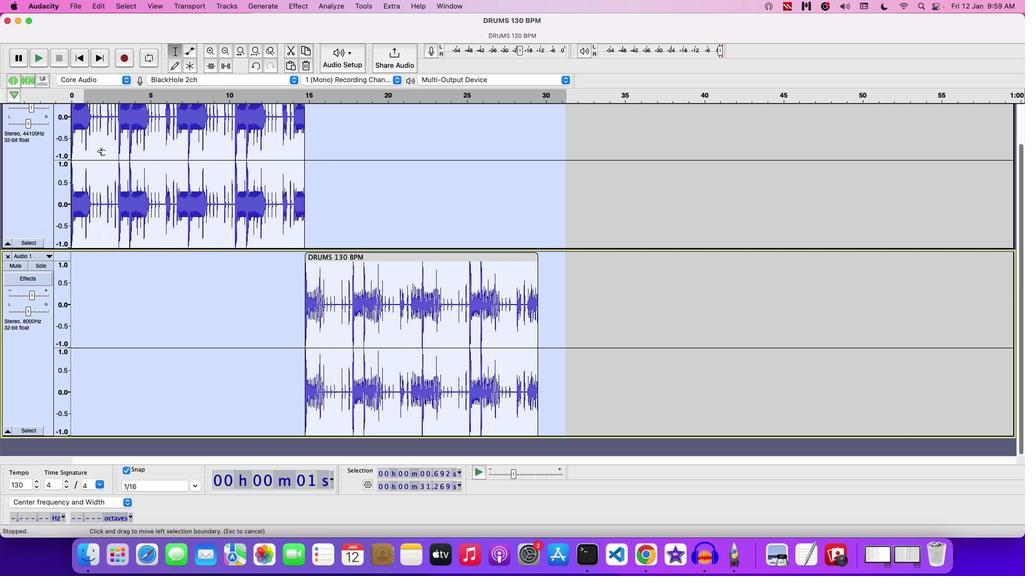 
Action: Mouse moved to (224, 168)
Screenshot: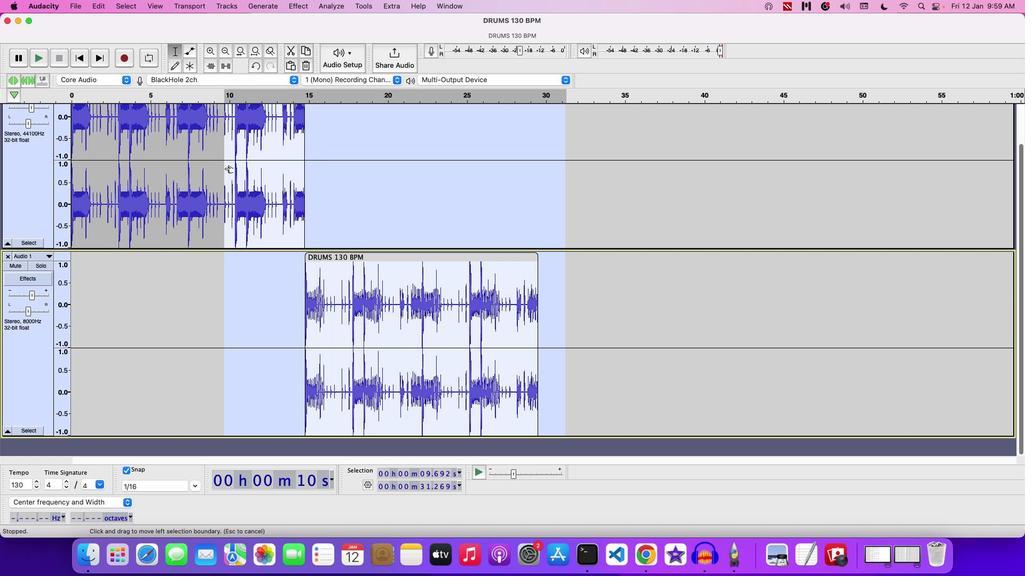 
Action: Key pressed Key.space
Screenshot: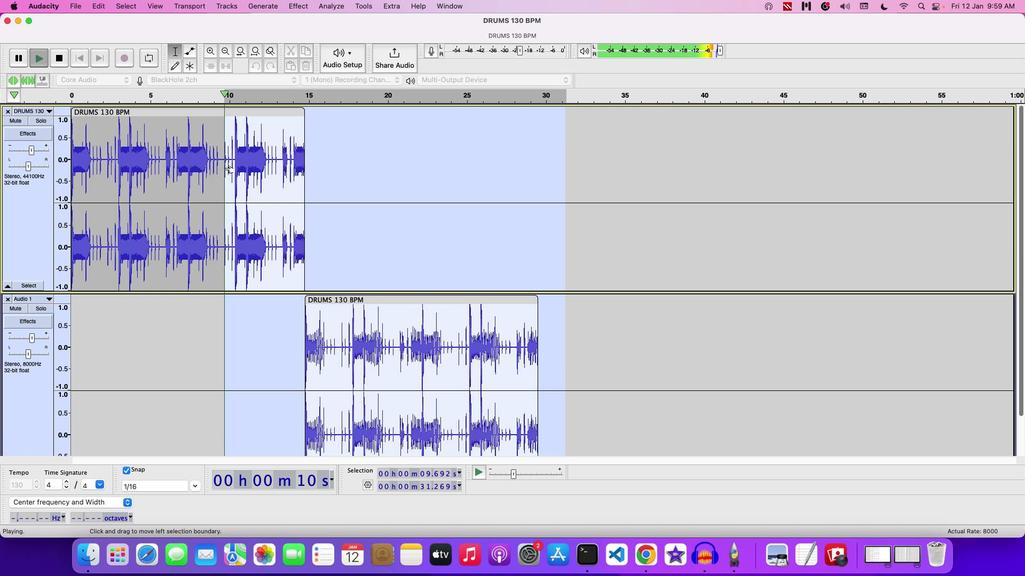 
Action: Mouse moved to (511, 197)
Screenshot: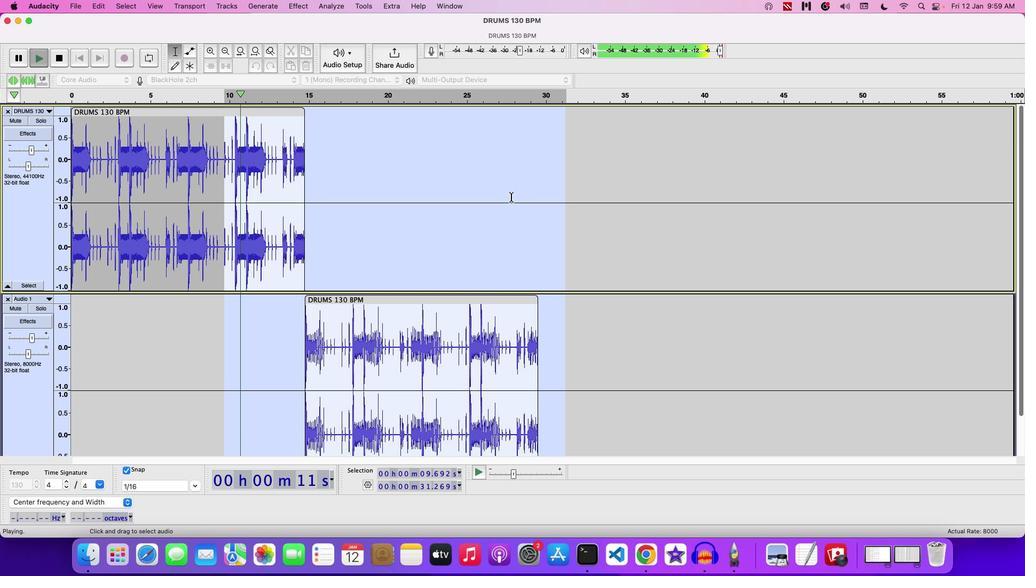 
Action: Mouse scrolled (511, 197) with delta (0, 0)
Screenshot: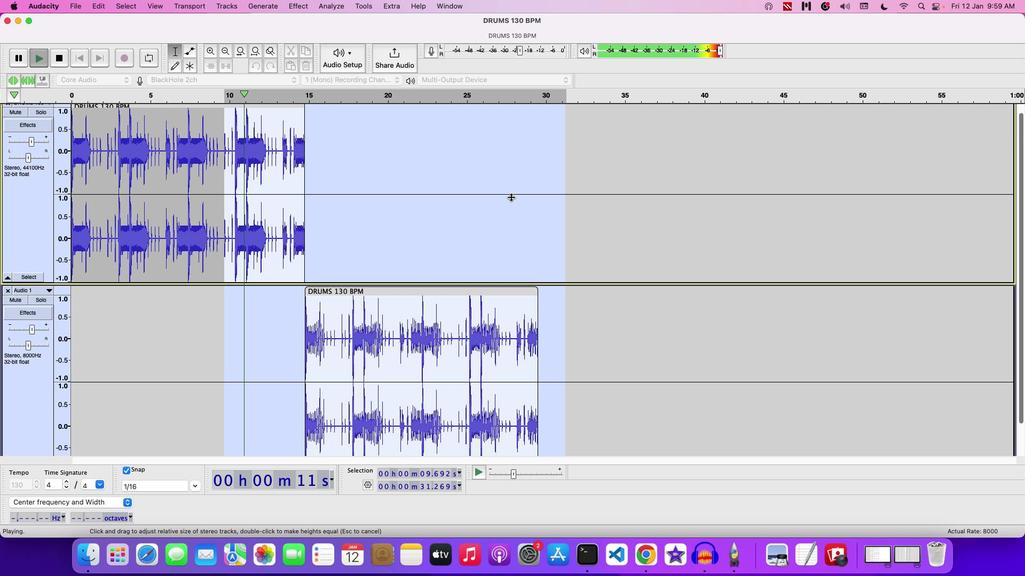 
Action: Mouse scrolled (511, 197) with delta (0, 0)
Screenshot: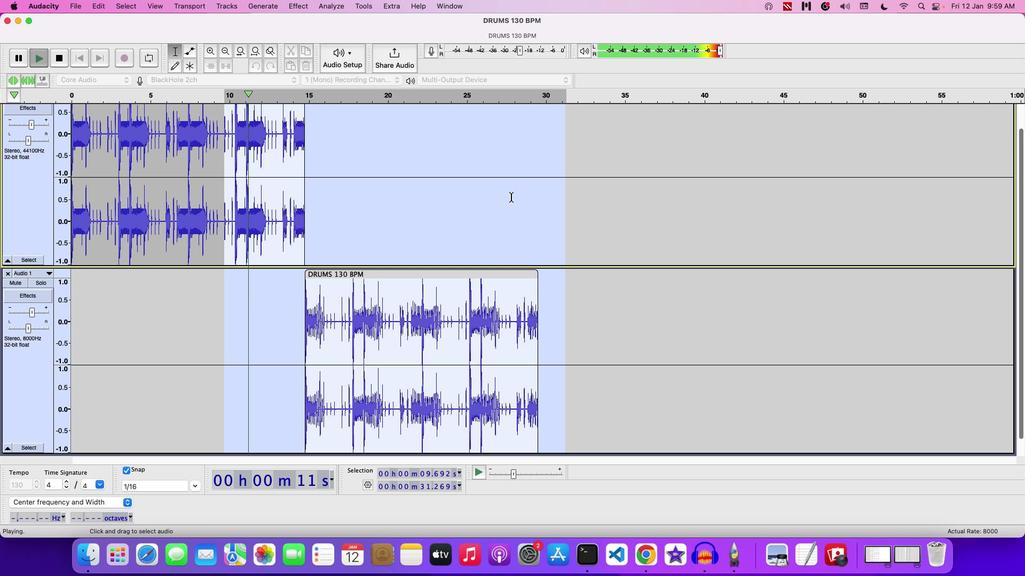 
Action: Mouse scrolled (511, 197) with delta (0, 0)
Screenshot: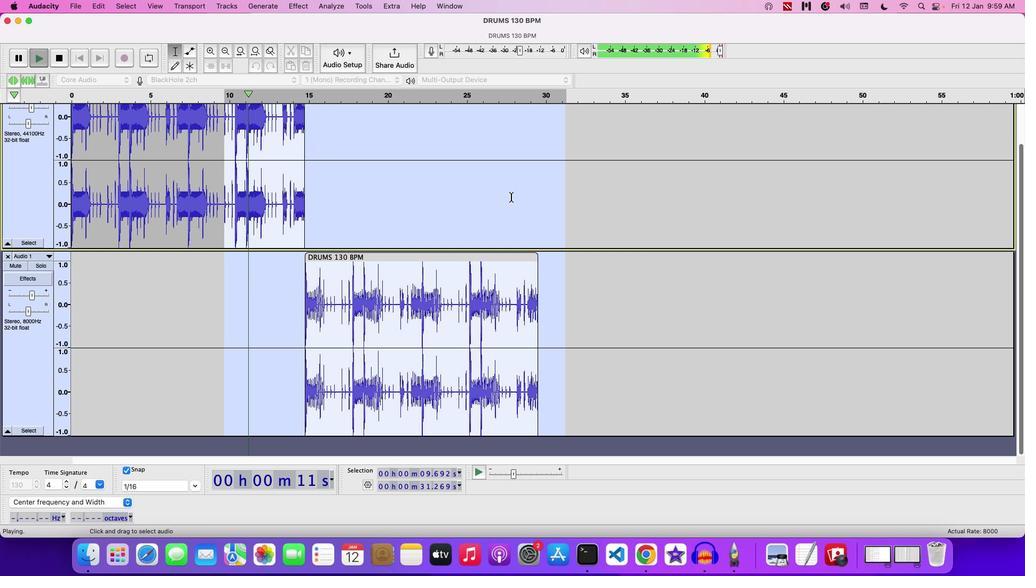
Action: Mouse scrolled (511, 197) with delta (0, 0)
Screenshot: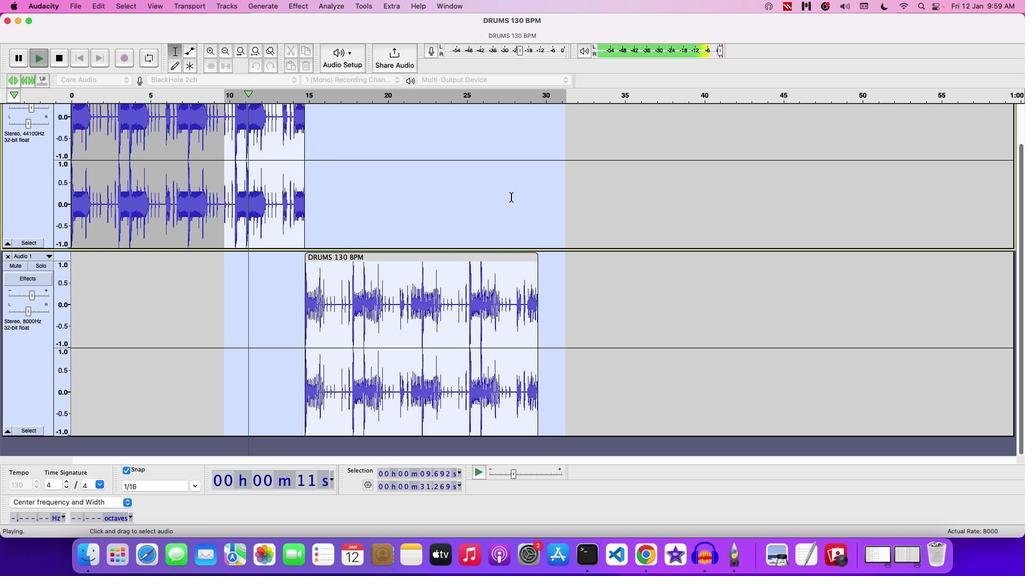 
Action: Mouse moved to (511, 197)
Screenshot: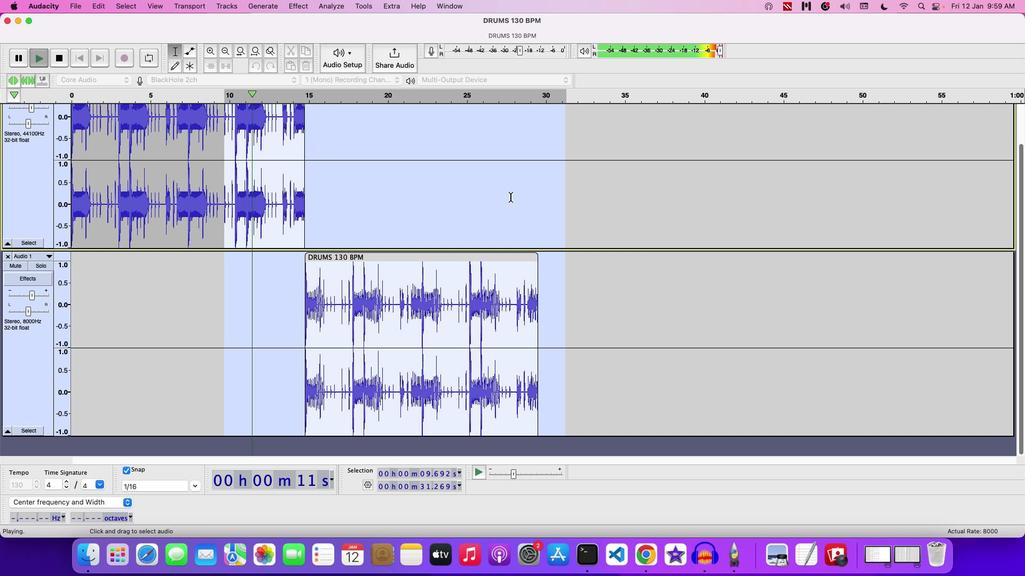 
Action: Mouse scrolled (511, 197) with delta (0, 0)
Screenshot: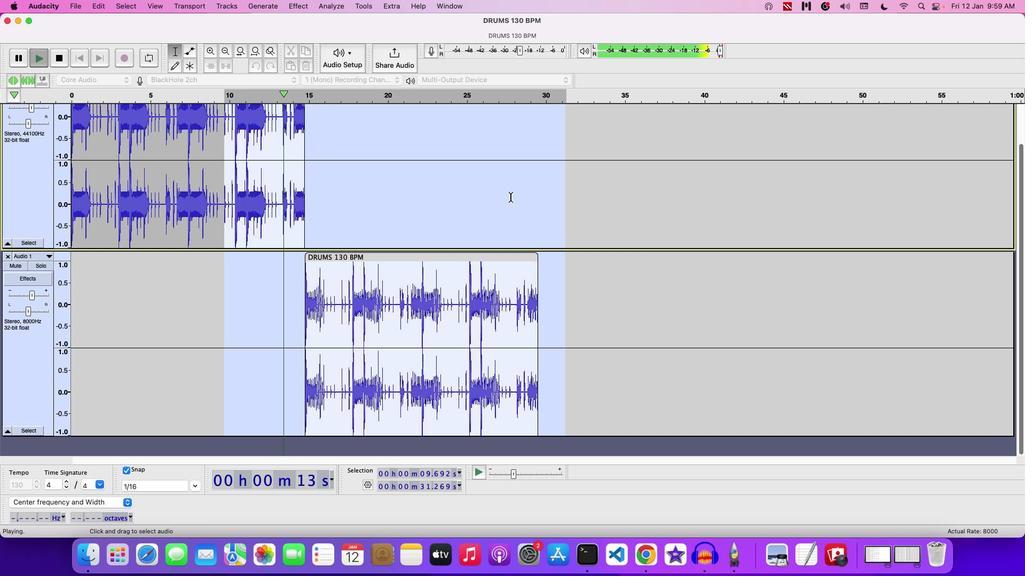 
Action: Mouse moved to (509, 197)
Screenshot: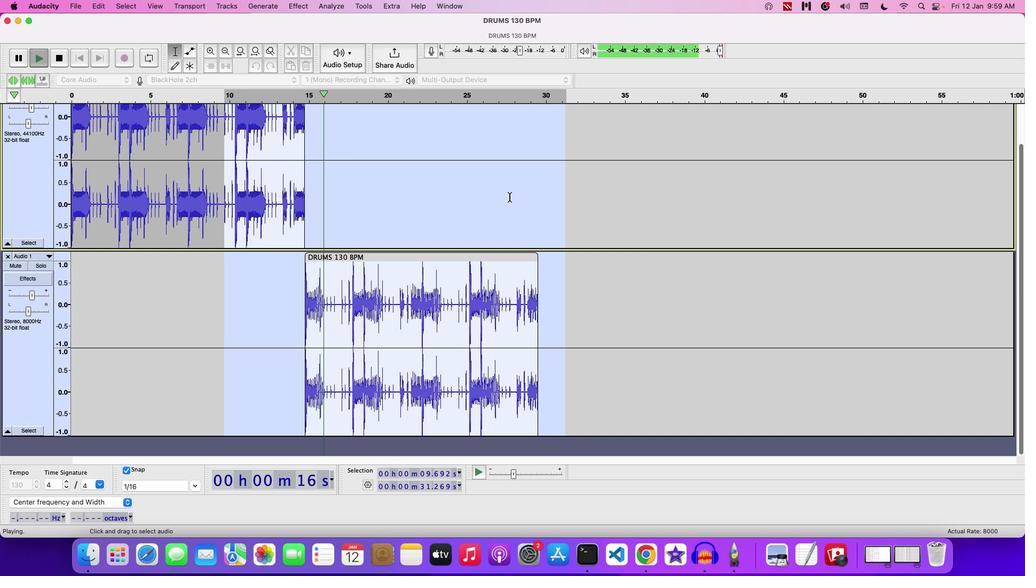 
Action: Mouse scrolled (509, 197) with delta (0, 0)
Screenshot: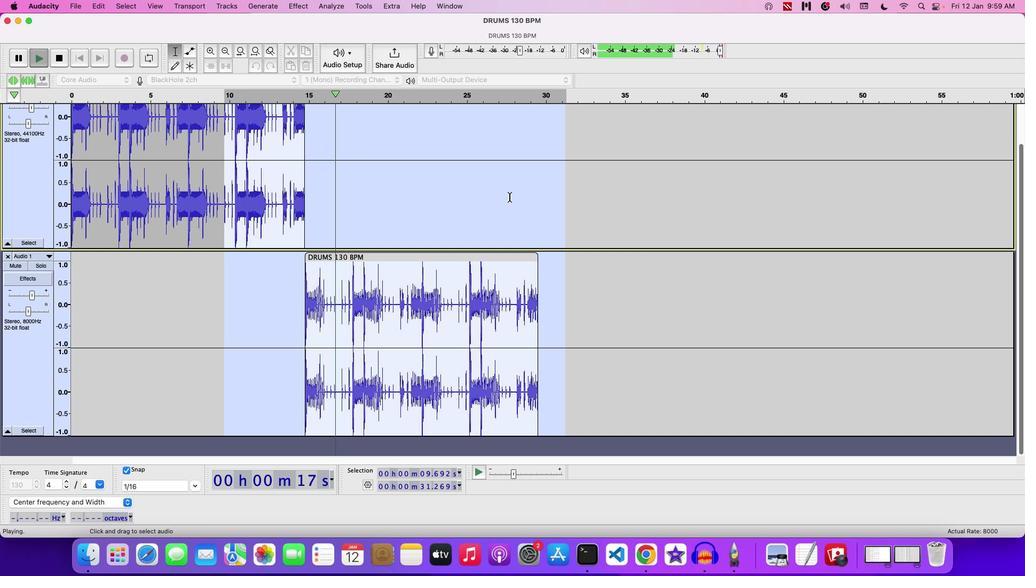 
Action: Mouse scrolled (509, 197) with delta (0, 0)
Screenshot: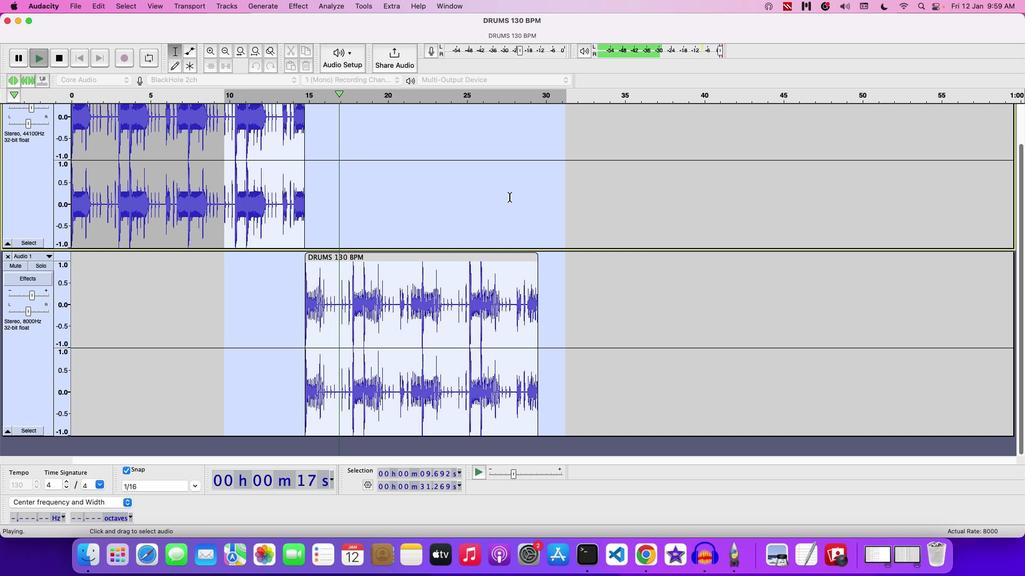 
Action: Mouse scrolled (509, 197) with delta (0, 0)
Screenshot: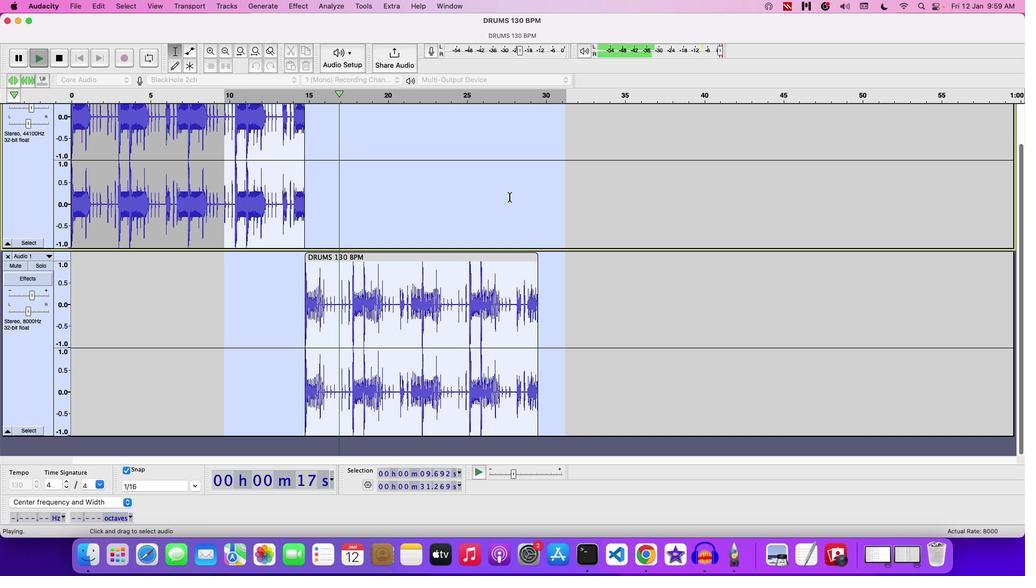 
Action: Mouse moved to (76, 3)
Screenshot: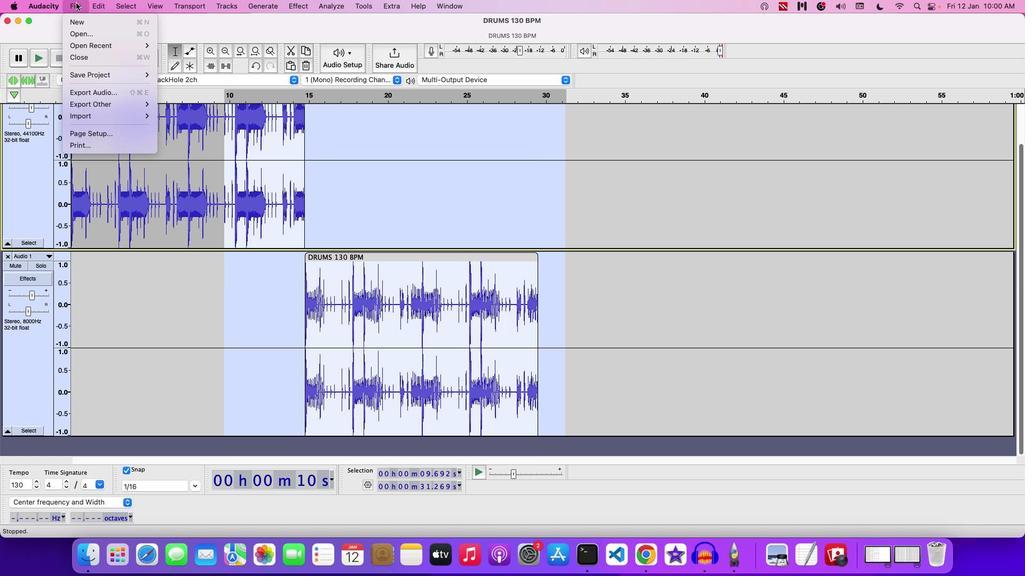 
Action: Mouse pressed left at (76, 3)
Screenshot: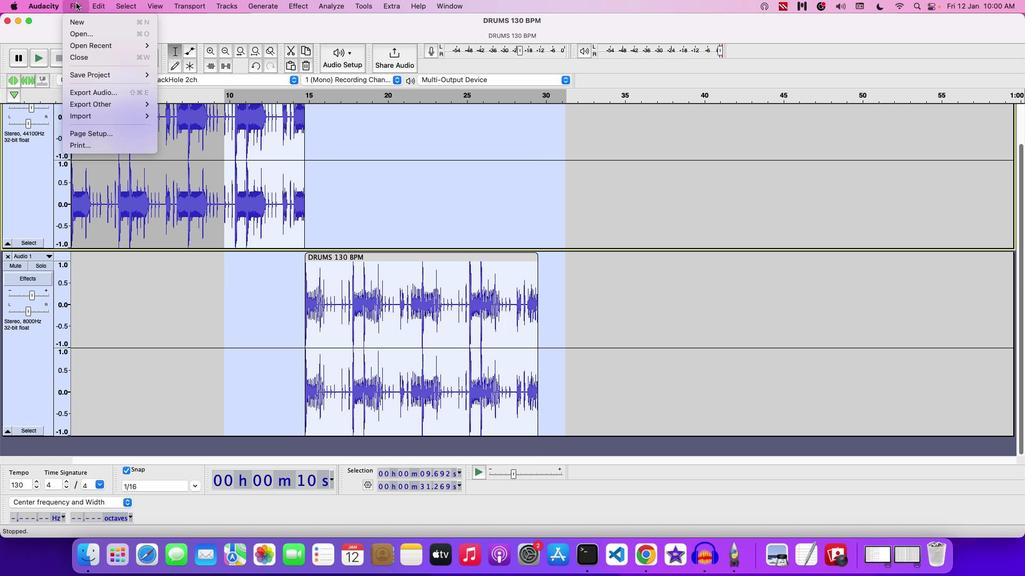 
Action: Mouse moved to (97, 74)
Screenshot: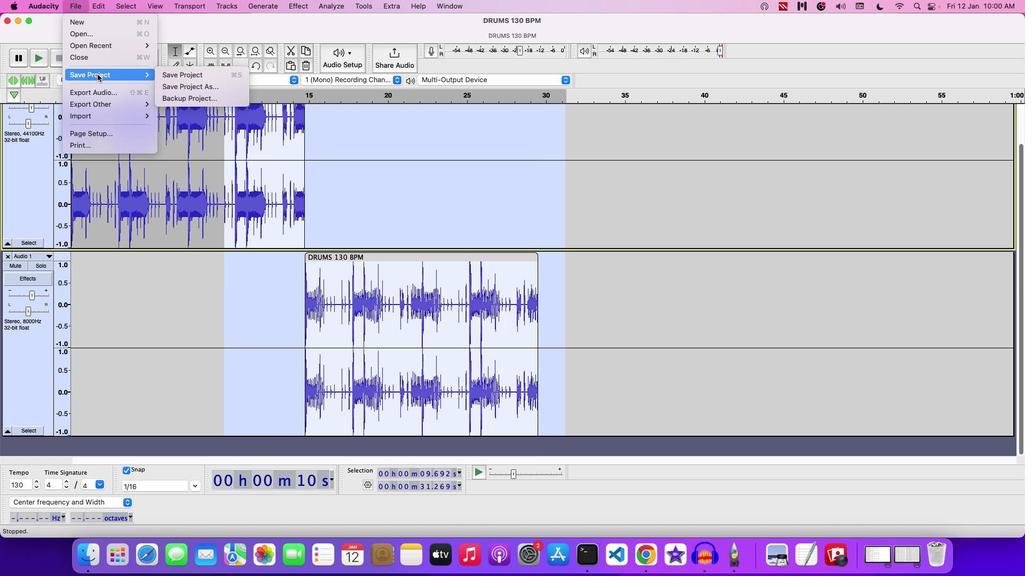 
Action: Mouse pressed left at (97, 74)
Screenshot: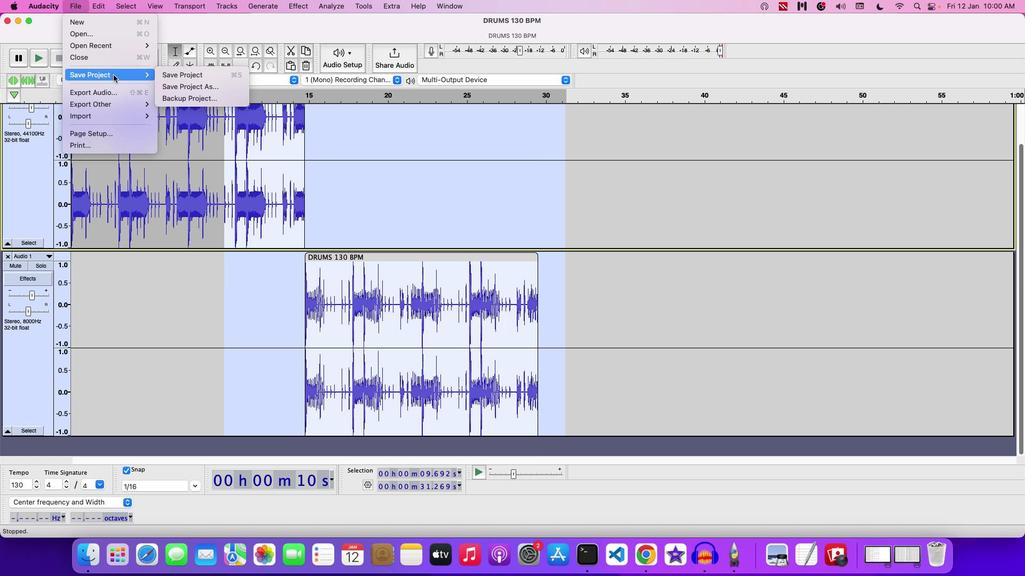 
Action: Mouse moved to (183, 78)
Screenshot: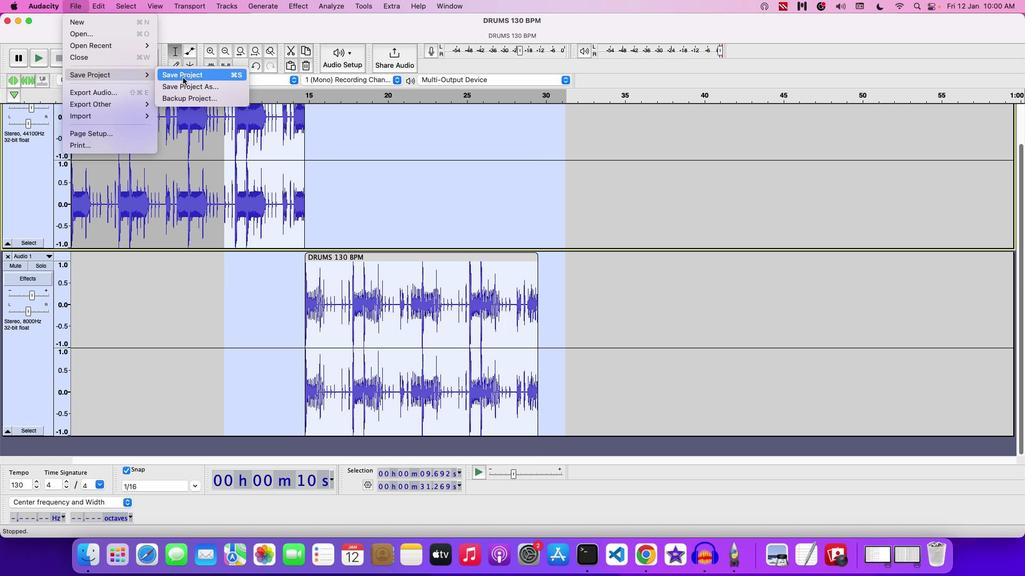 
Action: Mouse pressed left at (183, 78)
Screenshot: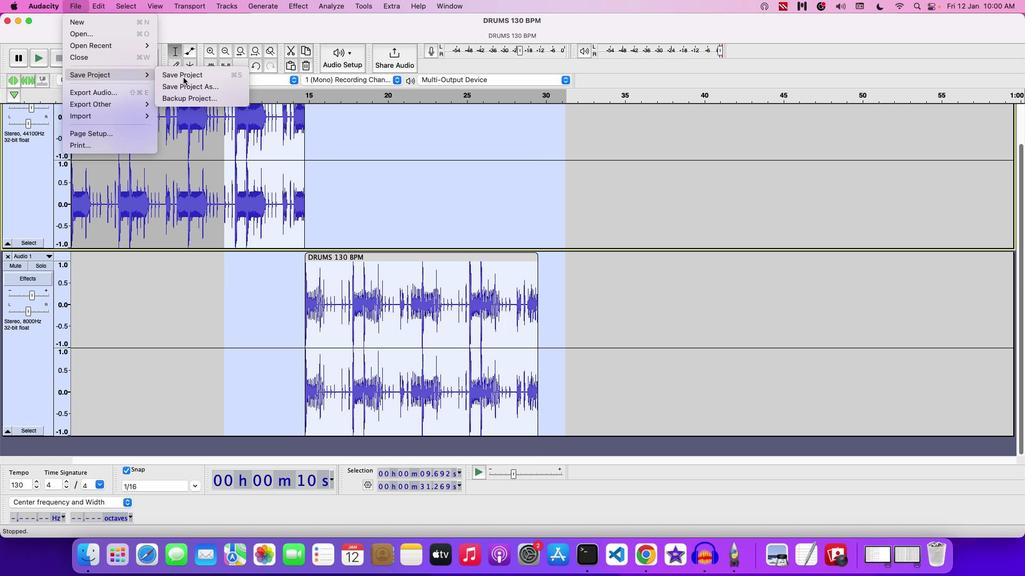 
Action: Mouse moved to (369, 148)
Screenshot: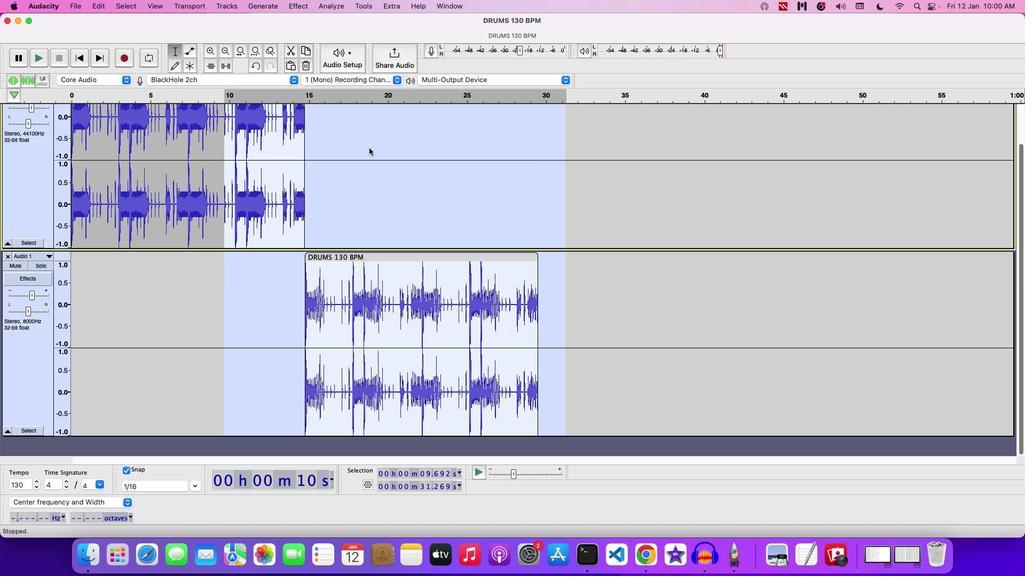 
Action: Key pressed Key.backspace'E''X''P'Key.space'W''I''T''H'Key.space'P''I''T''C''H'Key.space'S''H''I''D''T''='Key.backspaceKey.backspaceKey.backspace'F''T'Key.space'E''F''F''E''C''T'Key.space'O''N'Key.space'A'Key.space'D''R''O'Key.backspace'U''M'Key.space'L''O''O''P'
Screenshot: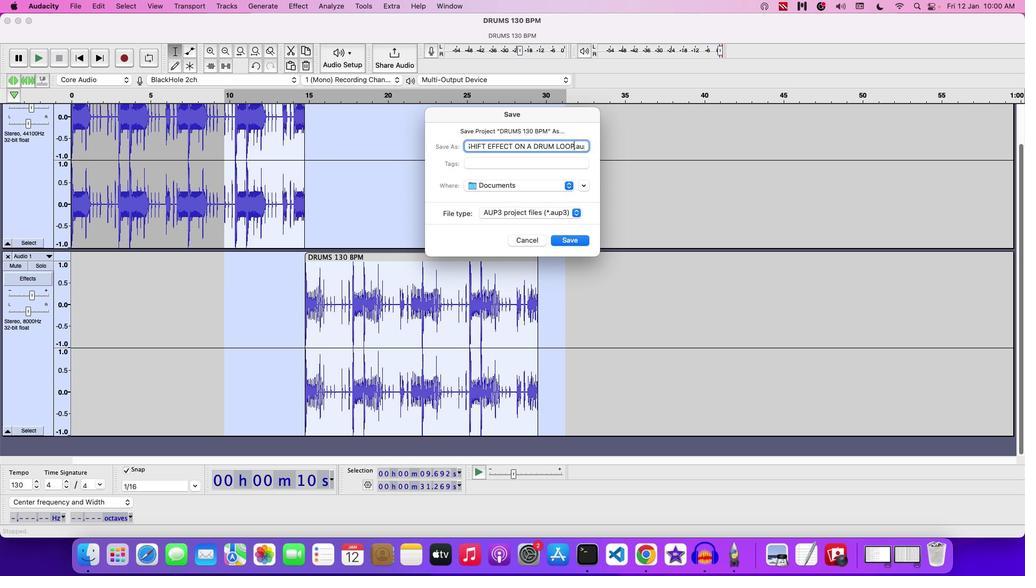 
Action: Mouse moved to (367, 139)
Screenshot: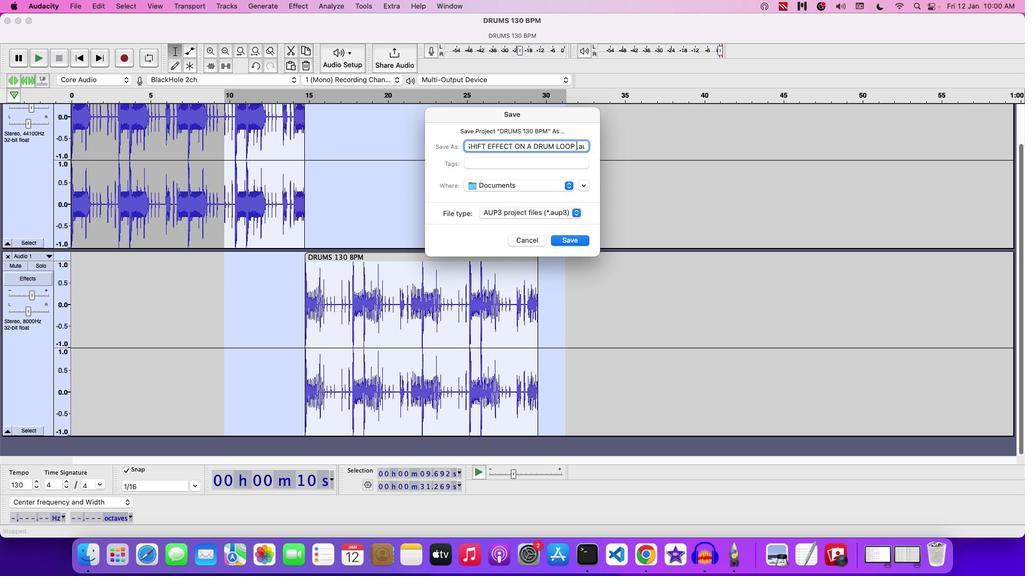 
Action: Key pressed Key.space
Screenshot: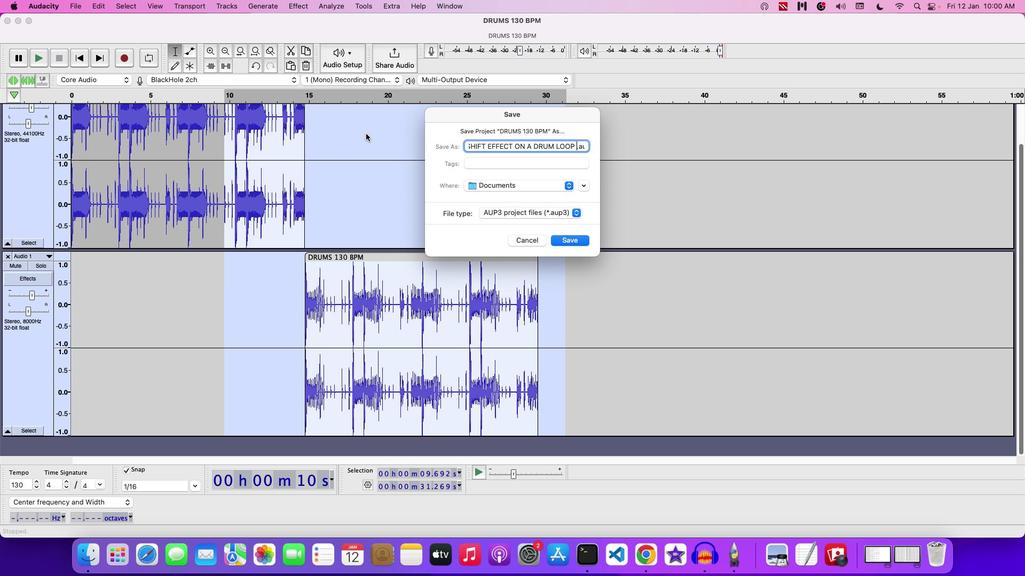 
Action: Mouse moved to (416, 122)
Screenshot: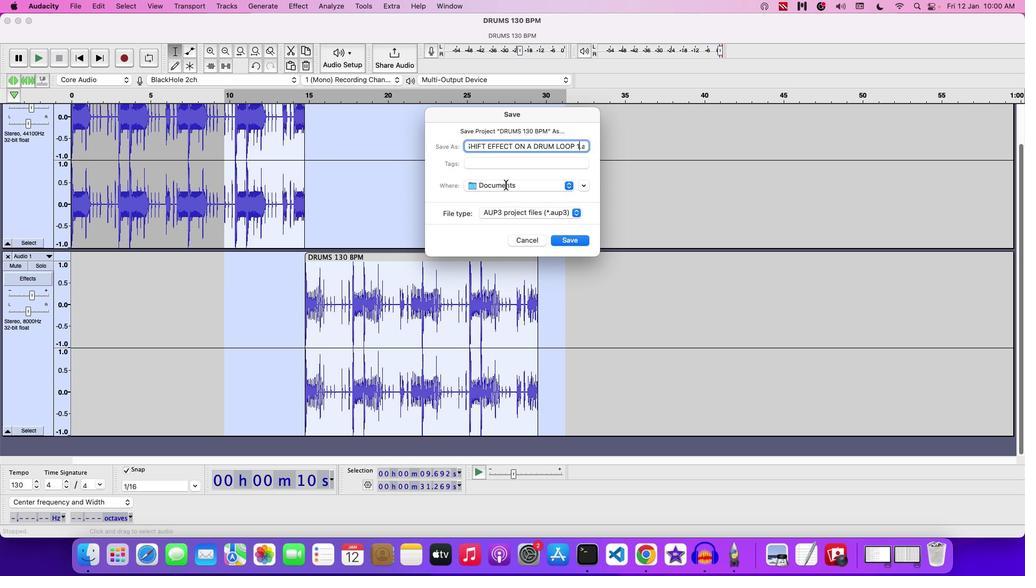
Action: Key pressed '1'
Screenshot: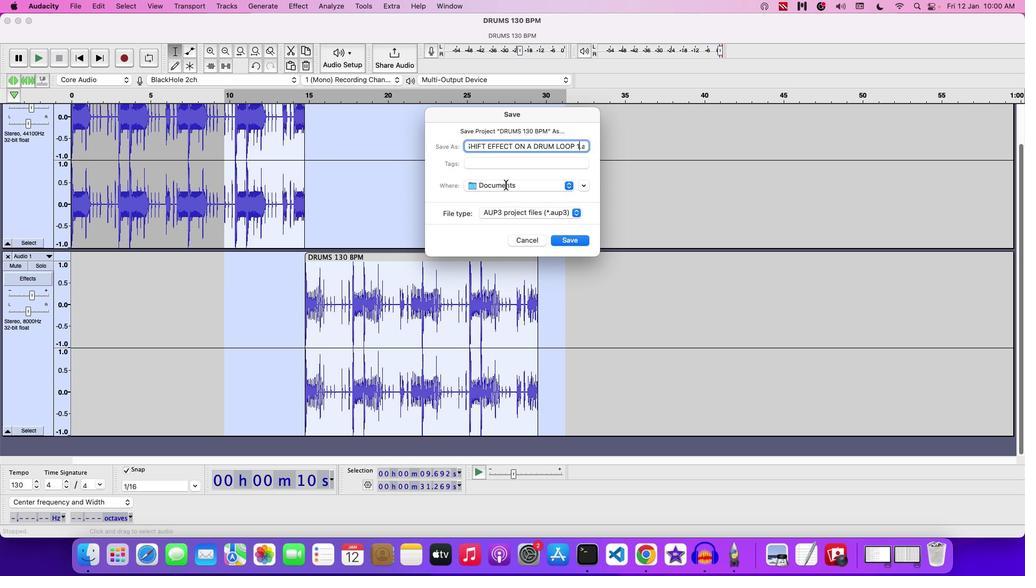 
Action: Mouse moved to (587, 239)
Screenshot: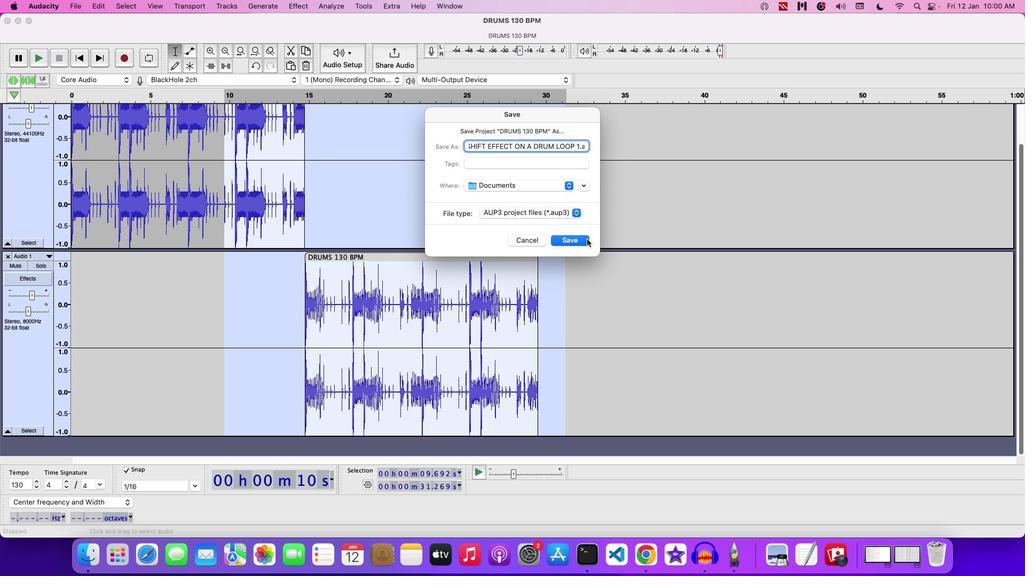 
Action: Mouse pressed left at (587, 239)
Screenshot: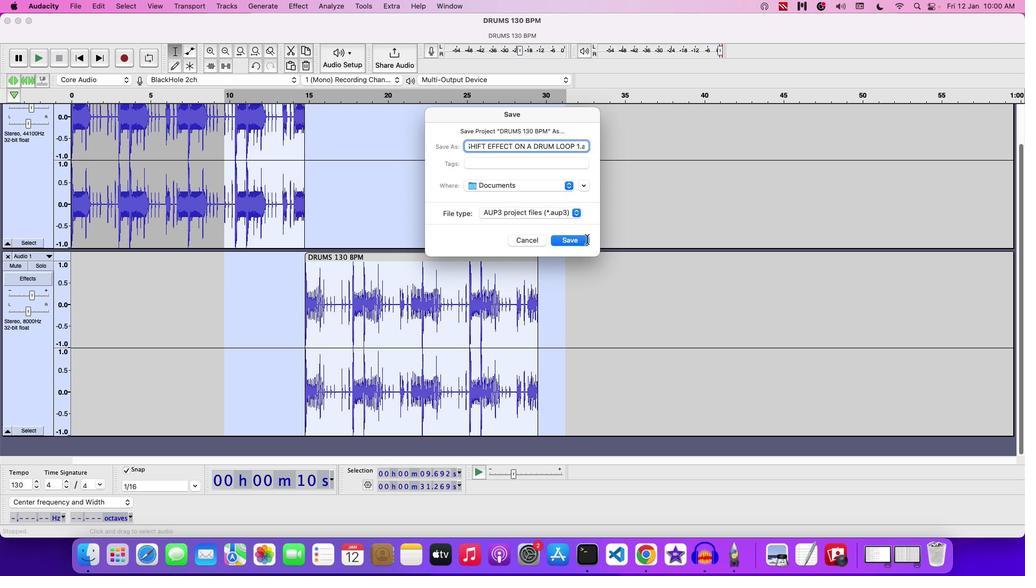 
Action: Mouse moved to (587, 238)
Screenshot: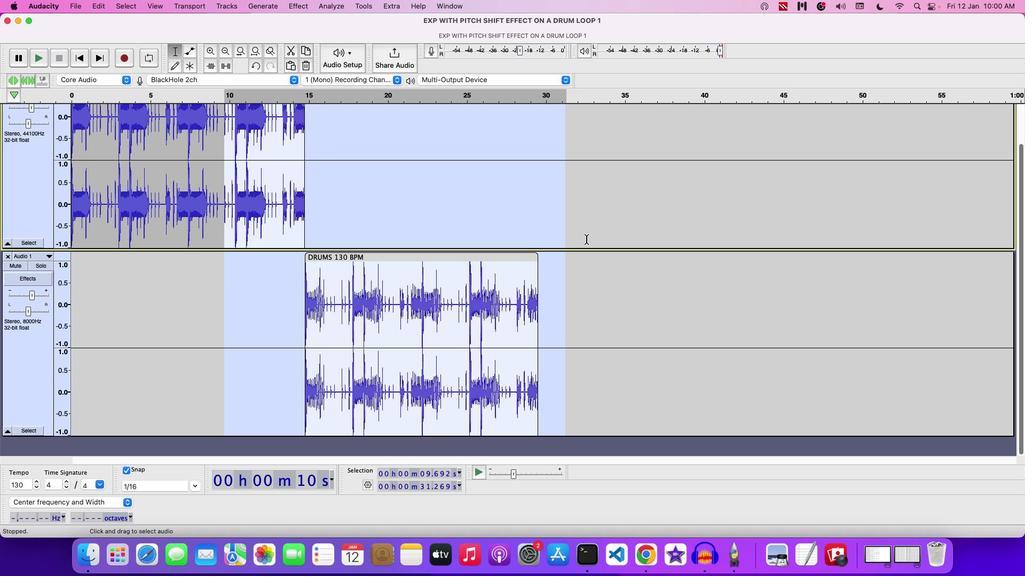 
